 Task: open an excel sheet and write heading  Financial WizardAdd Categories in a column and its values below  'Income, Income, Income, Expenses, Expenses, Expenses, Expenses, Expenses, Savings, Savings, Investments, Investments, Debt, Debt & Debt. 'Add Descriptions in next column and its values below  Salary, Freelance Work, Rental Income, Housing, Transportation, Groceries, Utilities, Entertainment, Emergency Fund, Retirement, Stocks, Mutual Funds, Credit Card 1, Credit Card 2 & Student Loan. Add Amount in next column and its values below  $5,000, $1,200, $500, $1,200, $300, $400, $200, $150, $500, $1,000, $500, $300, $200, $100 & $300. Save page FinSummary logbookbook
Action: Mouse moved to (44, 117)
Screenshot: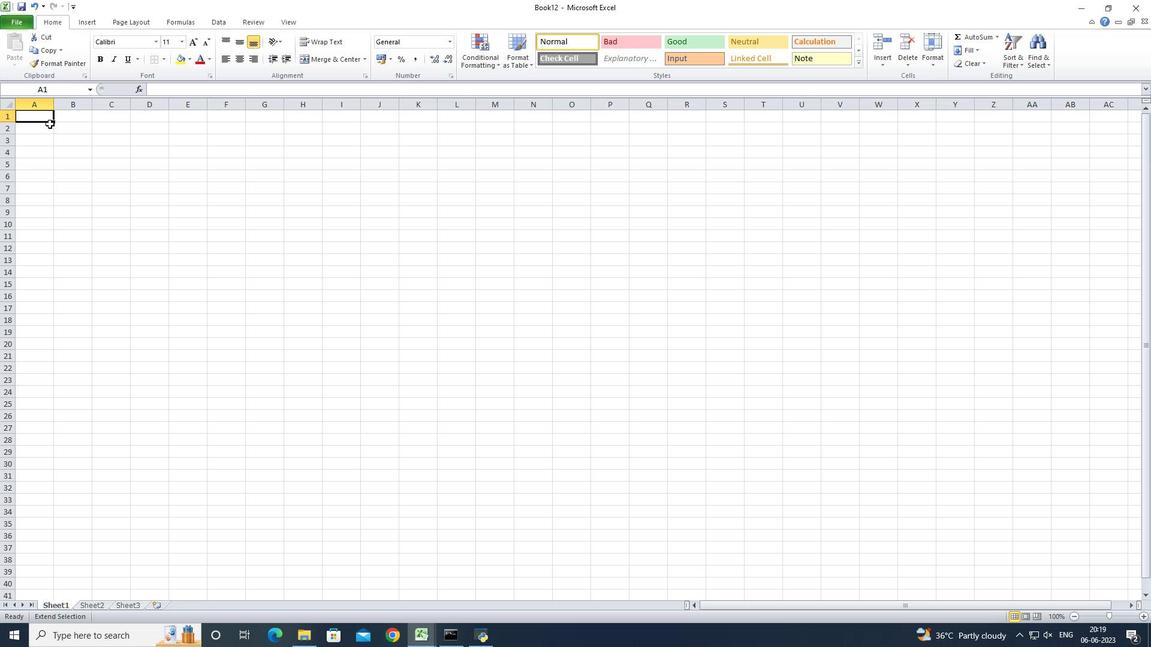 
Action: Mouse pressed left at (44, 117)
Screenshot: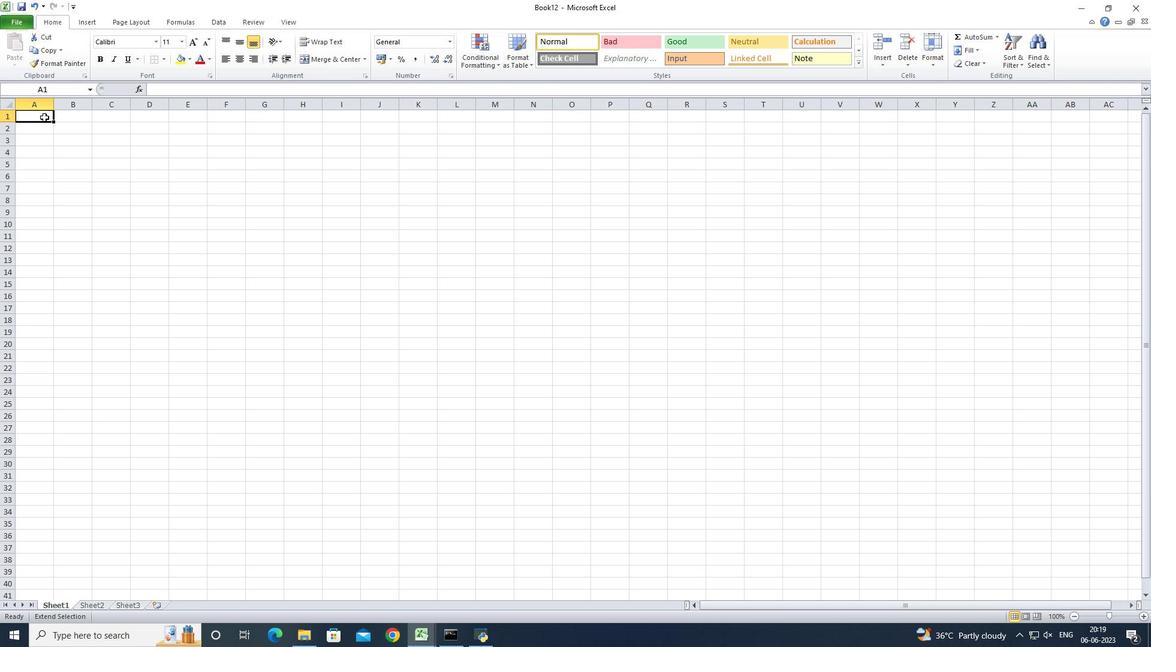 
Action: Key pressed <Key.shift>Financial<Key.space><Key.shift>Wizard
Screenshot: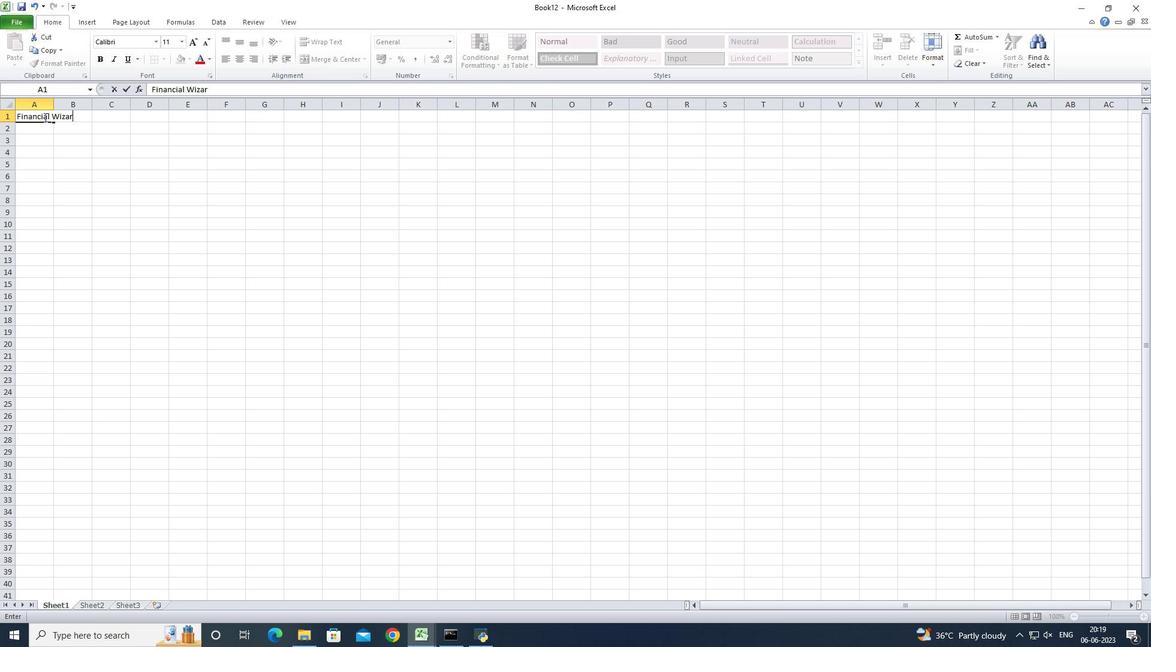 
Action: Mouse moved to (117, 94)
Screenshot: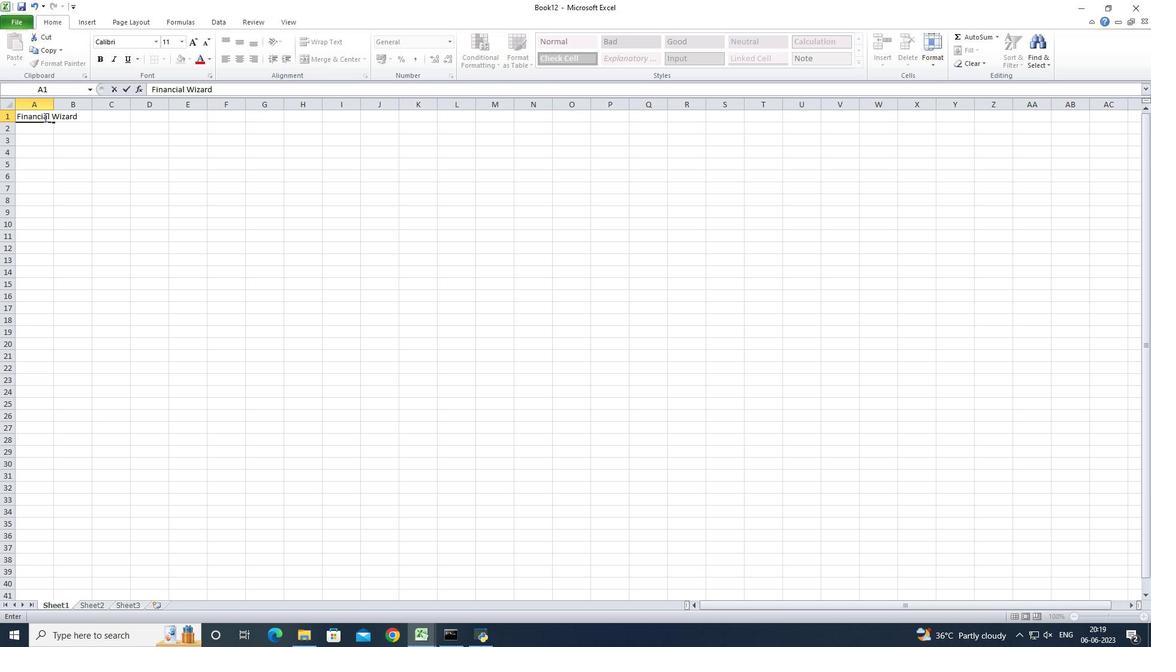 
Action: Key pressed <Key.enter><Key.shift>Categories<Key.enter><Key.shift>Income<Key.enter><Key.shift>Income<Key.enter><Key.shift>Income<Key.enter><Key.shift>Expense<Key.enter><Key.shift>Expense<Key.enter><Key.shift>Expense<Key.enter><Key.shift><Key.shift><Key.shift><Key.shift><Key.shift><Key.shift><Key.shift><Key.shift><Key.shift><Key.shift><Key.shift><Key.shift><Key.shift><Key.up>
Screenshot: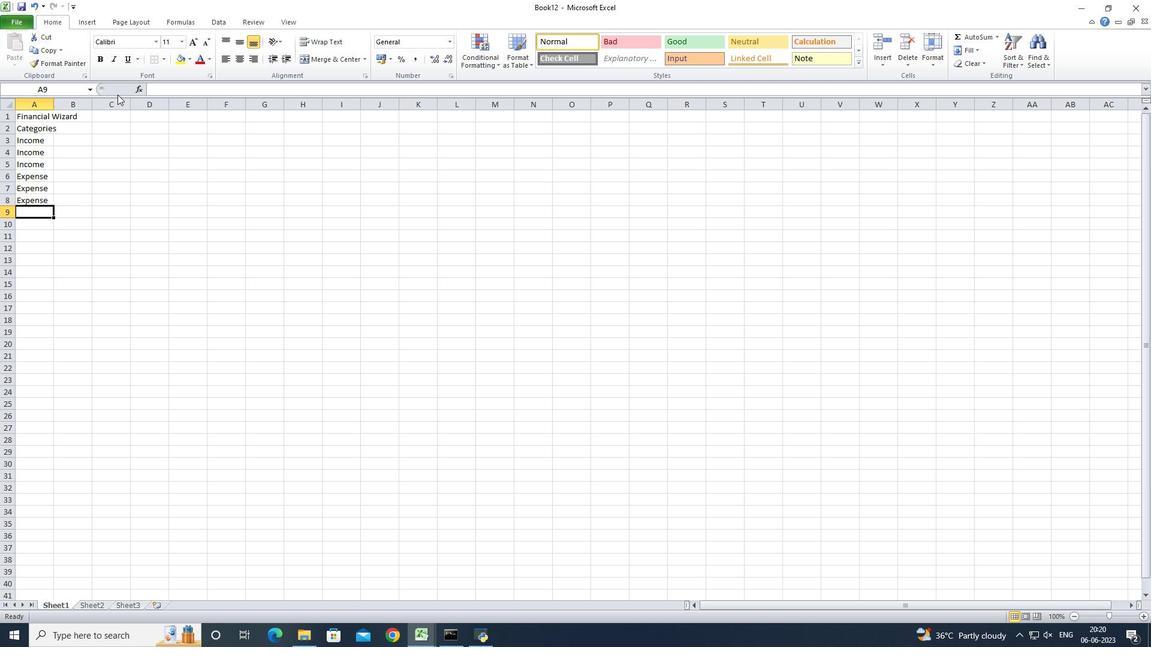 
Action: Mouse moved to (48, 181)
Screenshot: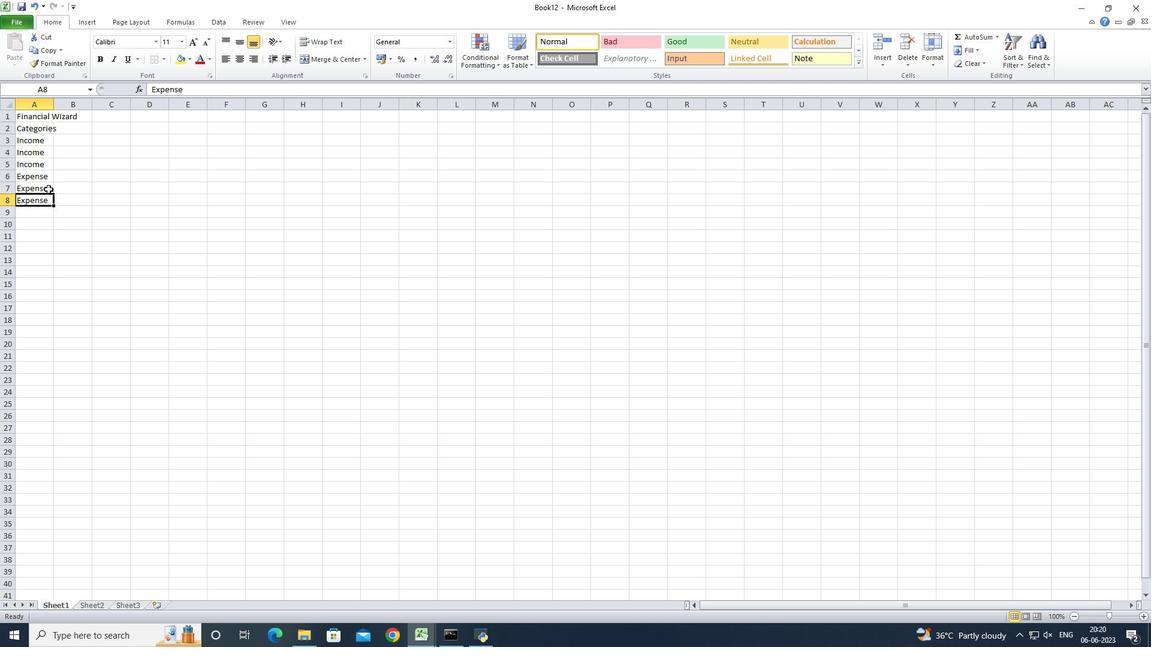 
Action: Mouse pressed left at (48, 181)
Screenshot: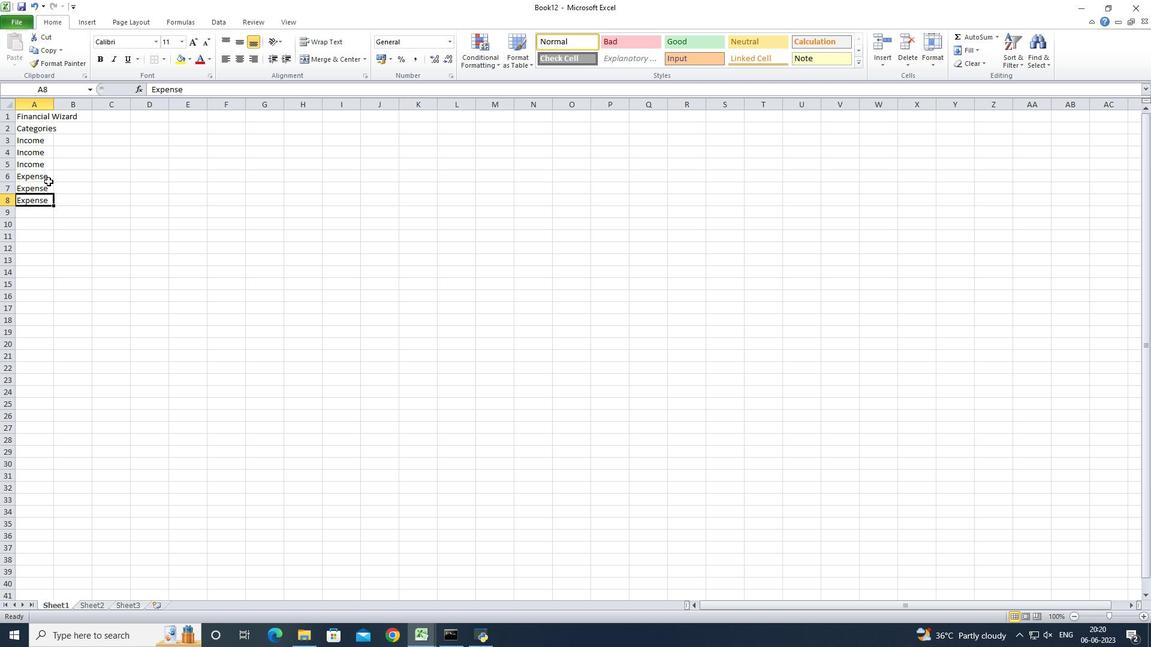 
Action: Mouse moved to (200, 89)
Screenshot: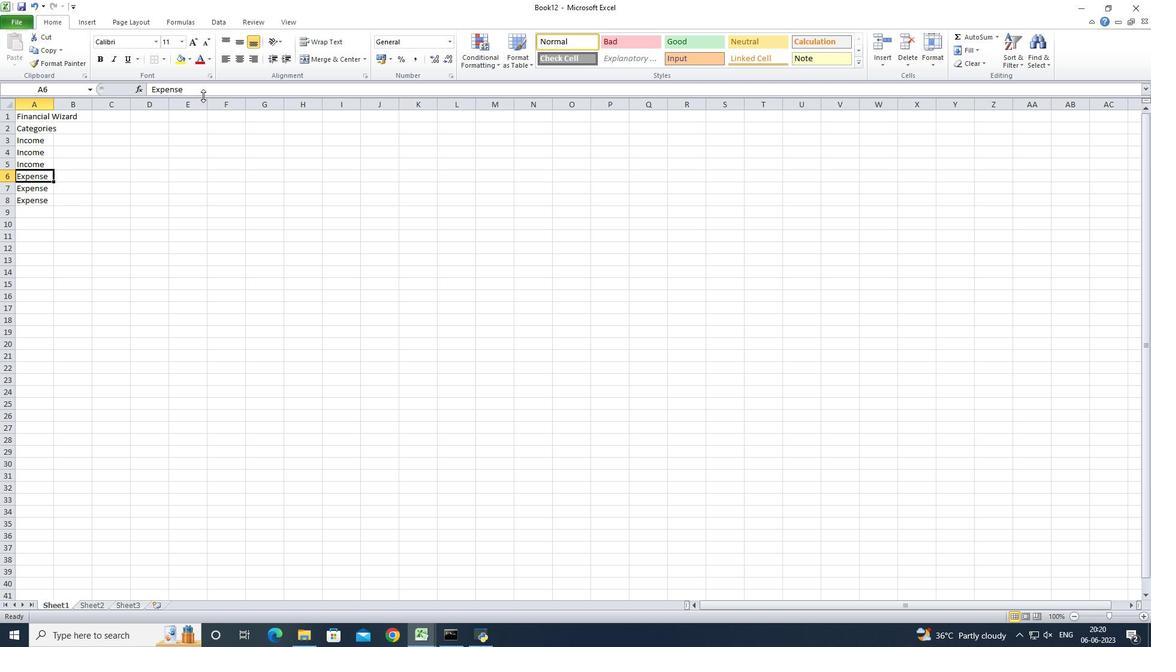 
Action: Mouse pressed left at (200, 89)
Screenshot: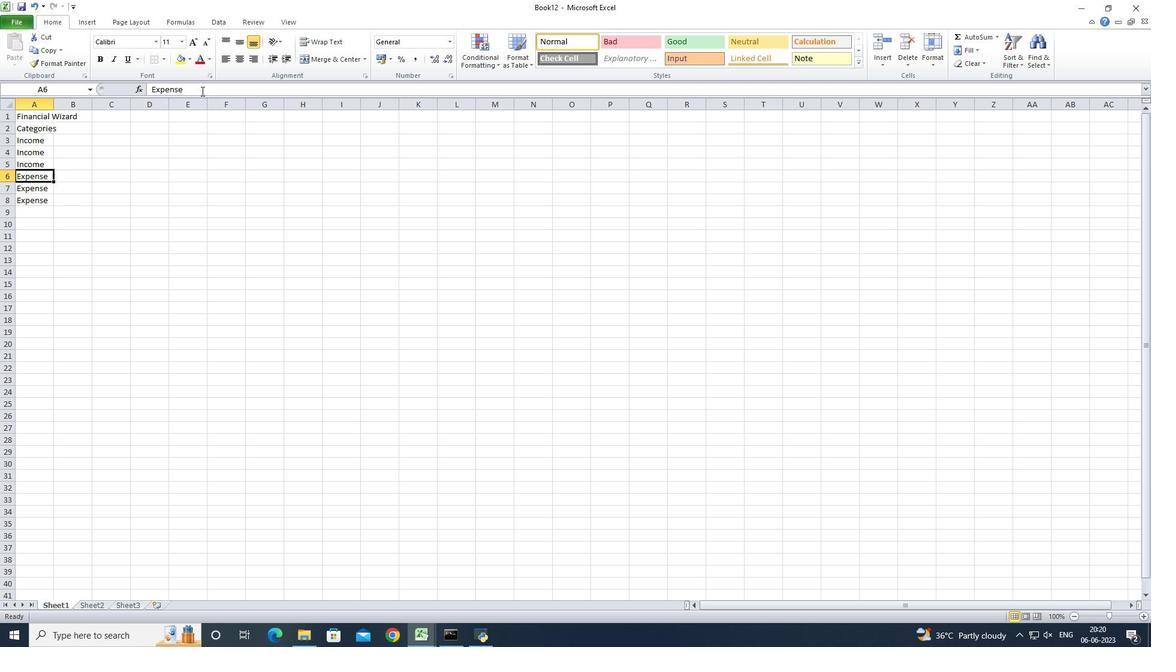 
Action: Key pressed s
Screenshot: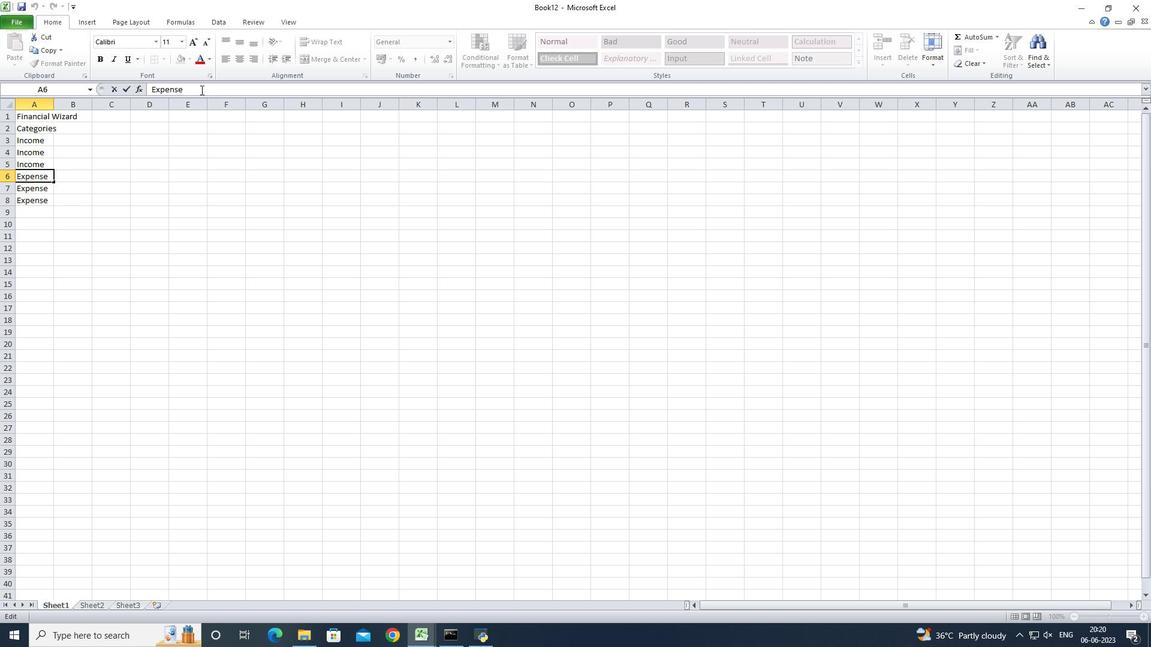 
Action: Mouse moved to (40, 188)
Screenshot: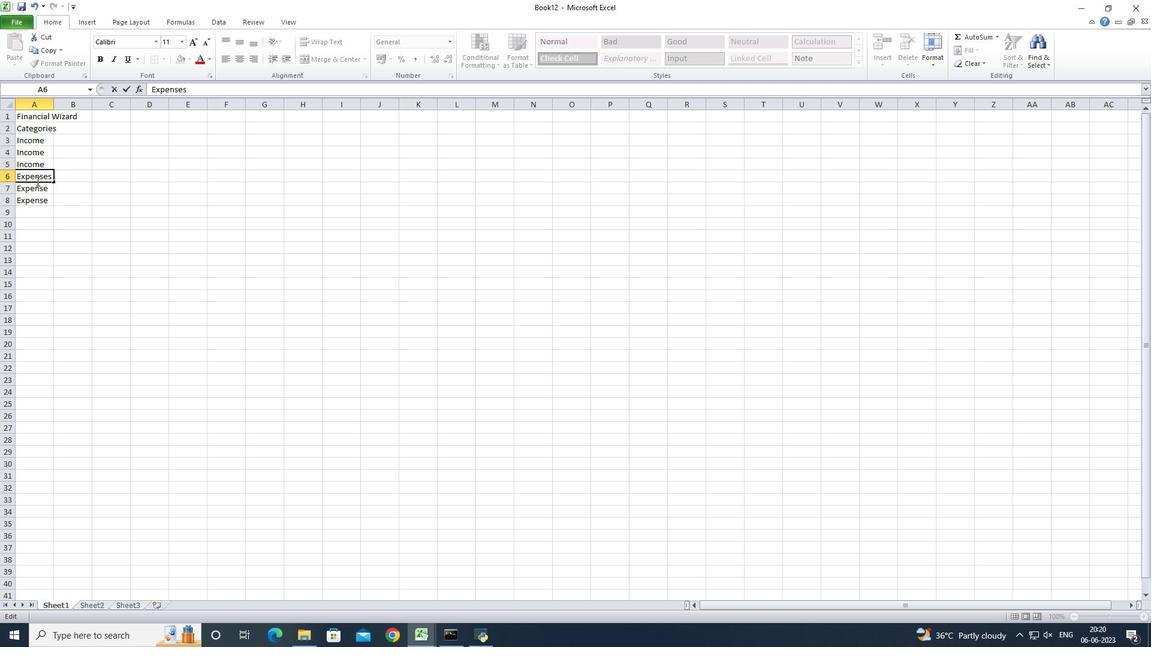 
Action: Mouse pressed left at (40, 188)
Screenshot: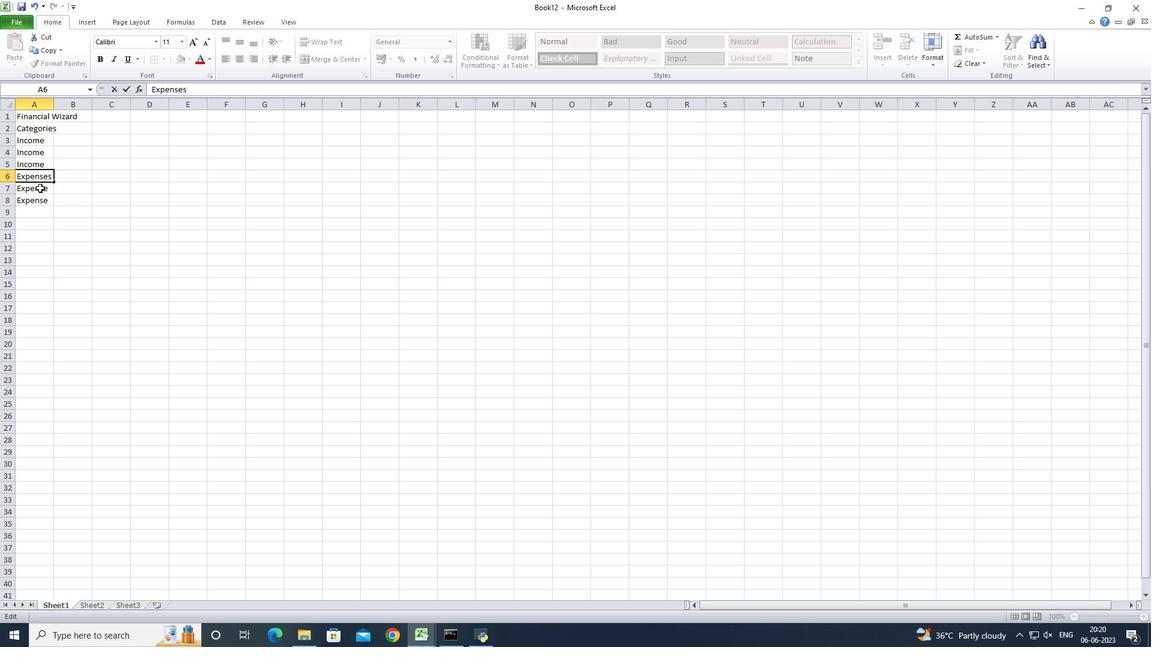 
Action: Mouse moved to (193, 93)
Screenshot: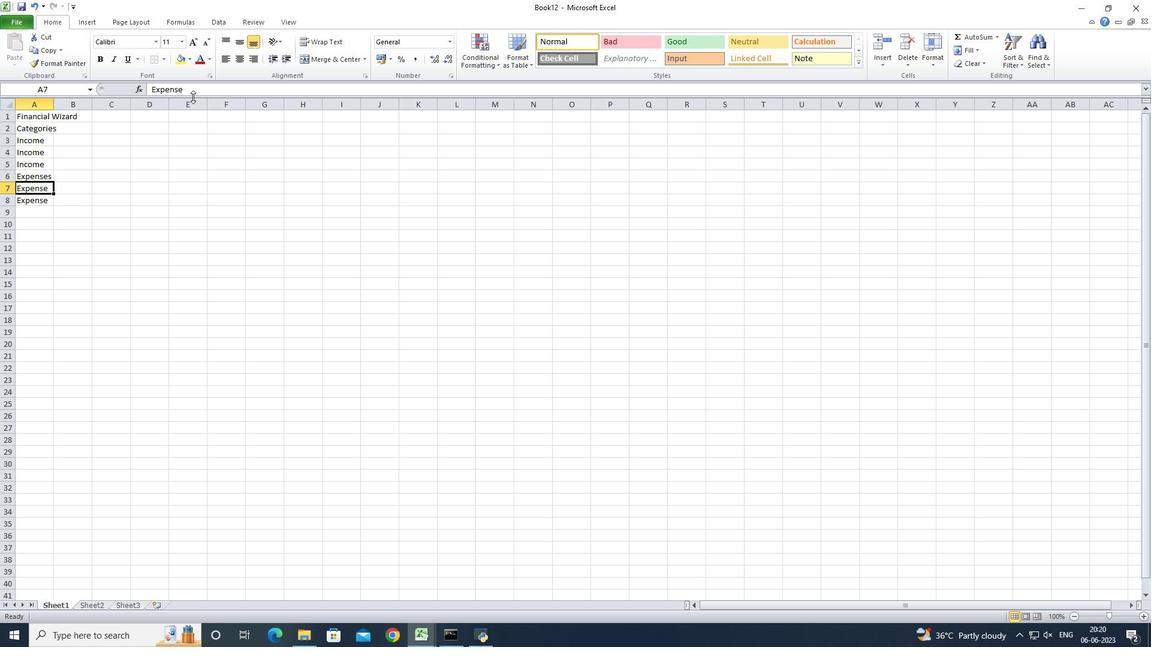 
Action: Mouse pressed left at (193, 93)
Screenshot: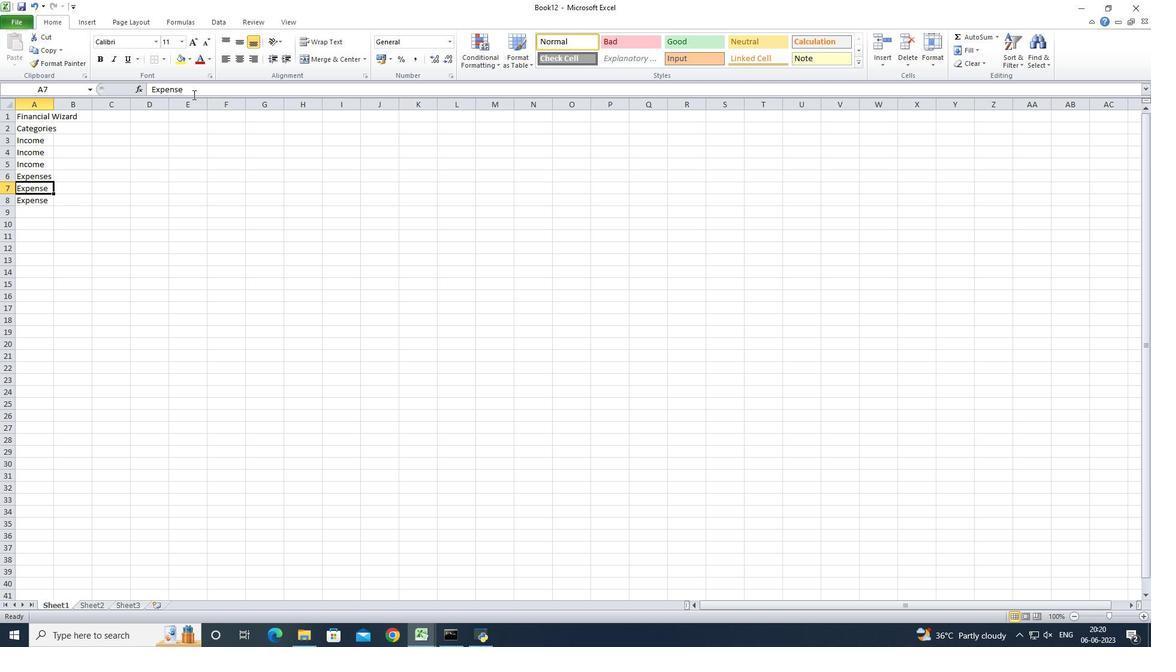 
Action: Key pressed s
Screenshot: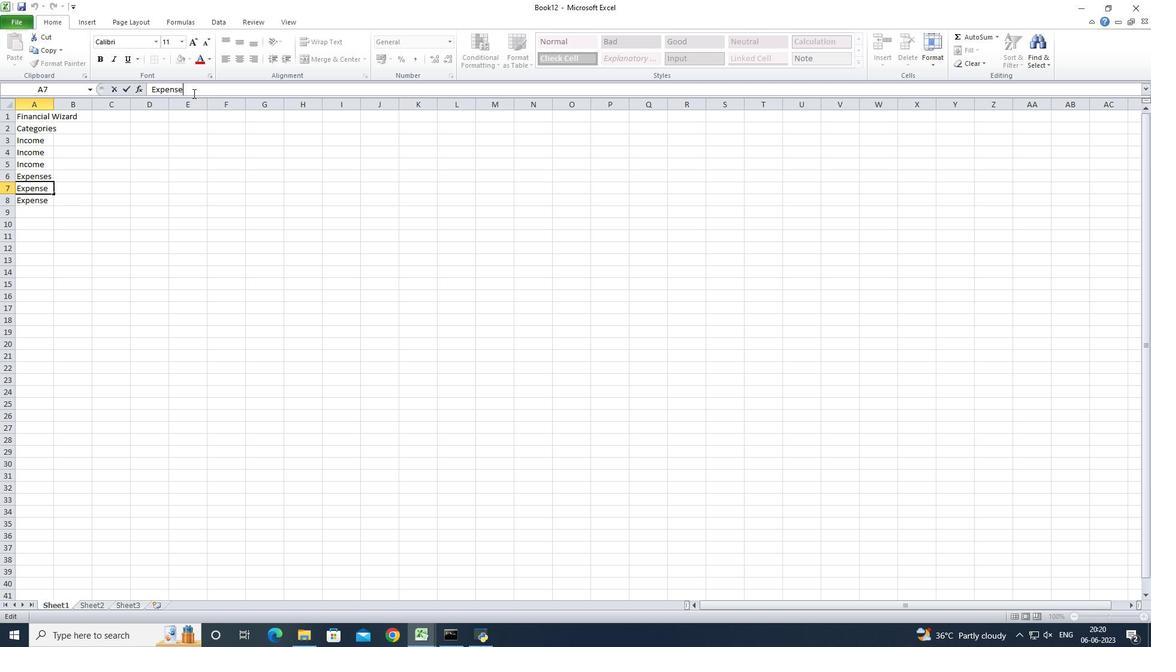 
Action: Mouse moved to (44, 206)
Screenshot: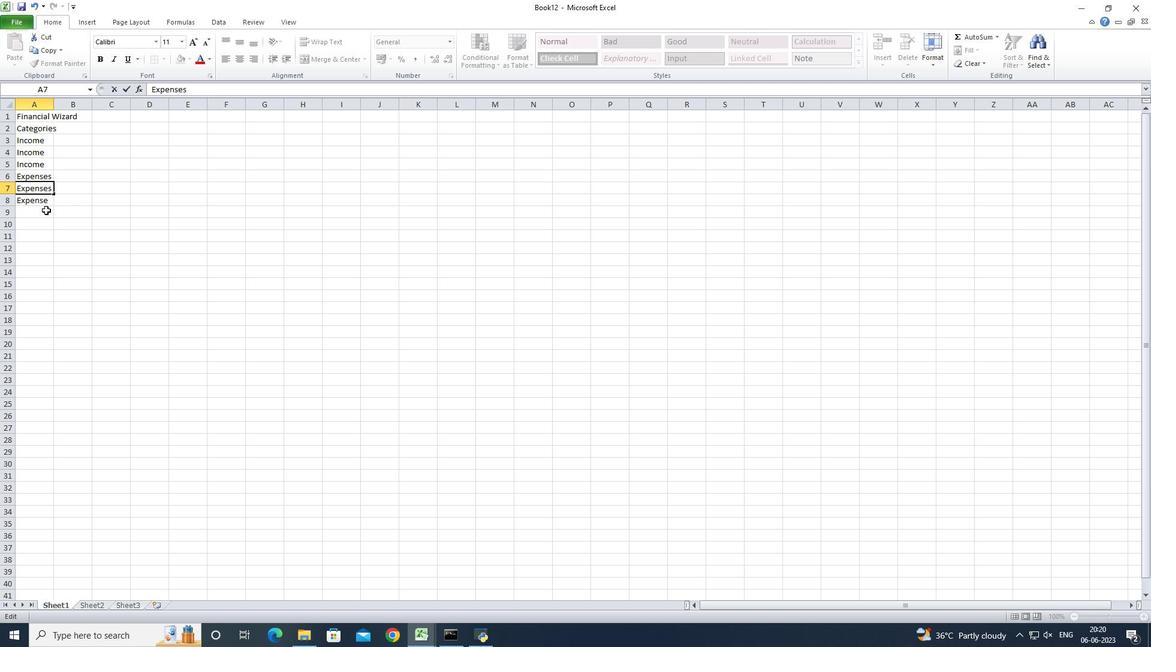 
Action: Mouse pressed left at (44, 206)
Screenshot: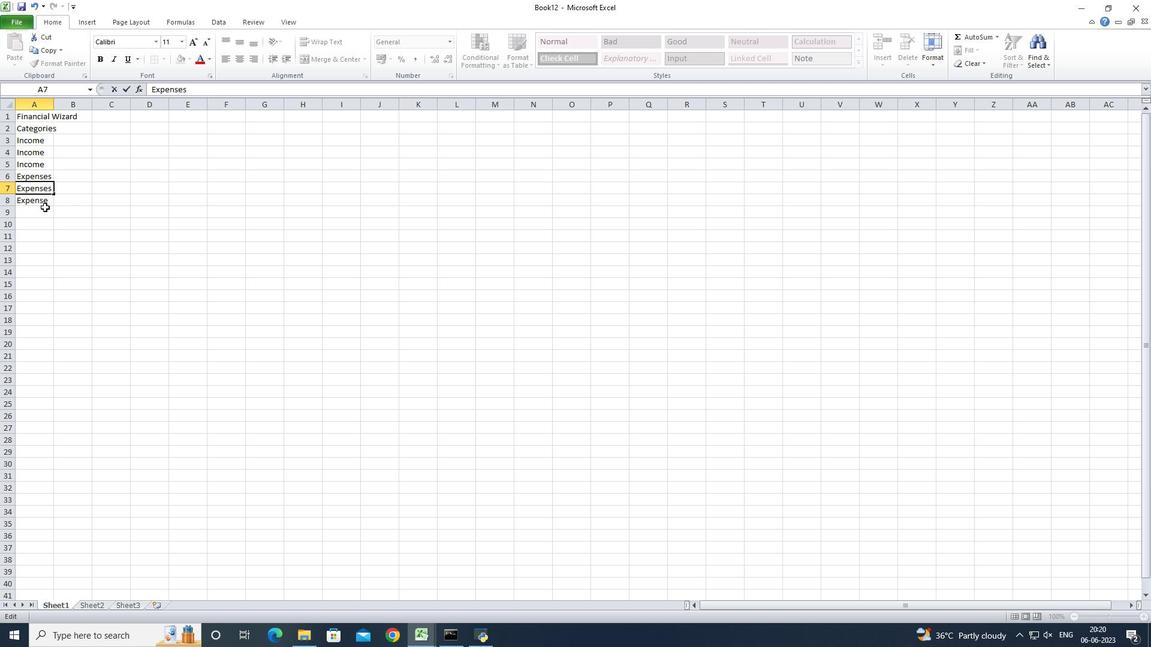 
Action: Mouse moved to (43, 200)
Screenshot: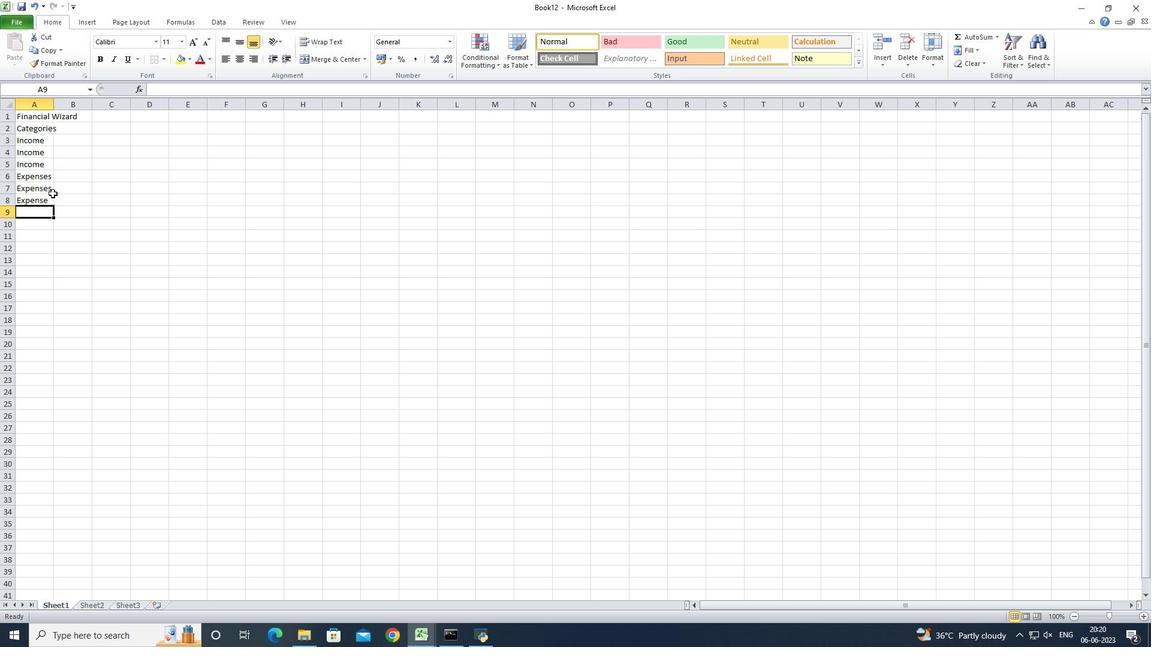 
Action: Mouse pressed left at (43, 200)
Screenshot: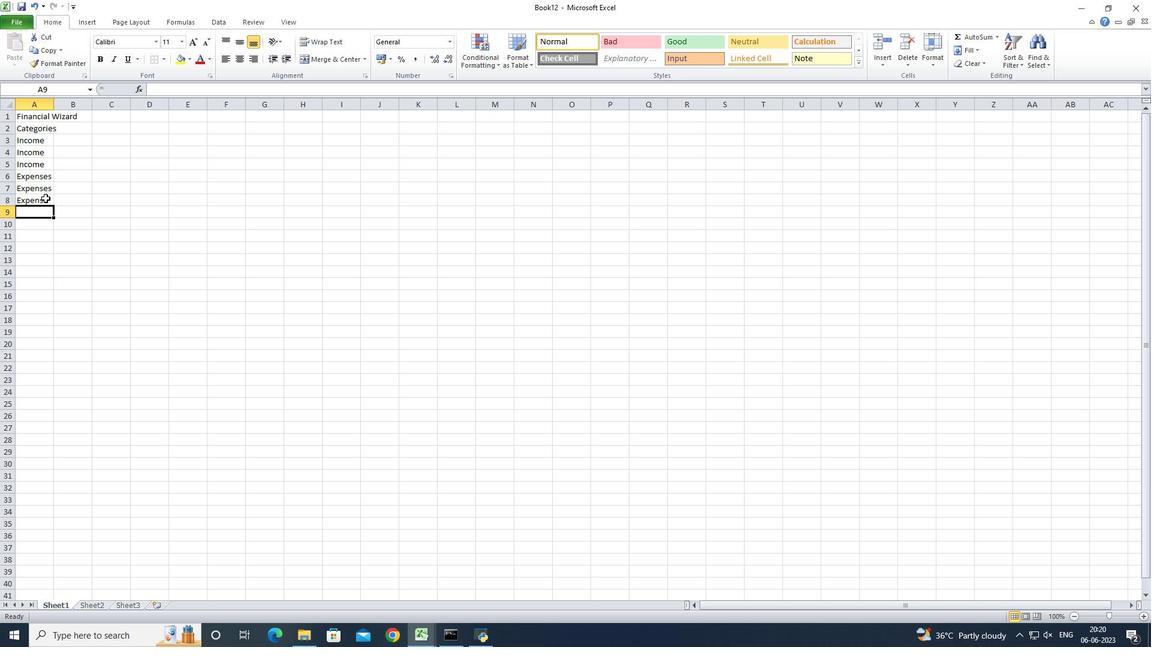 
Action: Mouse moved to (197, 90)
Screenshot: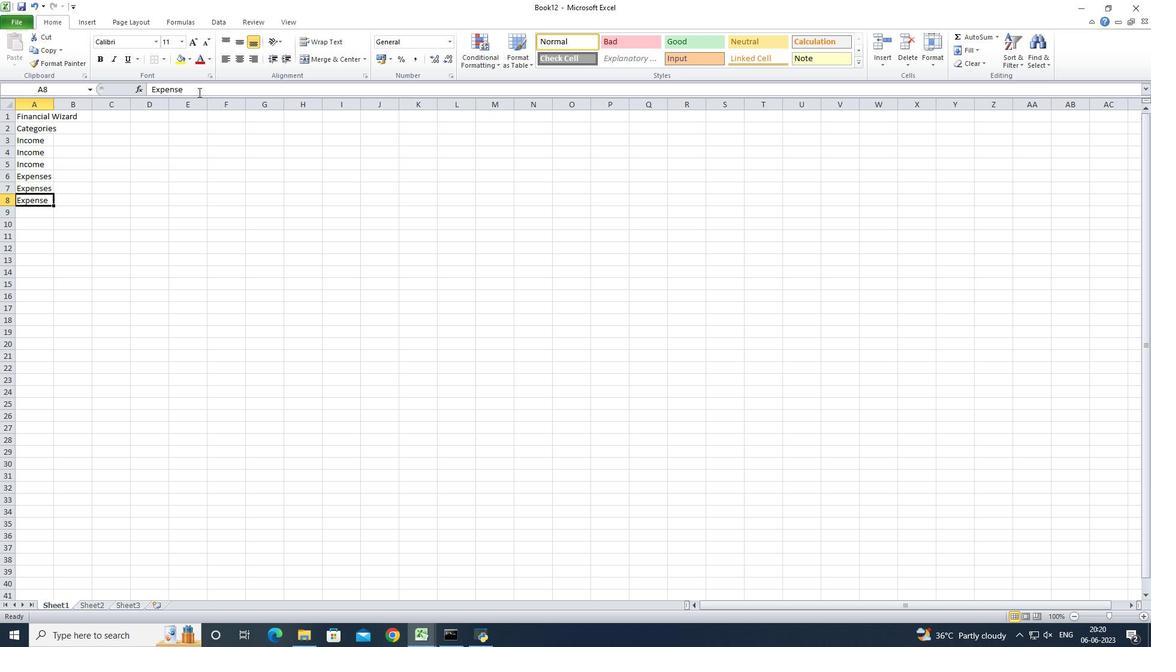 
Action: Mouse pressed left at (197, 90)
Screenshot: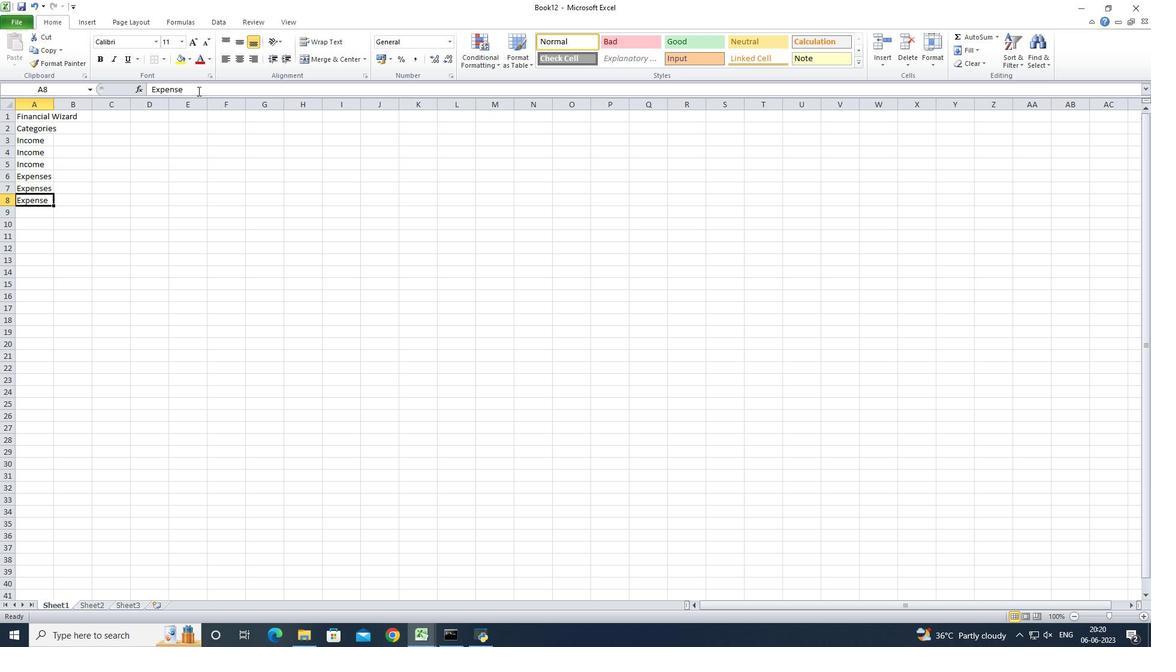 
Action: Key pressed s
Screenshot: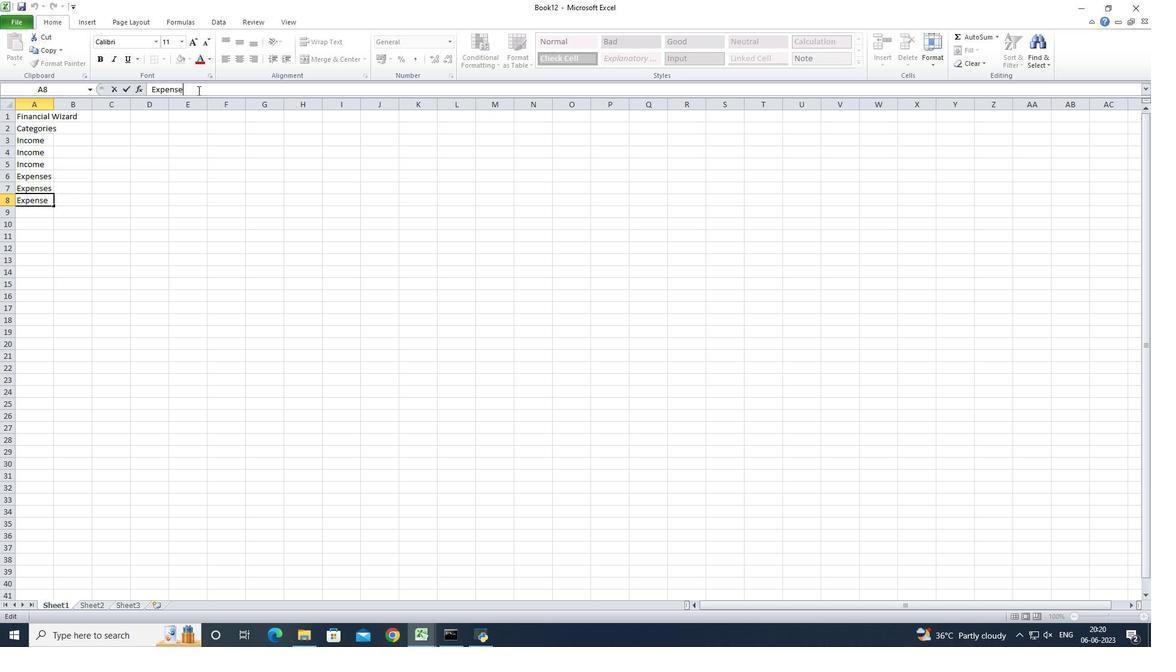 
Action: Mouse moved to (41, 215)
Screenshot: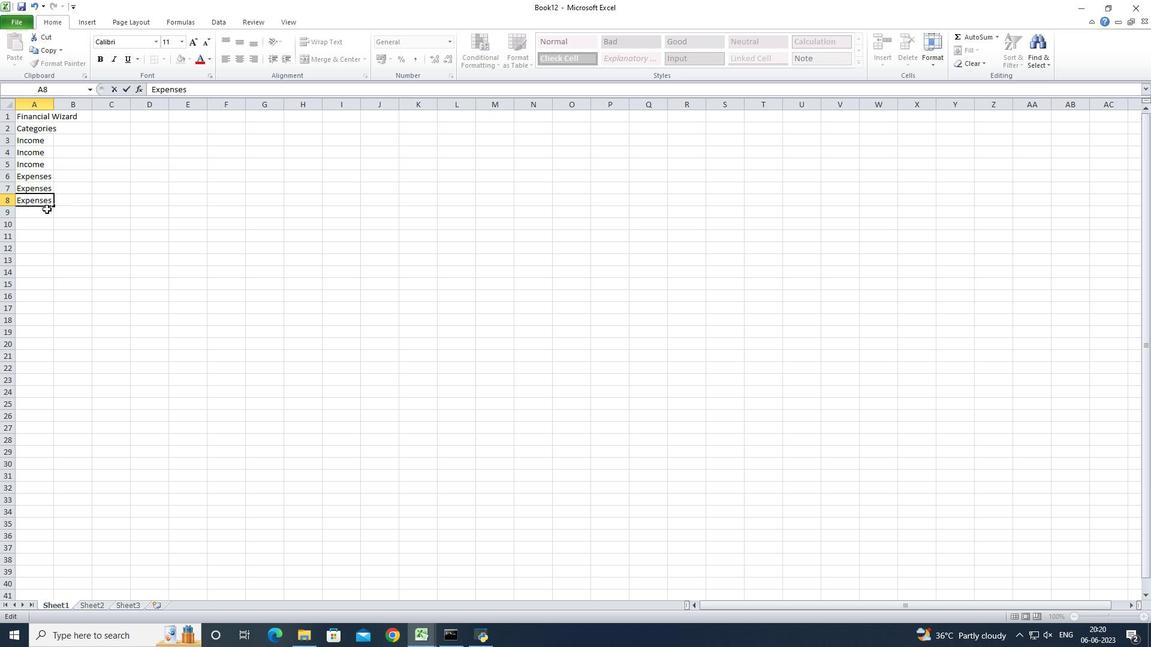 
Action: Mouse pressed left at (41, 215)
Screenshot: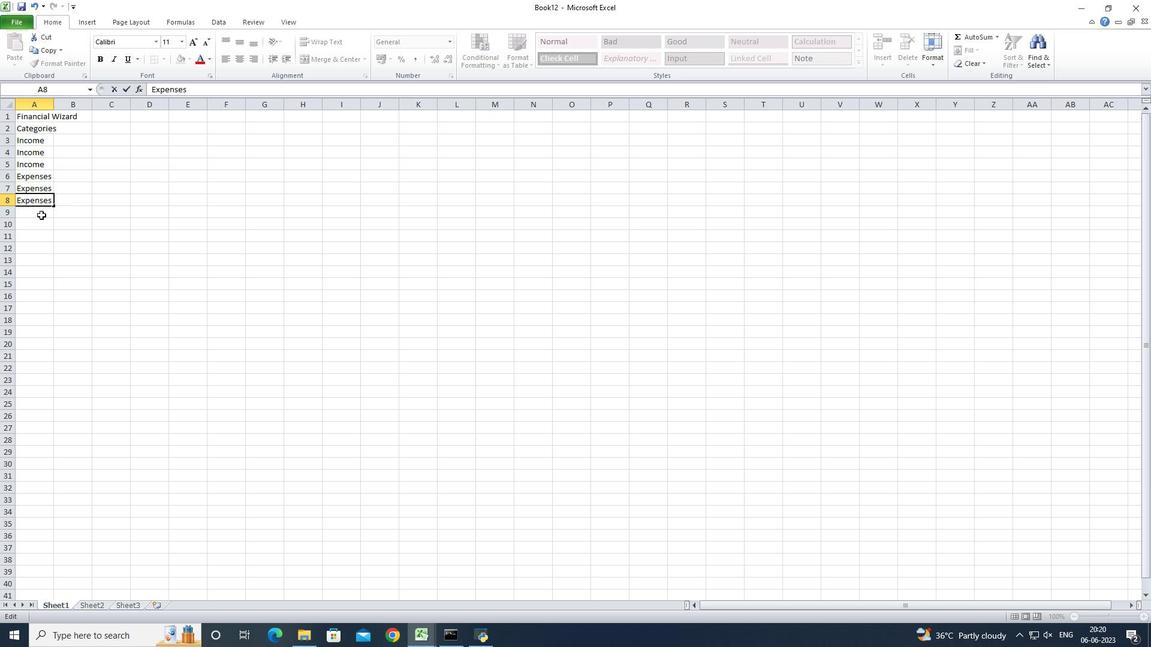 
Action: Mouse moved to (34, 219)
Screenshot: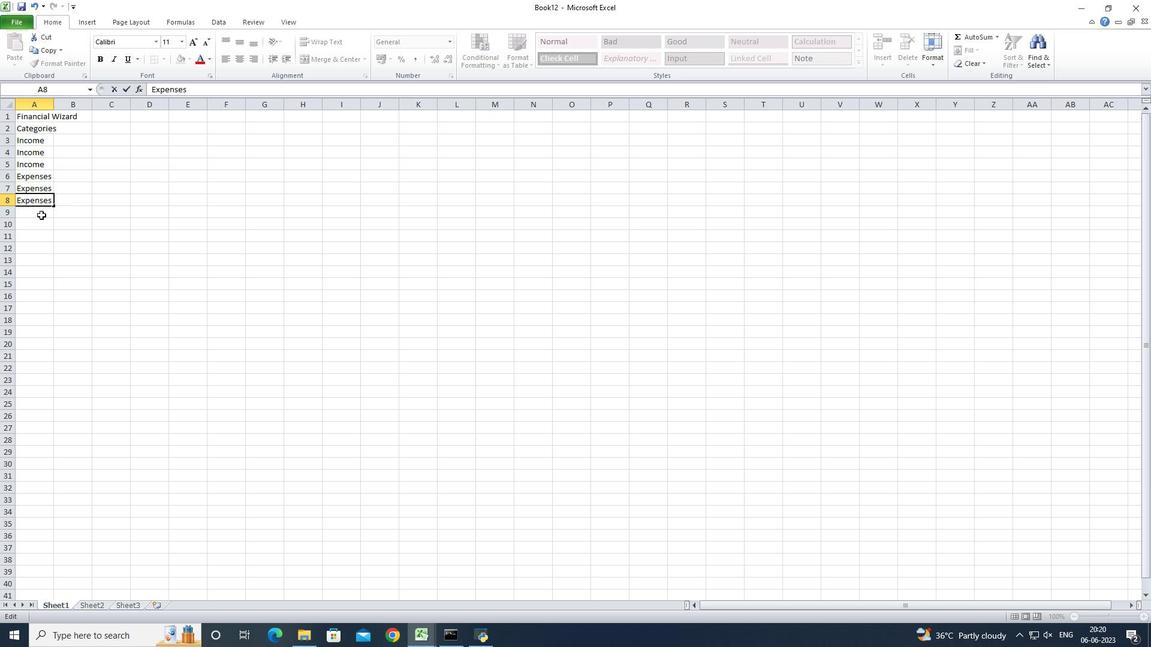 
Action: Key pressed <Key.shift>Ex
Screenshot: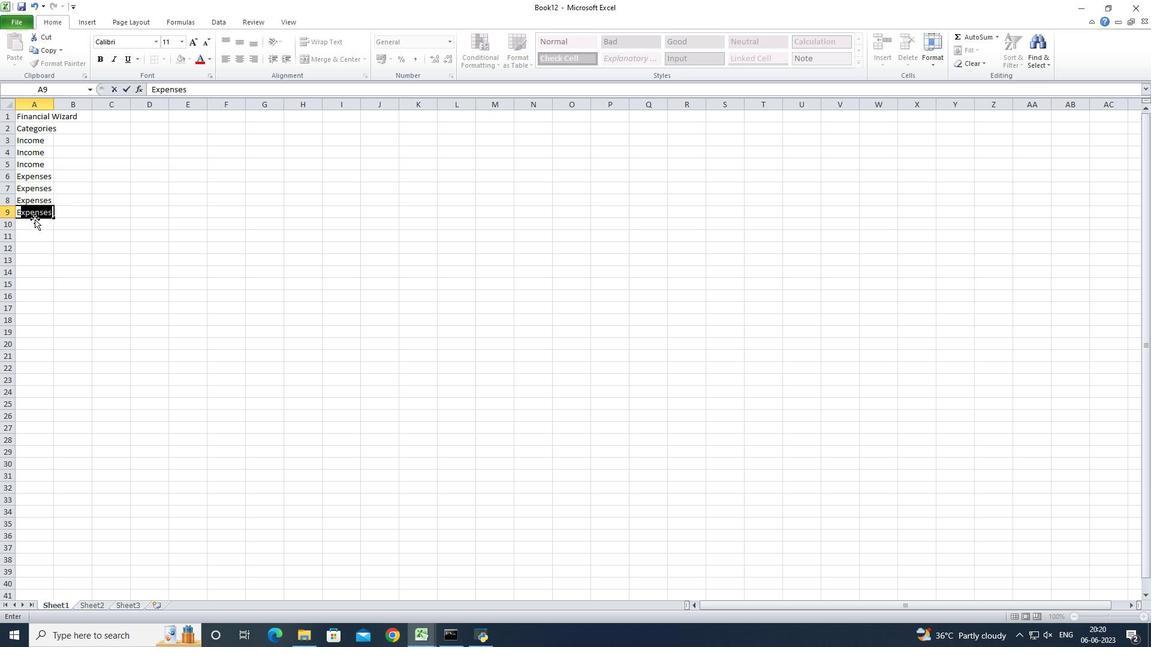 
Action: Mouse moved to (34, 219)
Screenshot: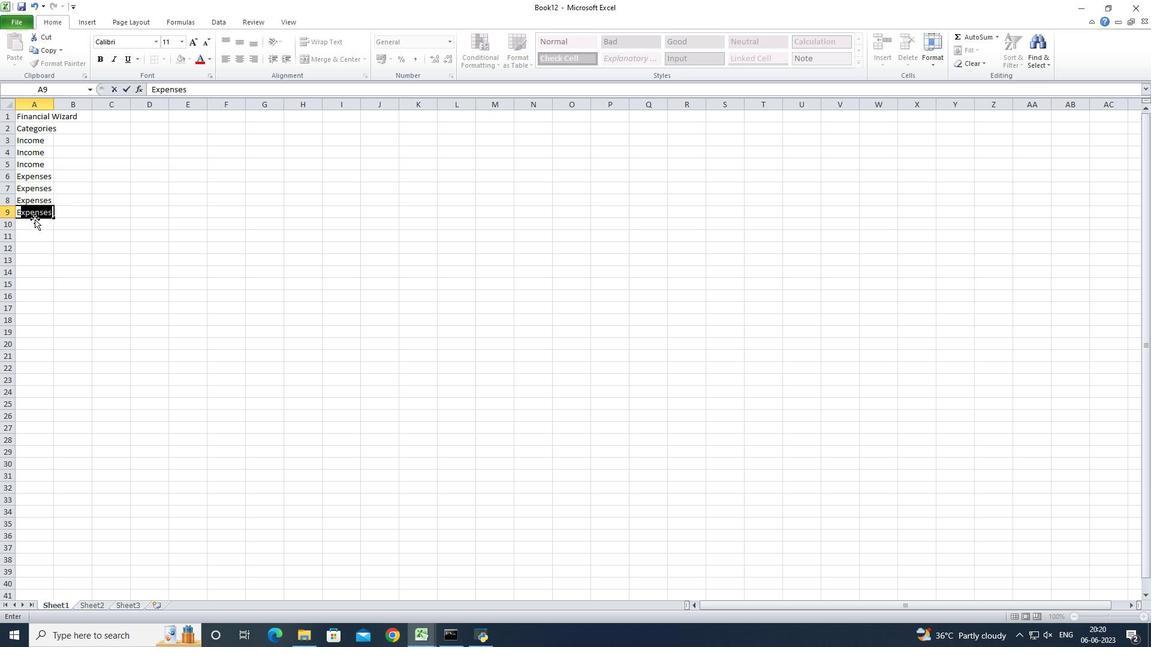 
Action: Key pressed penses
Screenshot: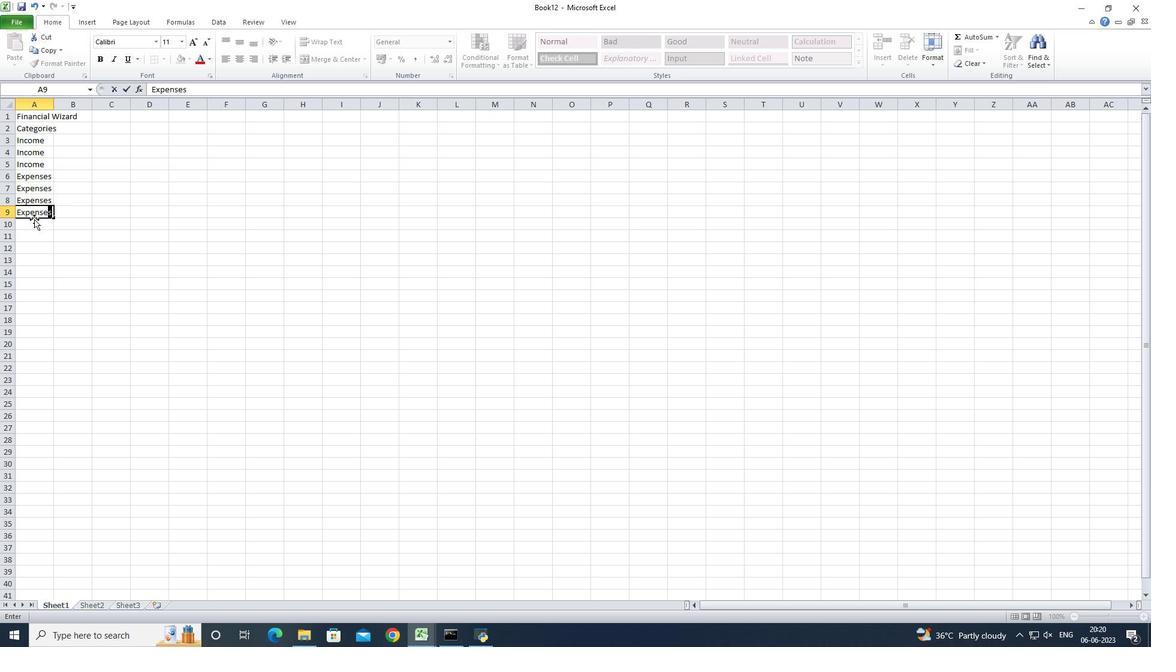 
Action: Mouse moved to (85, 217)
Screenshot: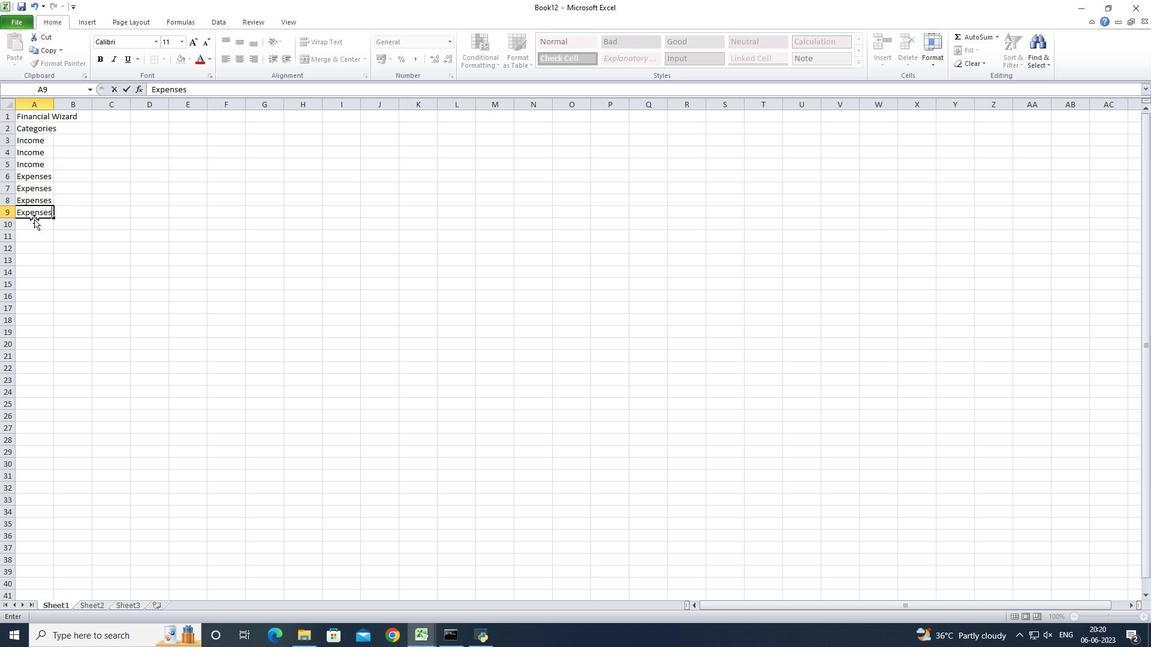 
Action: Key pressed <Key.enter><Key.shift>Expenses
Screenshot: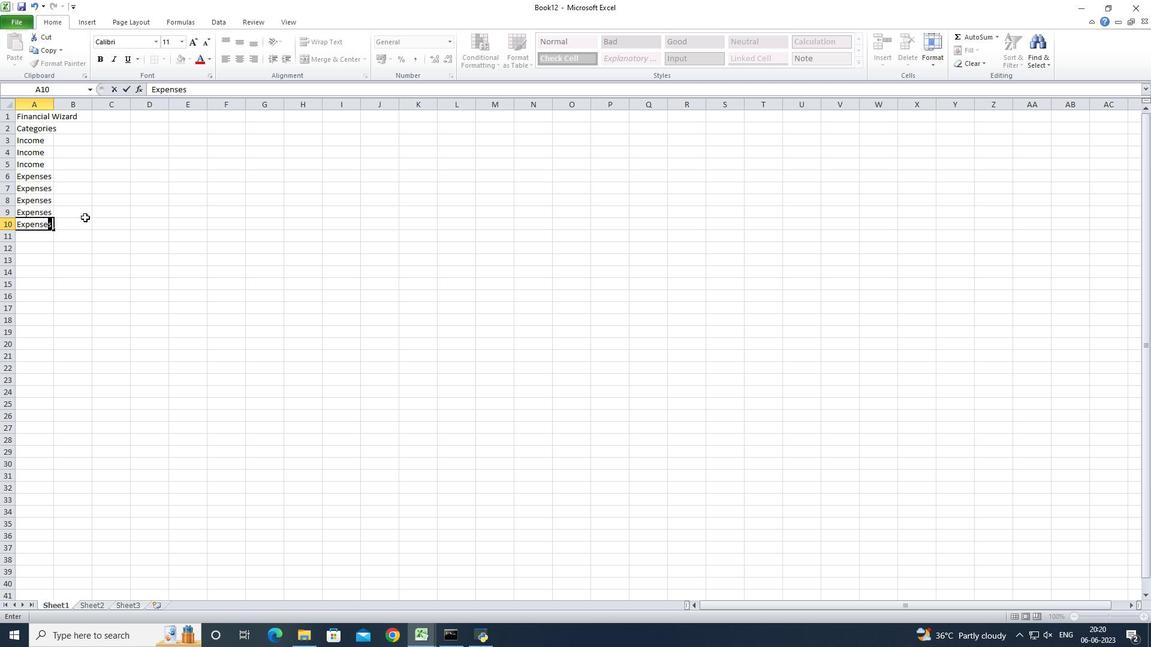 
Action: Mouse moved to (104, 210)
Screenshot: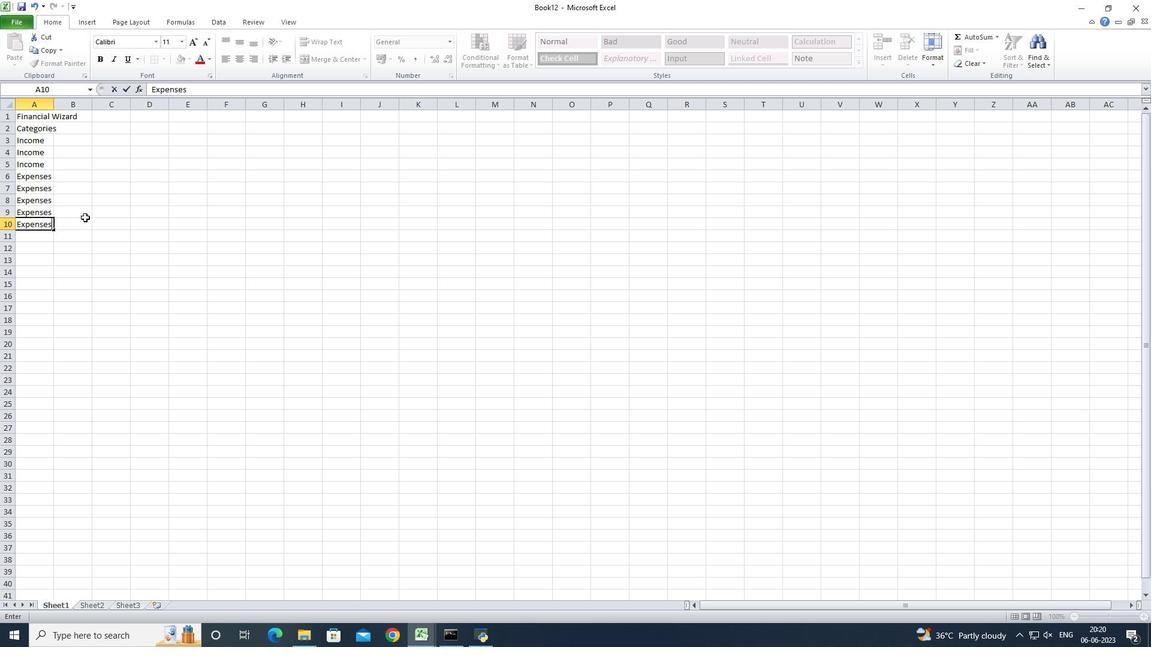 
Action: Key pressed <Key.enter><Key.shift><Key.shift><Key.shift>Savings<Key.enter><Key.shift>Savings<Key.enter><Key.shift><Key.shift><Key.shift><Key.shift>Investments<Key.enter><Key.shift>Investments<Key.enter><Key.shift><Key.shift><Key.shift>Debt<Key.enter><Key.shift>Debt<Key.enter><Key.shift>C<Key.backspace><Key.shift><Key.backspace><Key.shift>DEbt
Screenshot: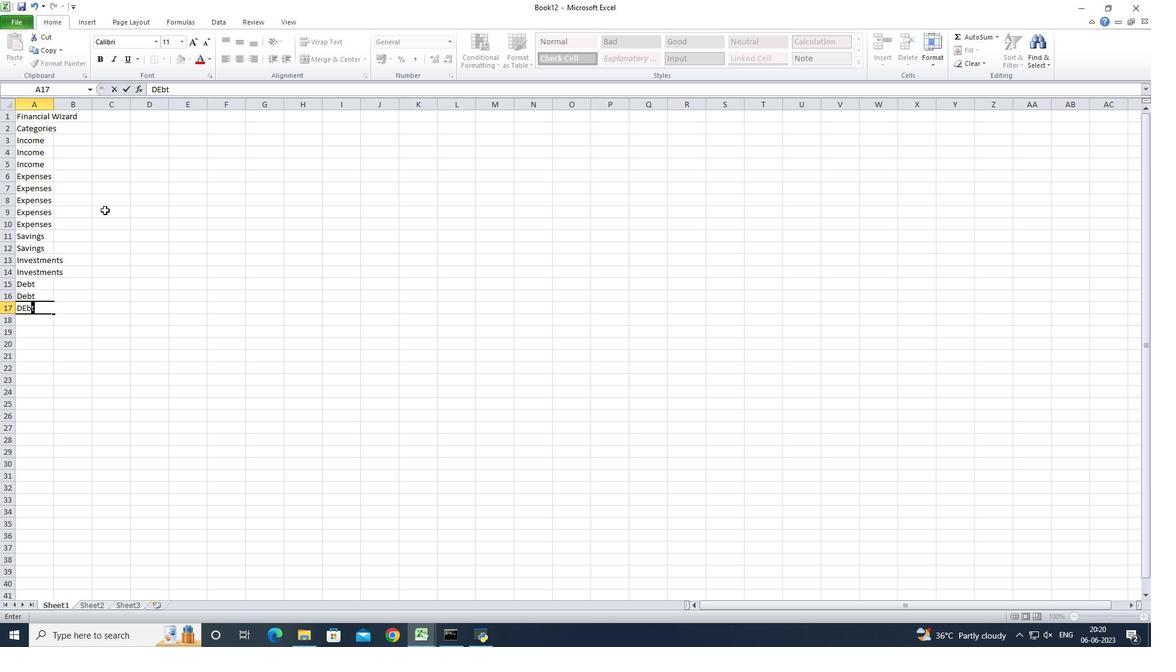 
Action: Mouse moved to (53, 106)
Screenshot: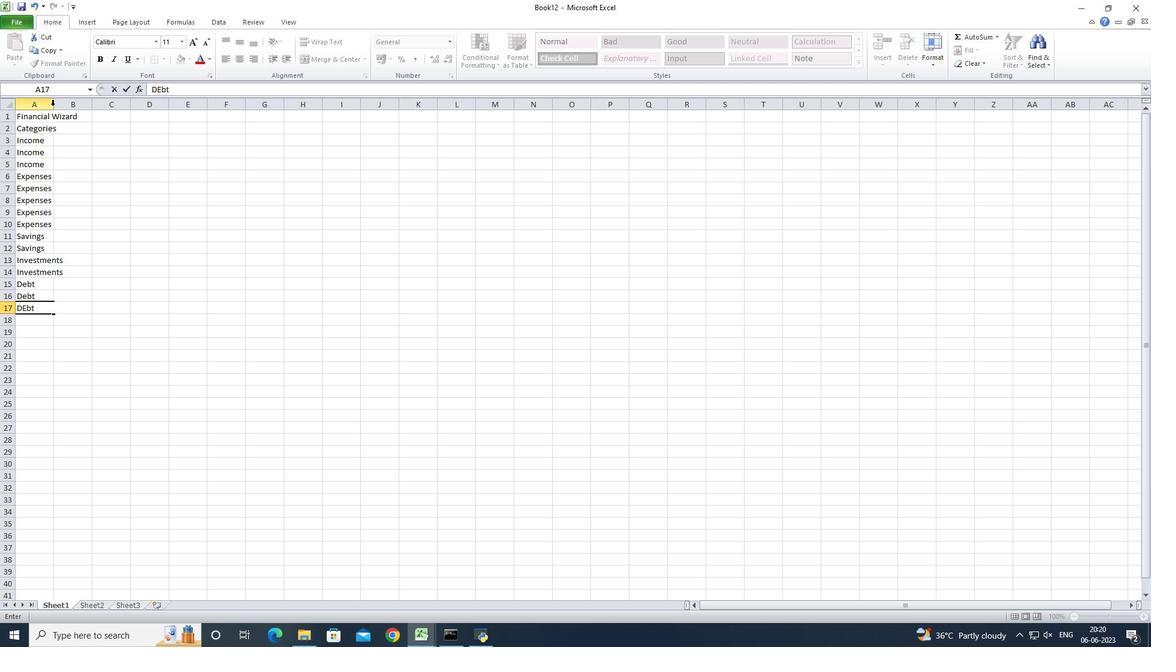 
Action: Mouse pressed left at (53, 106)
Screenshot: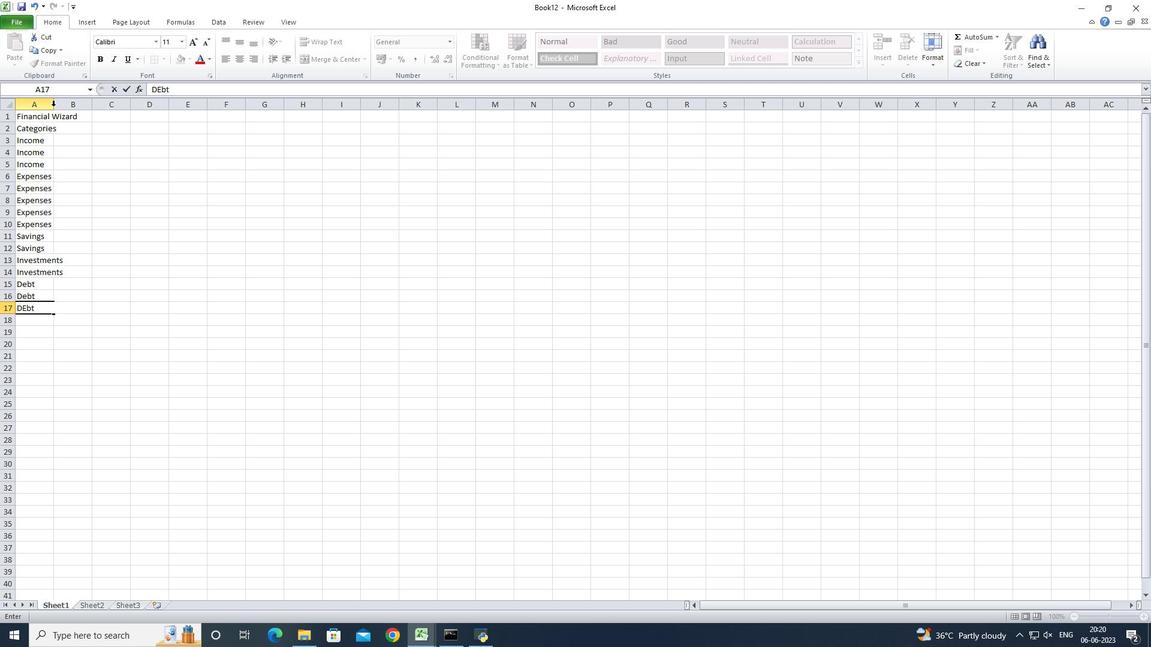 
Action: Mouse pressed left at (53, 106)
Screenshot: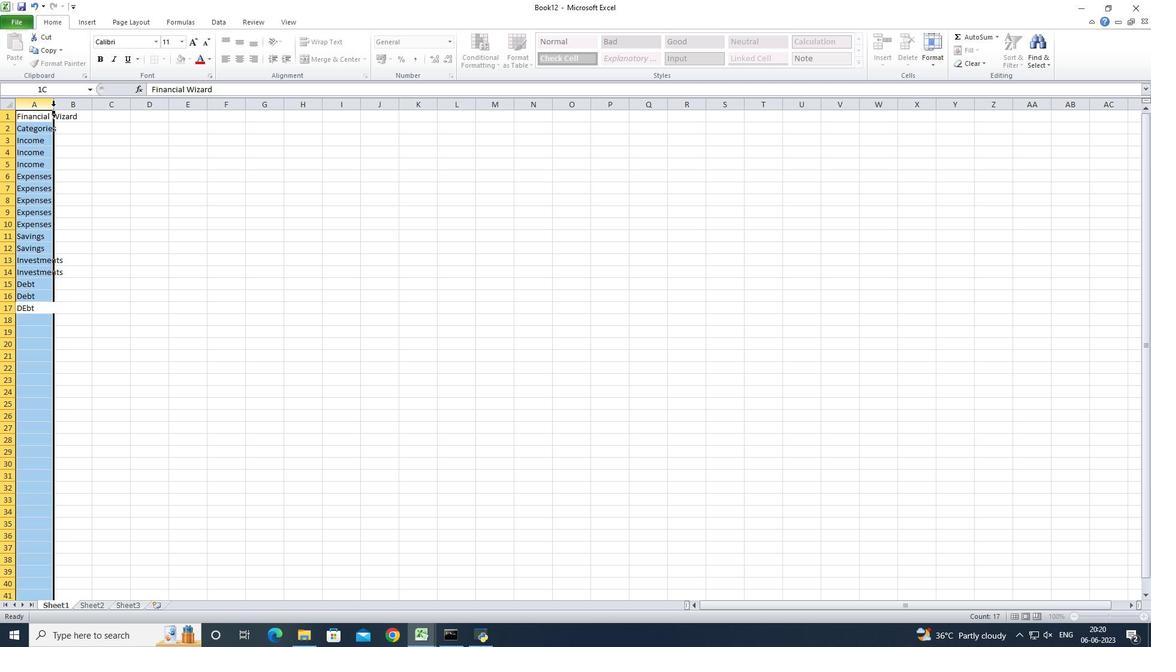 
Action: Mouse moved to (104, 130)
Screenshot: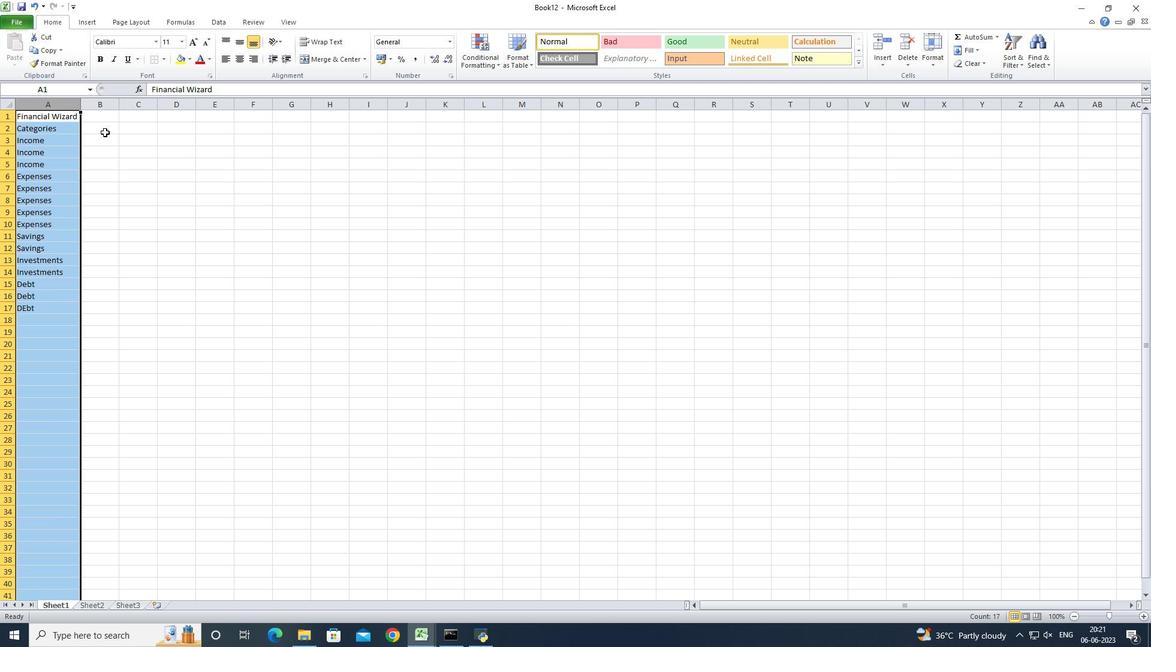 
Action: Mouse pressed left at (104, 130)
Screenshot: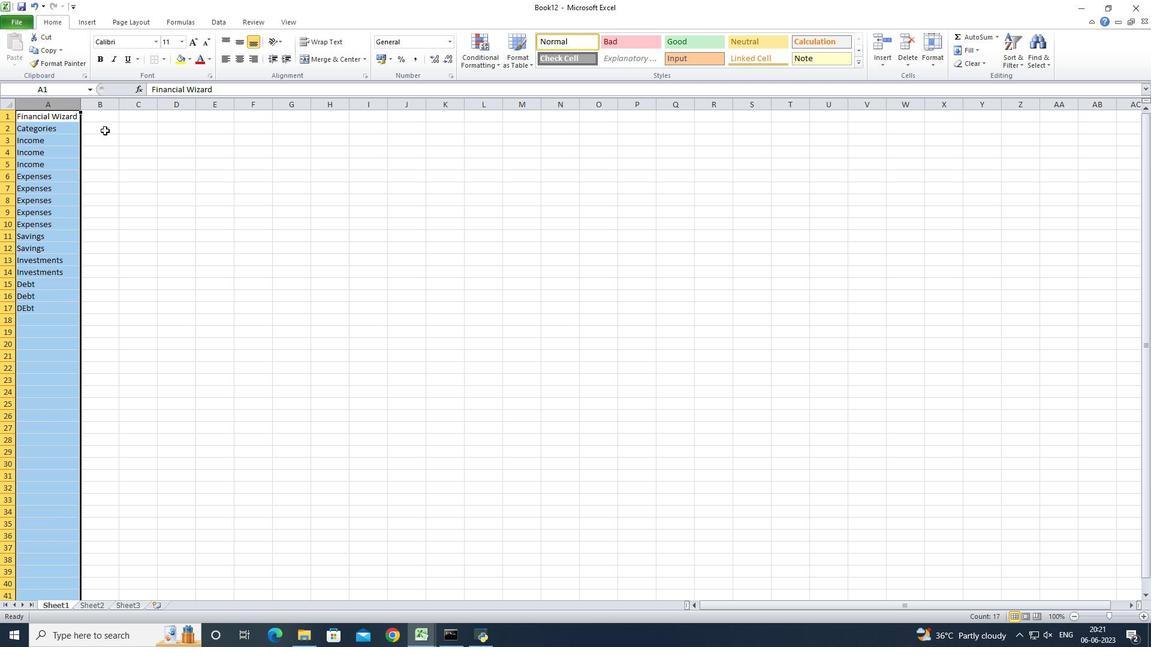 
Action: Key pressed <Key.shift>Descriptions<Key.enter><Key.shift><Key.shift><Key.shift><Key.shift><Key.shift><Key.shift>Salary<Key.space><Key.enter><Key.shift><Key.shift>Freelance<Key.space><Key.shift>Work<Key.enter><Key.shift>Rental<Key.space><Key.shift>Income<Key.enter><Key.shift><Key.shift><Key.shift><Key.shift><Key.shift><Key.shift><Key.shift><Key.shift><Key.shift><Key.shift>Houi<Key.backspace>sing<Key.enter><Key.shift>TRans<Key.backspace><Key.backspace><Key.backspace><Key.backspace>ransportation<Key.enter><Key.shift>Groceries<Key.enter><Key.shift>Utilil<Key.backspace>ties<Key.enter><Key.shift><Key.shift><Key.shift><Key.shift><Key.shift><Key.shift><Key.shift><Key.shift>Entertainment<Key.enter><Key.shift>Emergency<Key.space><Key.shift>Fund<Key.enter><Key.shift><Key.shift><Key.shift><Key.shift>REtirement
Screenshot: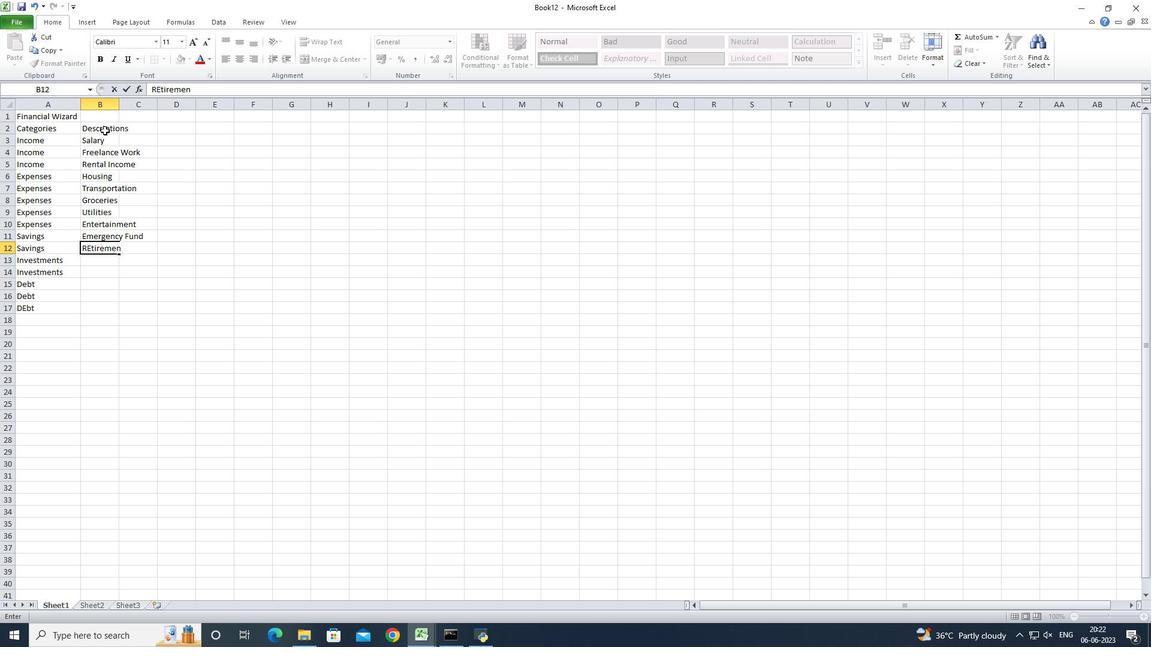 
Action: Mouse moved to (158, 91)
Screenshot: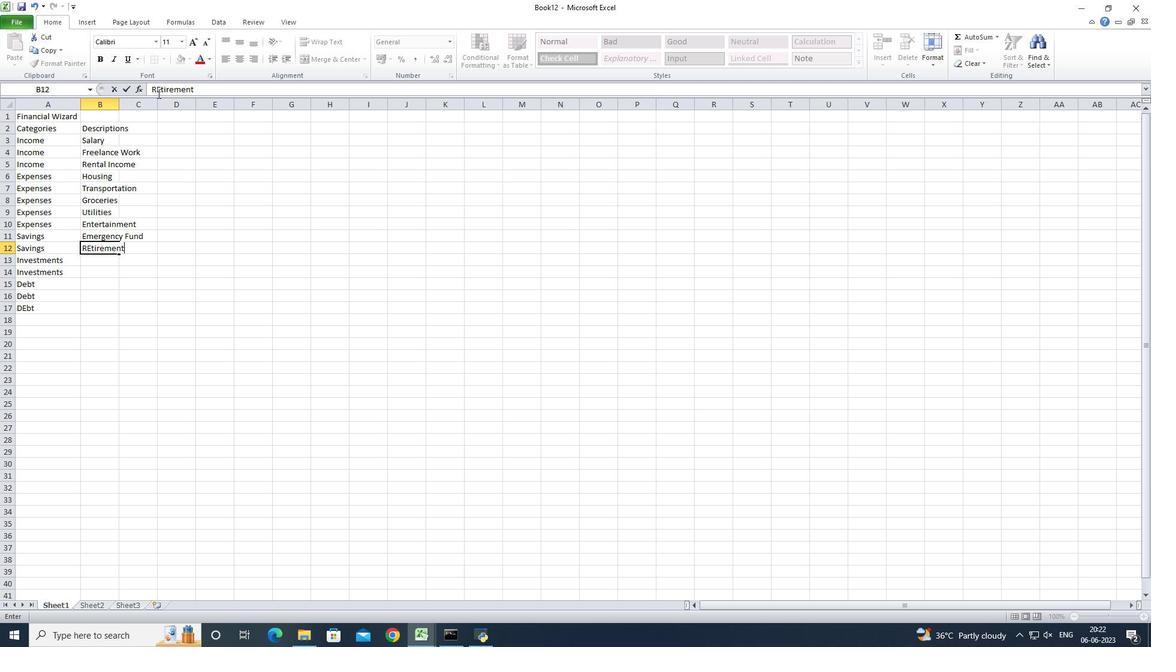
Action: Mouse pressed left at (158, 91)
Screenshot: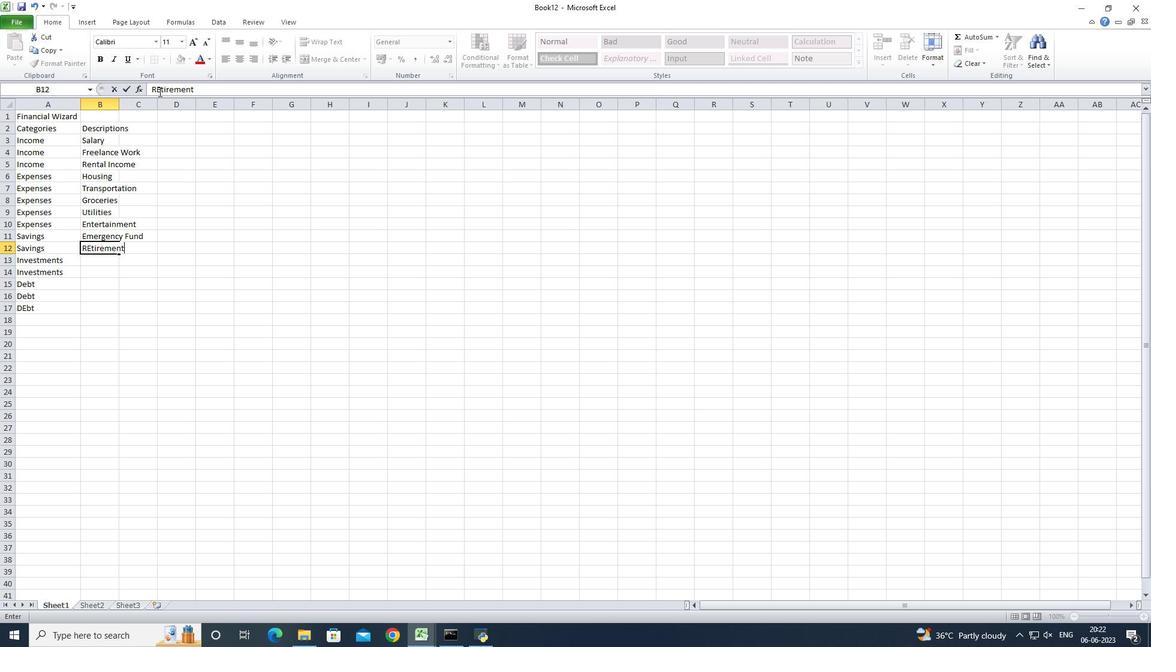 
Action: Mouse moved to (160, 90)
Screenshot: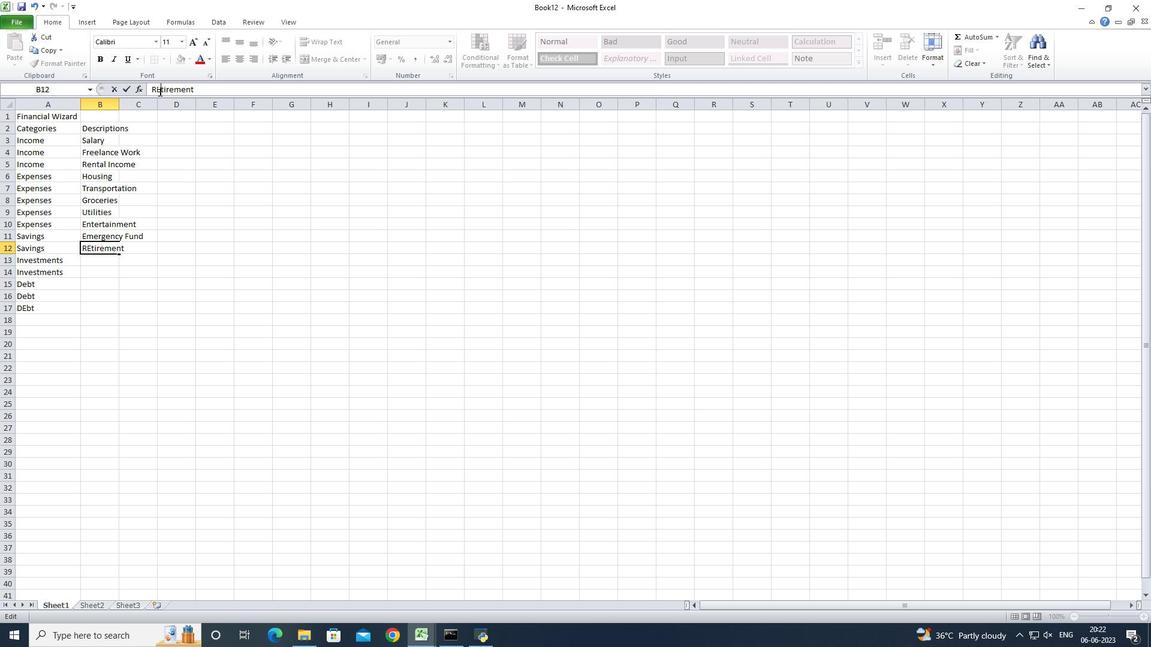 
Action: Key pressed <Key.backspace>e
Screenshot: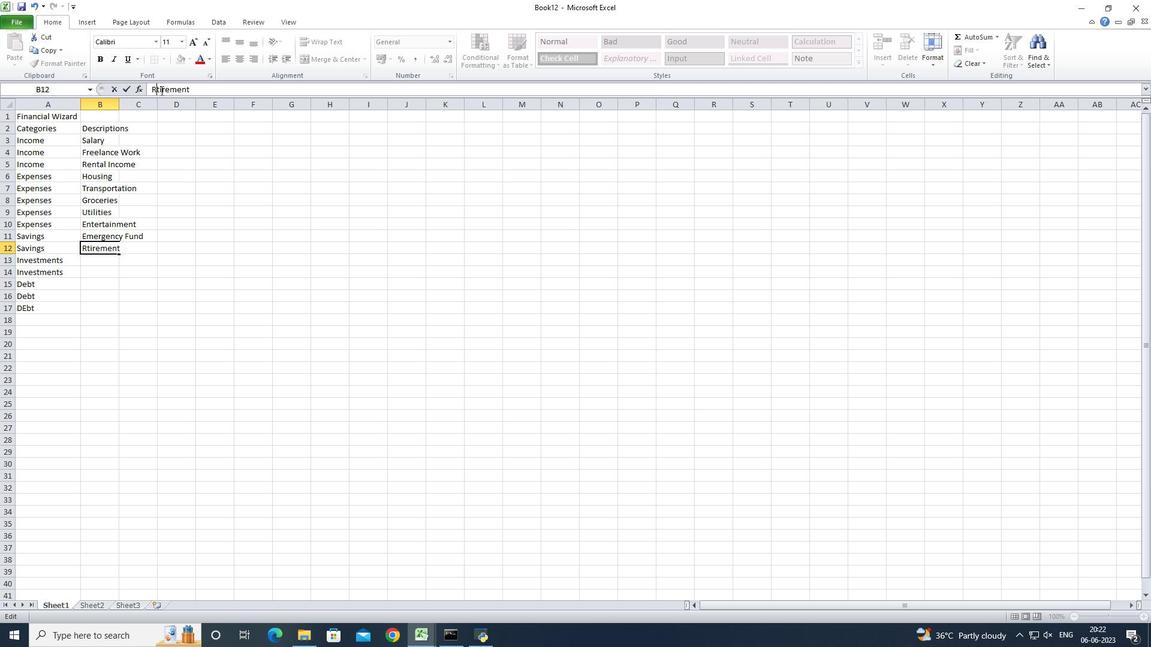 
Action: Mouse moved to (100, 262)
Screenshot: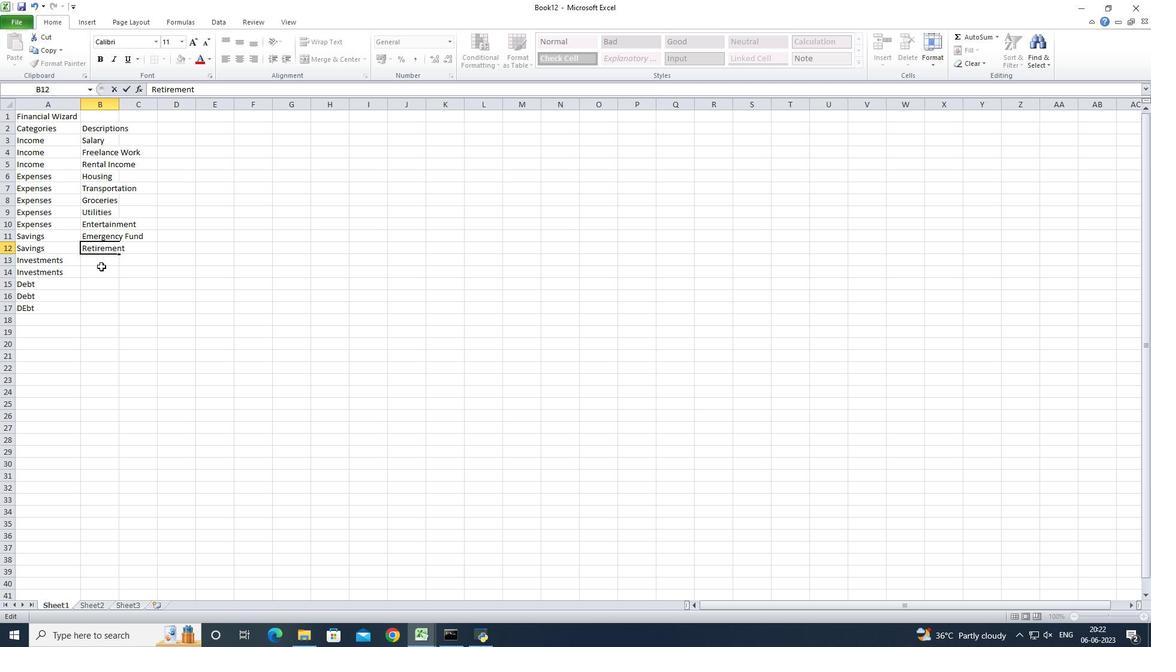 
Action: Mouse pressed left at (100, 262)
Screenshot: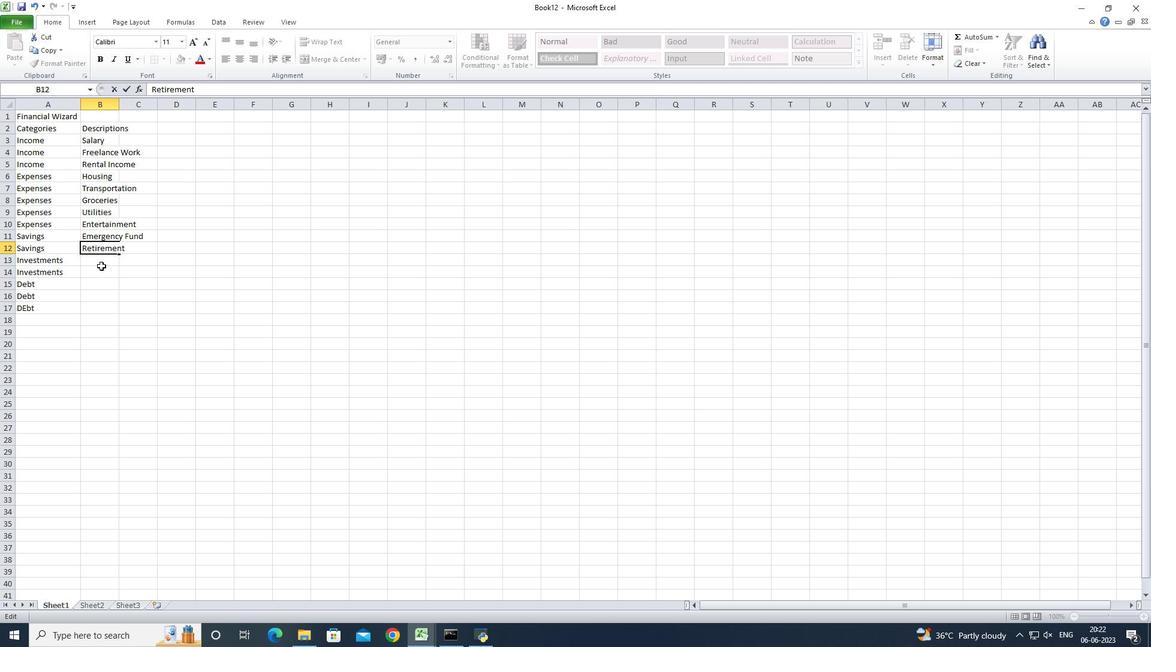 
Action: Key pressed <Key.shift><Key.shift><Key.shift><Key.shift><Key.shift><Key.shift><Key.shift><Key.shift><Key.shift><Key.shift>Stocks<Key.enter><Key.shift><Key.shift><Key.shift><Key.shift><Key.shift><Key.shift><Key.shift><Key.shift><Key.shift><Key.shift><Key.shift><Key.shift><Key.shift><Key.shift>Mutual<Key.space><Key.shift>Funds<Key.enter><Key.shift><Key.shift><Key.shift><Key.shift><Key.shift><Key.shift><Key.shift><Key.shift><Key.shift><Key.shift>Credt<Key.backspace>it<Key.space>card1<Key.enter><Key.shift>Credit<Key.space>card2<Key.enter><Key.shift><Key.shift><Key.shift><Key.shift>Student<Key.space><Key.shift>Loan
Screenshot: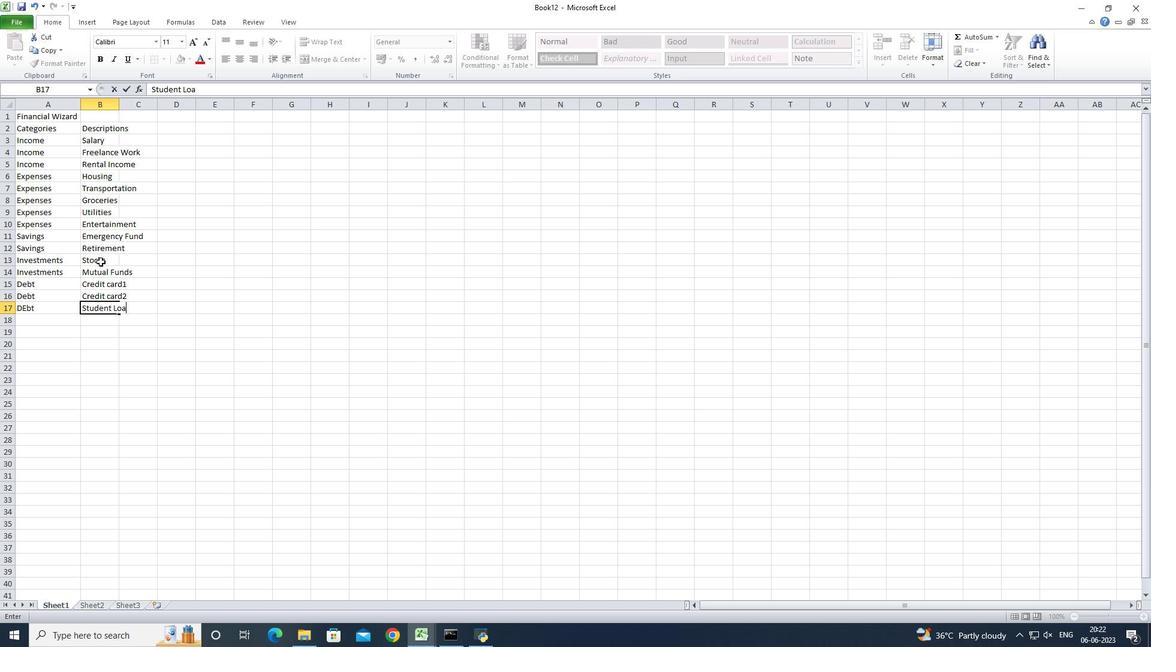 
Action: Mouse moved to (119, 101)
Screenshot: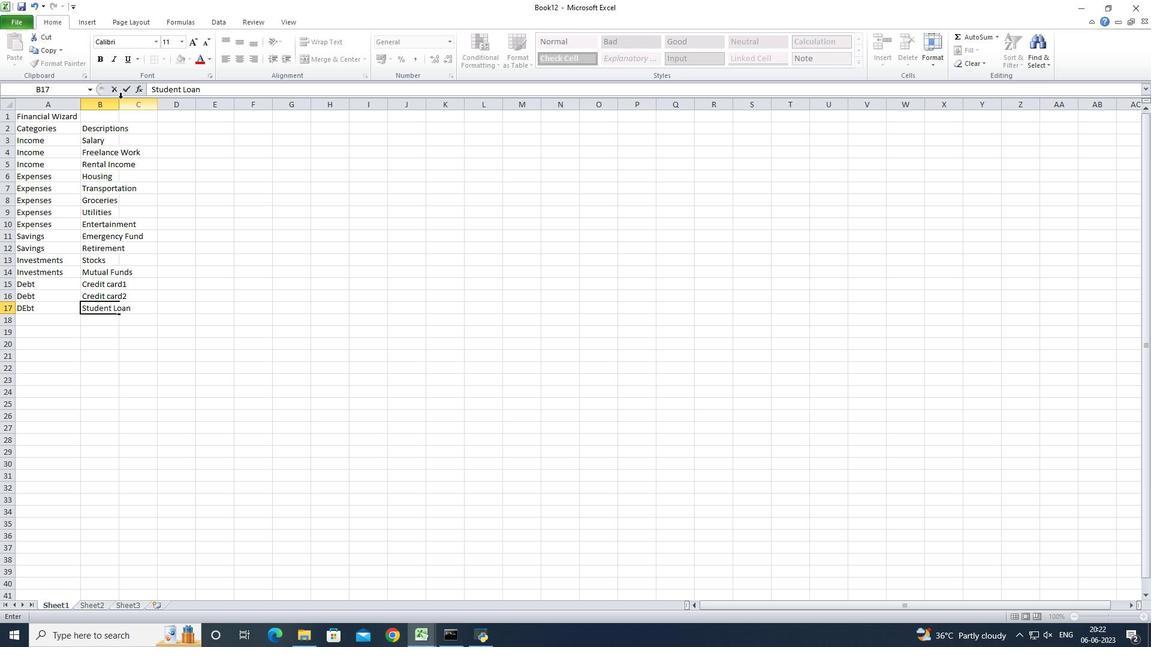 
Action: Mouse pressed left at (119, 101)
Screenshot: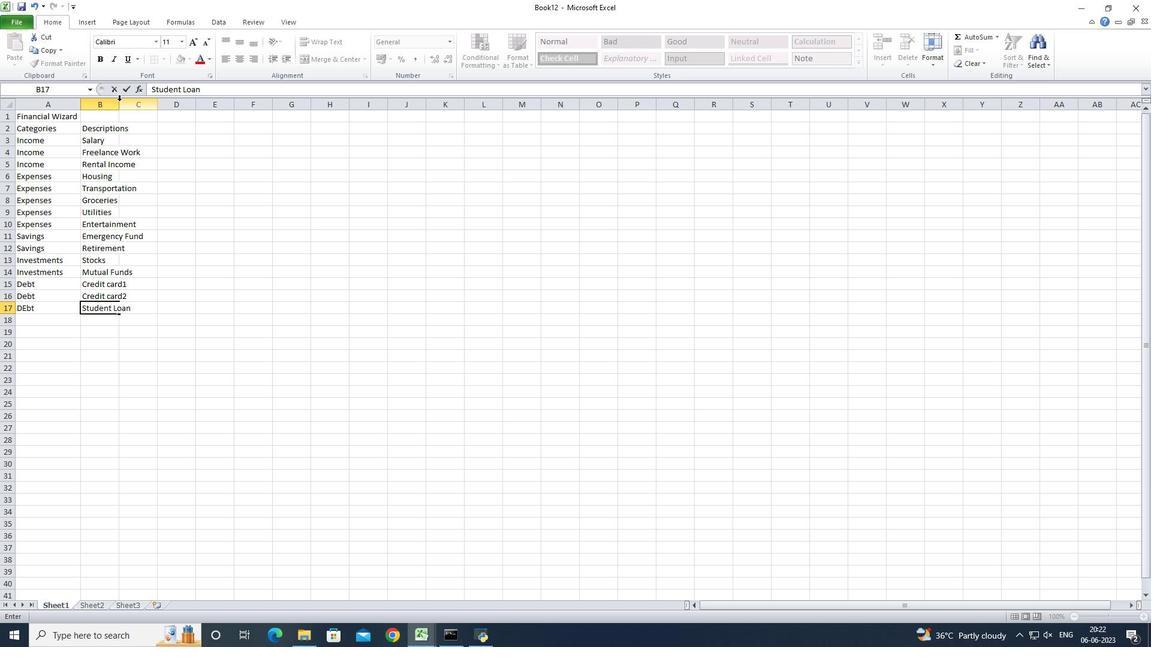 
Action: Mouse pressed left at (119, 101)
Screenshot: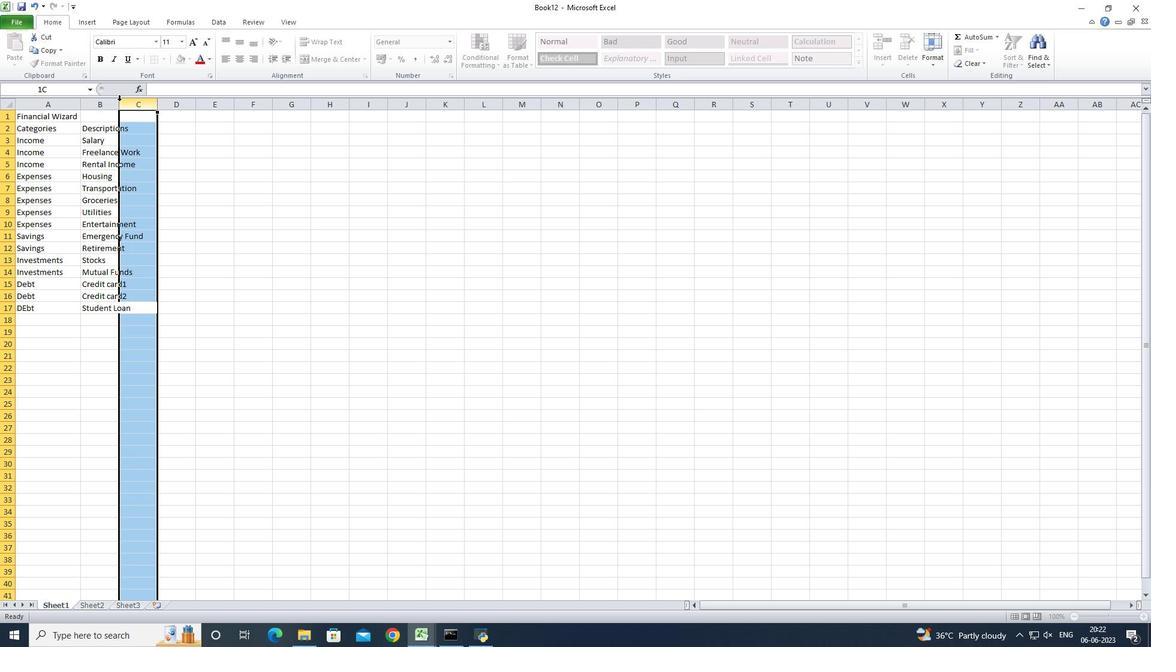 
Action: Mouse moved to (156, 129)
Screenshot: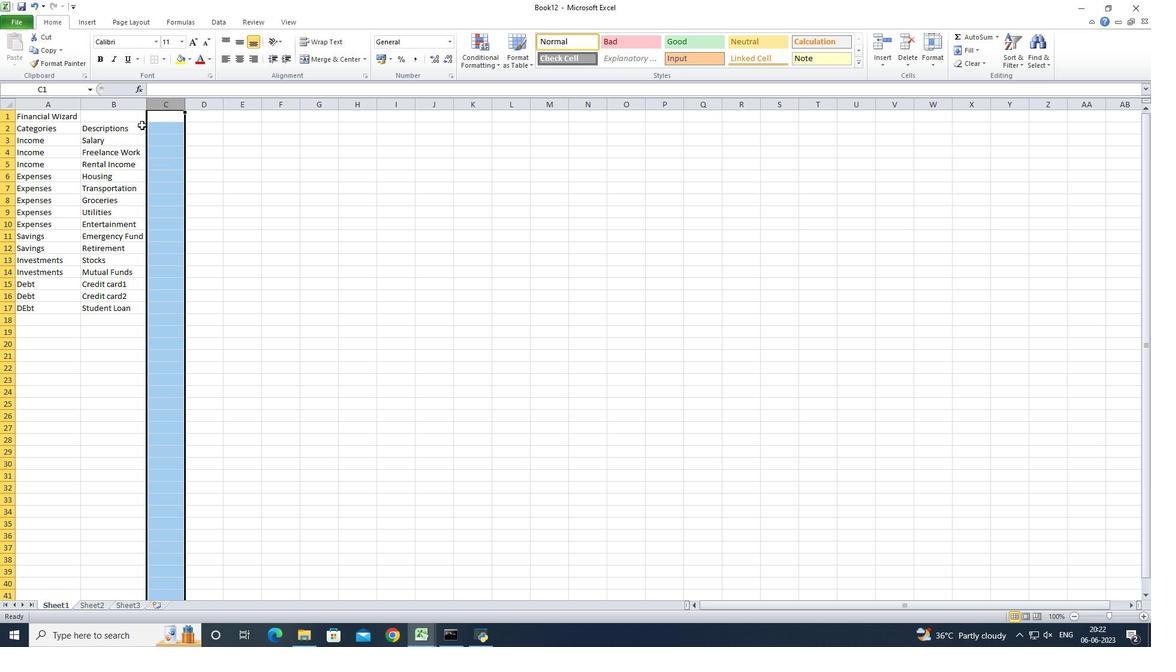 
Action: Mouse pressed left at (156, 129)
Screenshot: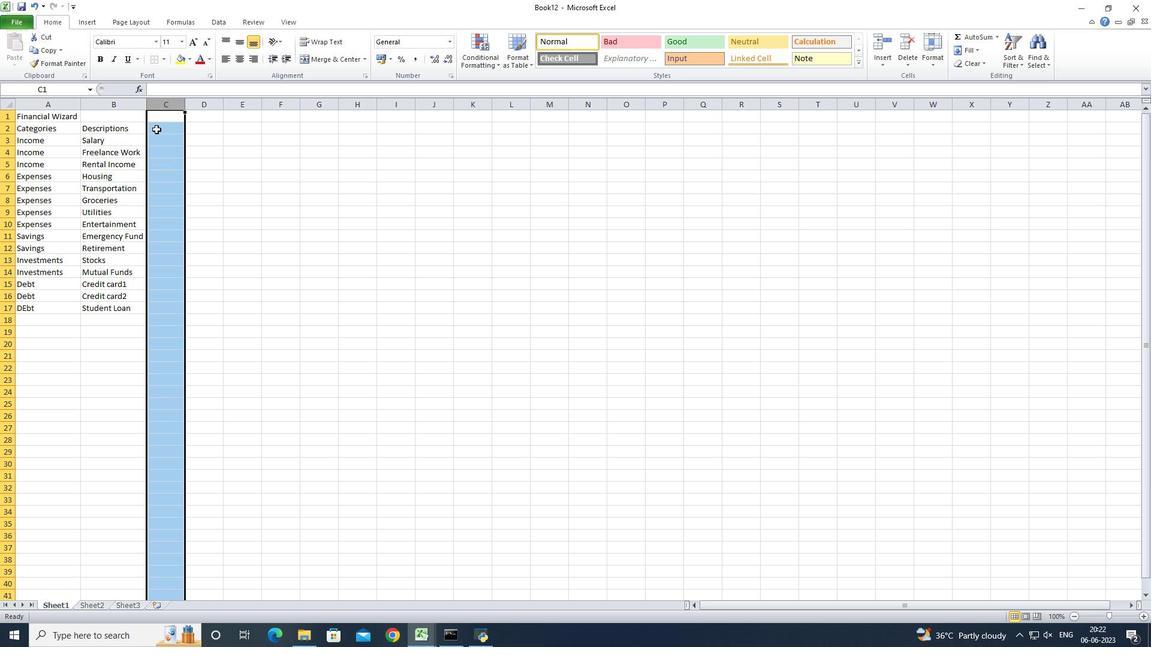 
Action: Key pressed <Key.shift>Amount<Key.enter>5000<Key.enter>1200<Key.enter>500<Key.enter>1200<Key.enter>300<Key.enter>400<Key.enter>200<Key.enter>150<Key.enter>1<Key.backspace>500<Key.enter>1000<Key.enter>500<Key.enter>300<Key.enter>200<Key.enter>100<Key.enter>300
Screenshot: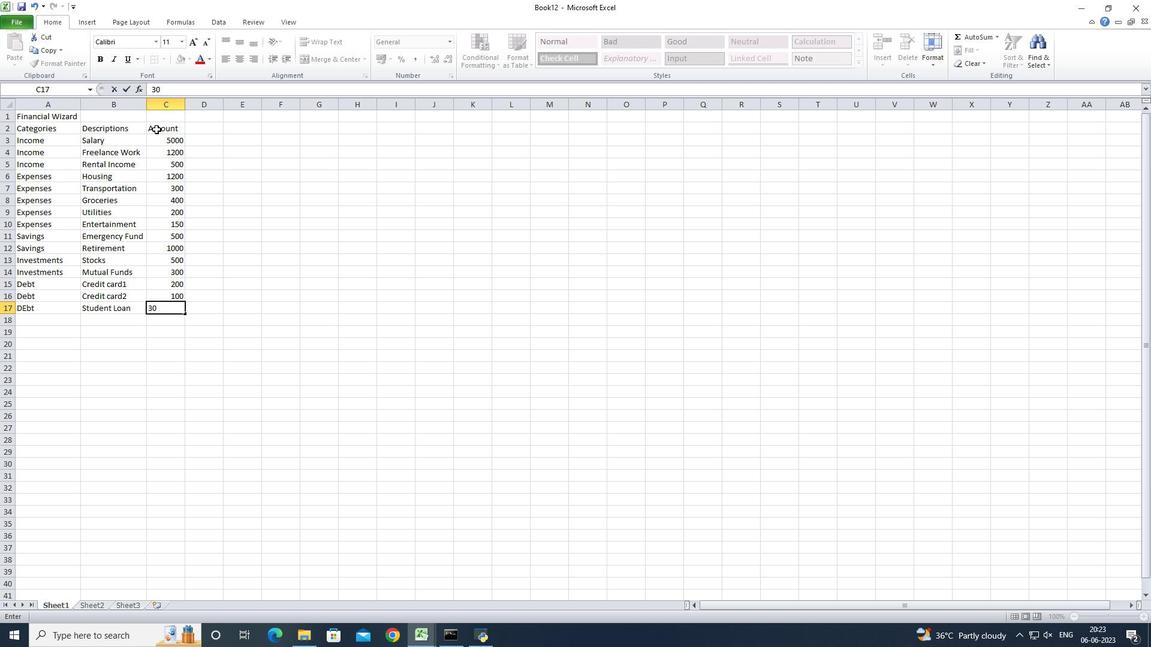 
Action: Mouse moved to (183, 143)
Screenshot: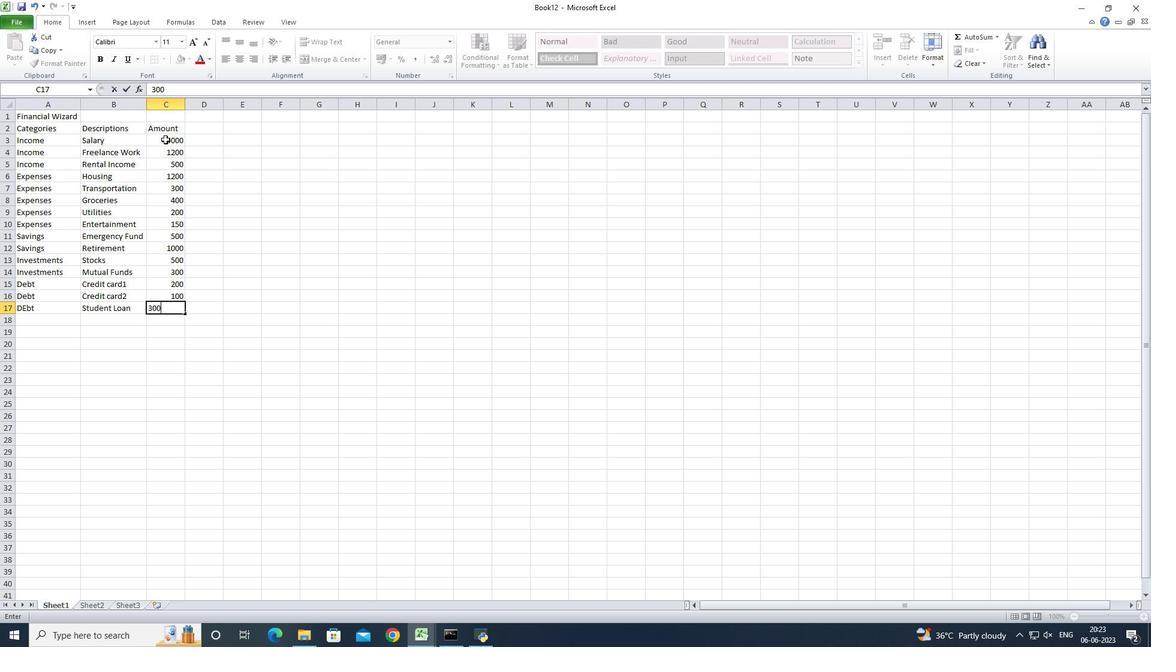 
Action: Mouse pressed left at (183, 143)
Screenshot: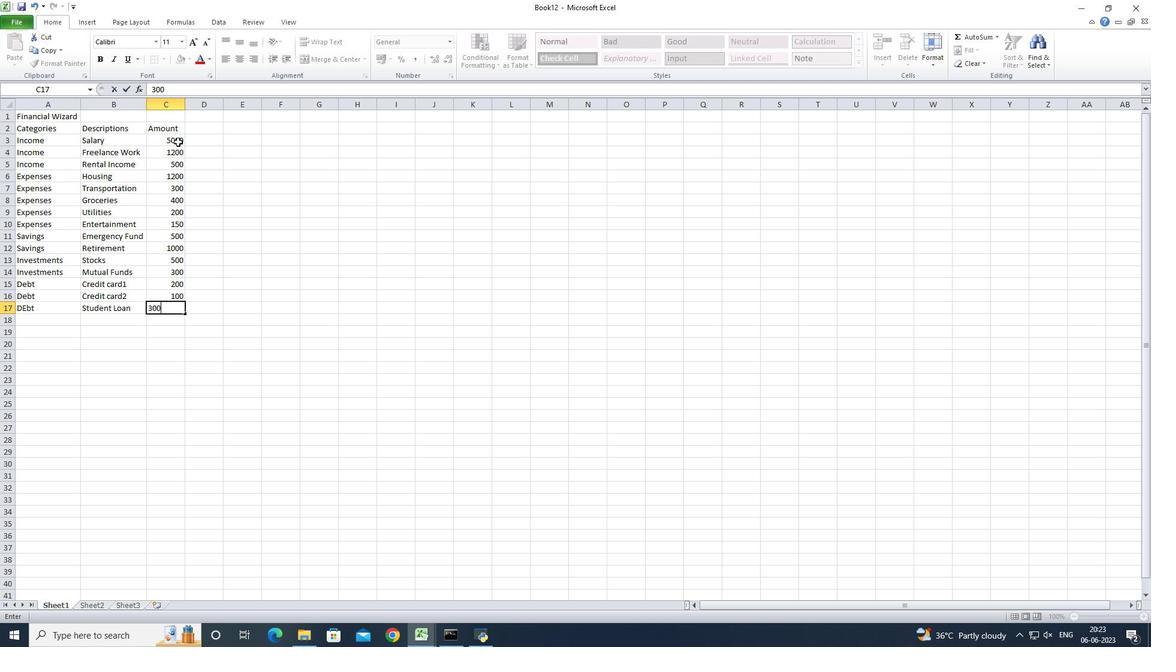 
Action: Mouse moved to (452, 41)
Screenshot: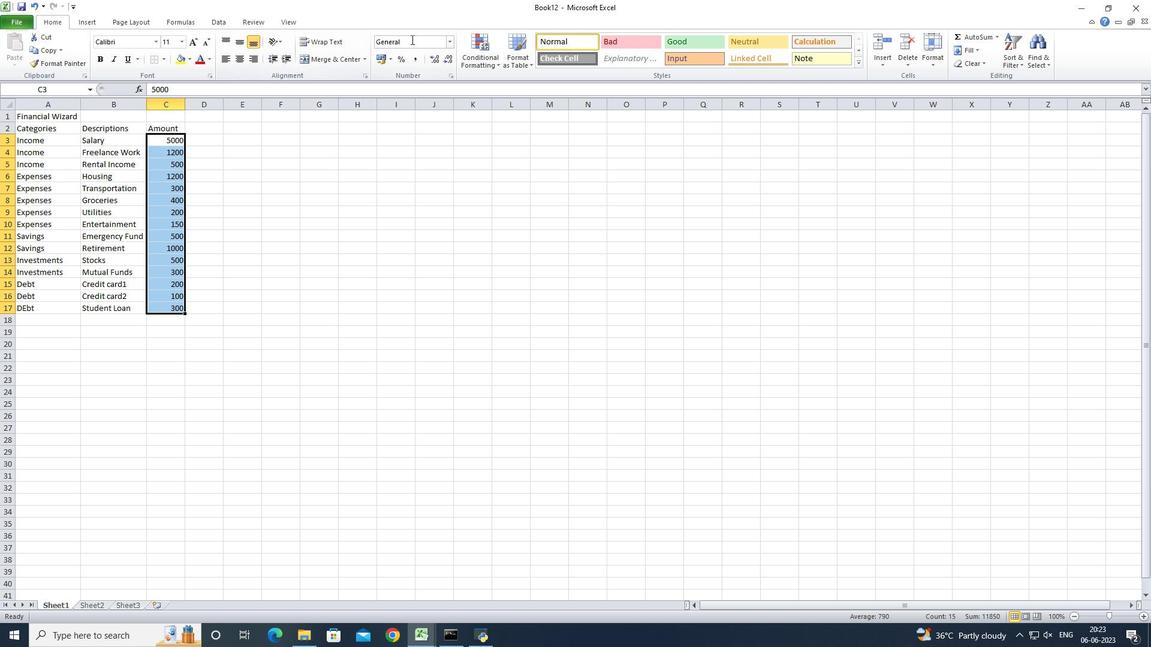 
Action: Mouse pressed left at (452, 41)
Screenshot: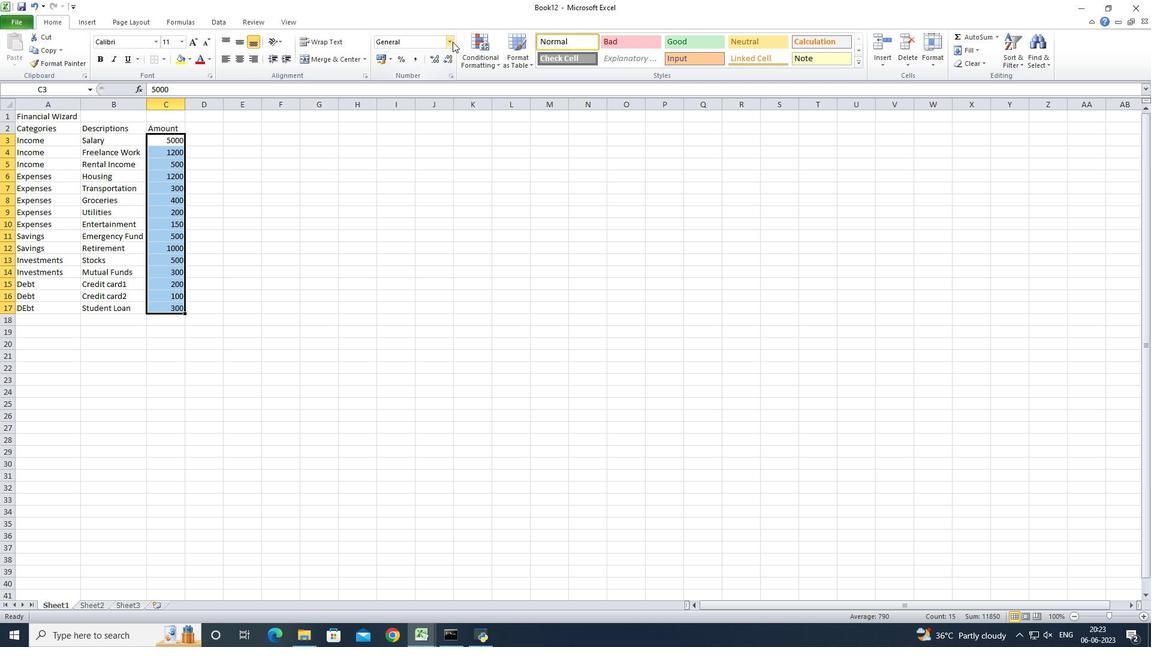 
Action: Mouse moved to (439, 347)
Screenshot: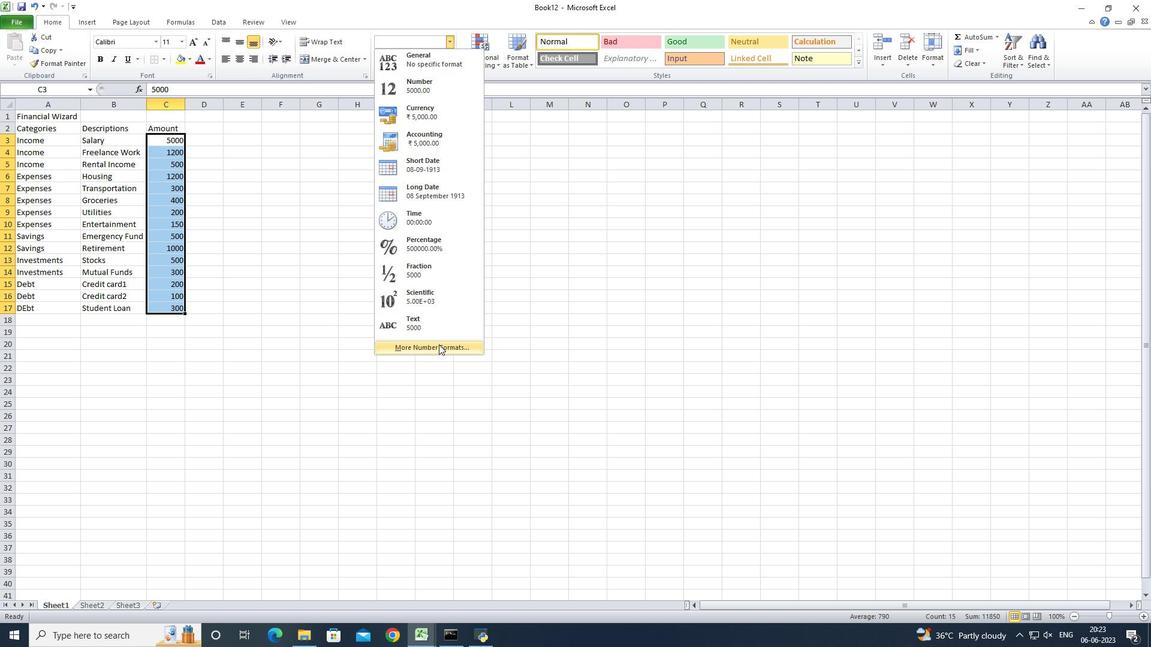 
Action: Mouse pressed left at (439, 347)
Screenshot: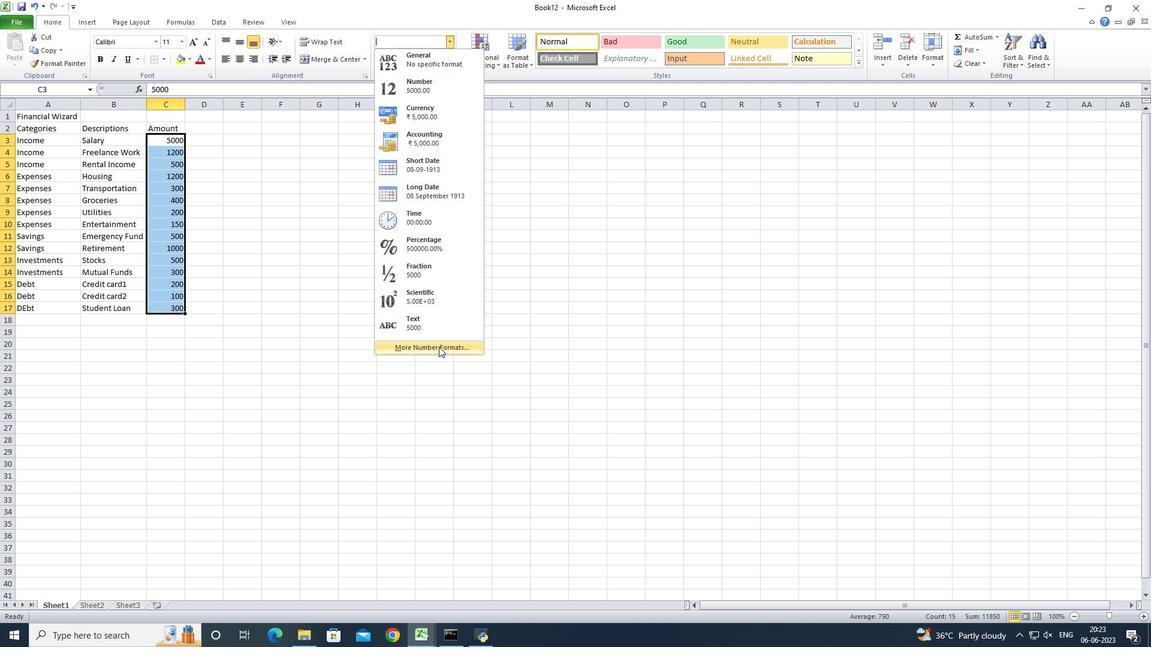 
Action: Mouse moved to (188, 224)
Screenshot: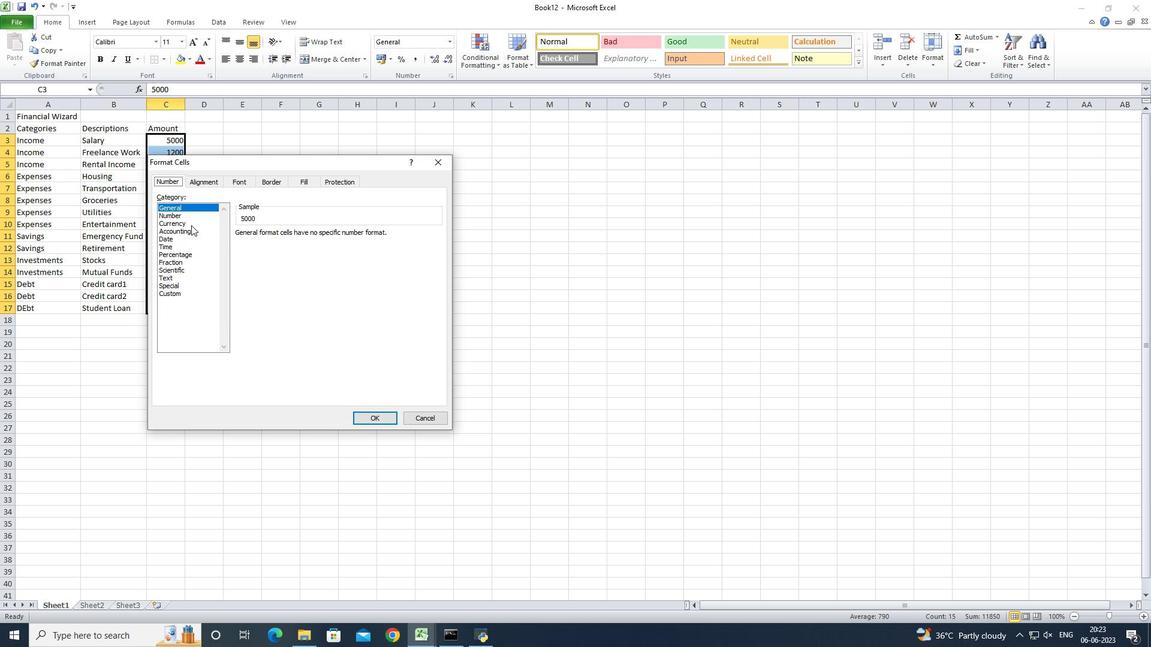 
Action: Mouse pressed left at (188, 224)
Screenshot: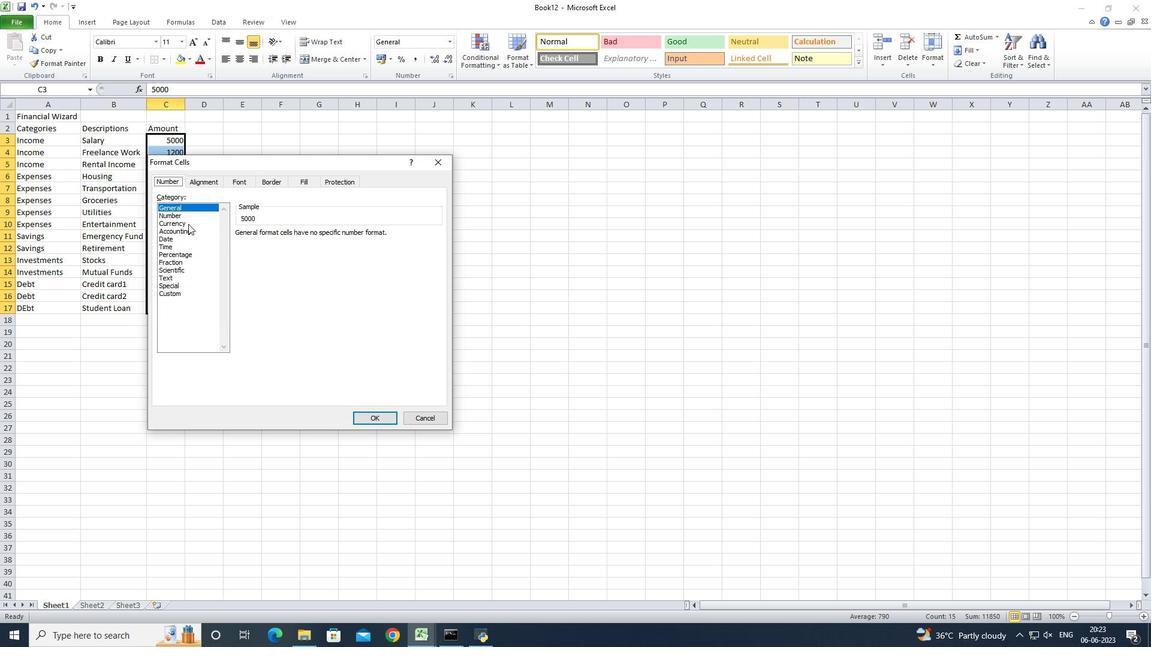 
Action: Mouse moved to (286, 248)
Screenshot: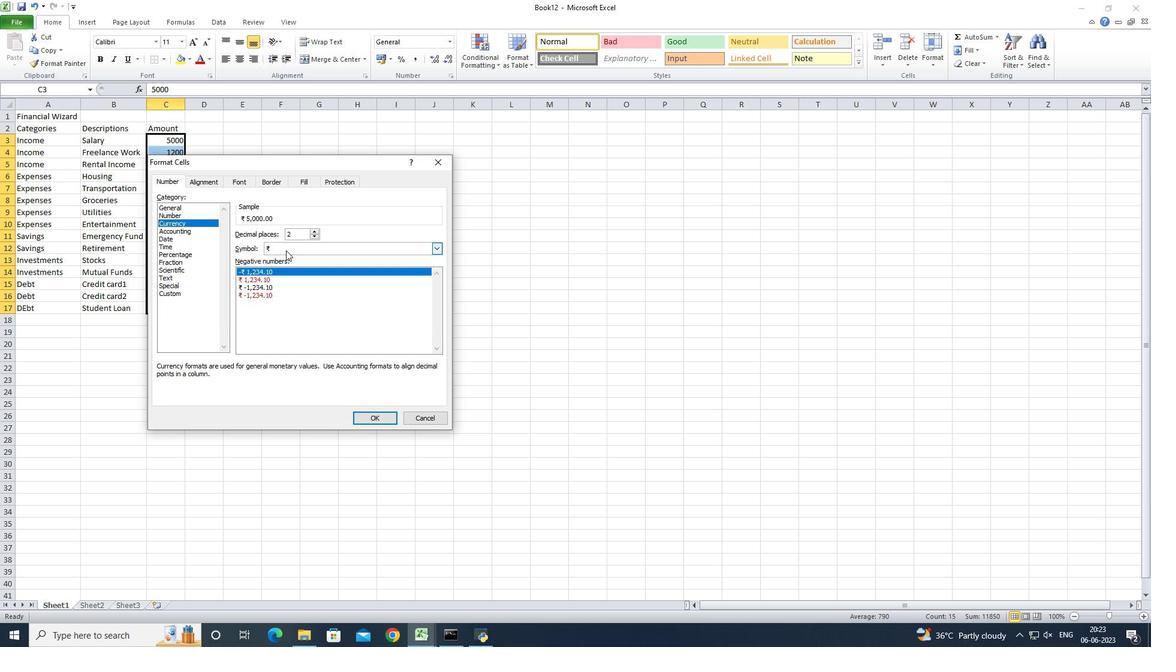 
Action: Mouse pressed left at (286, 248)
Screenshot: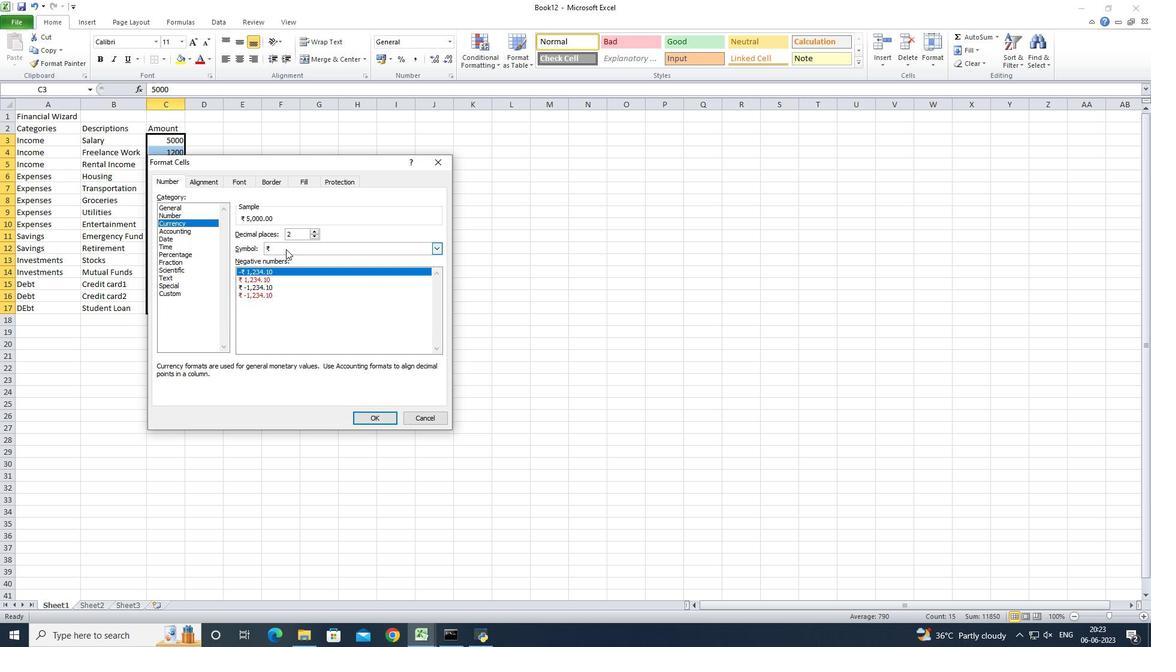 
Action: Mouse moved to (289, 287)
Screenshot: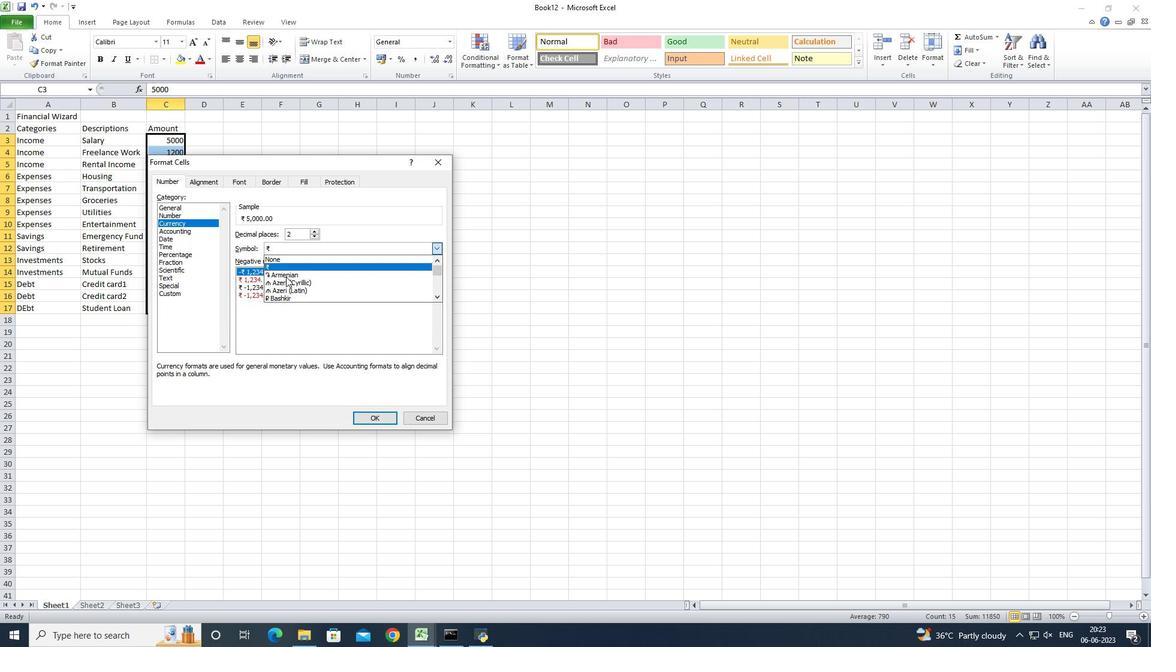 
Action: Mouse scrolled (289, 287) with delta (0, 0)
Screenshot: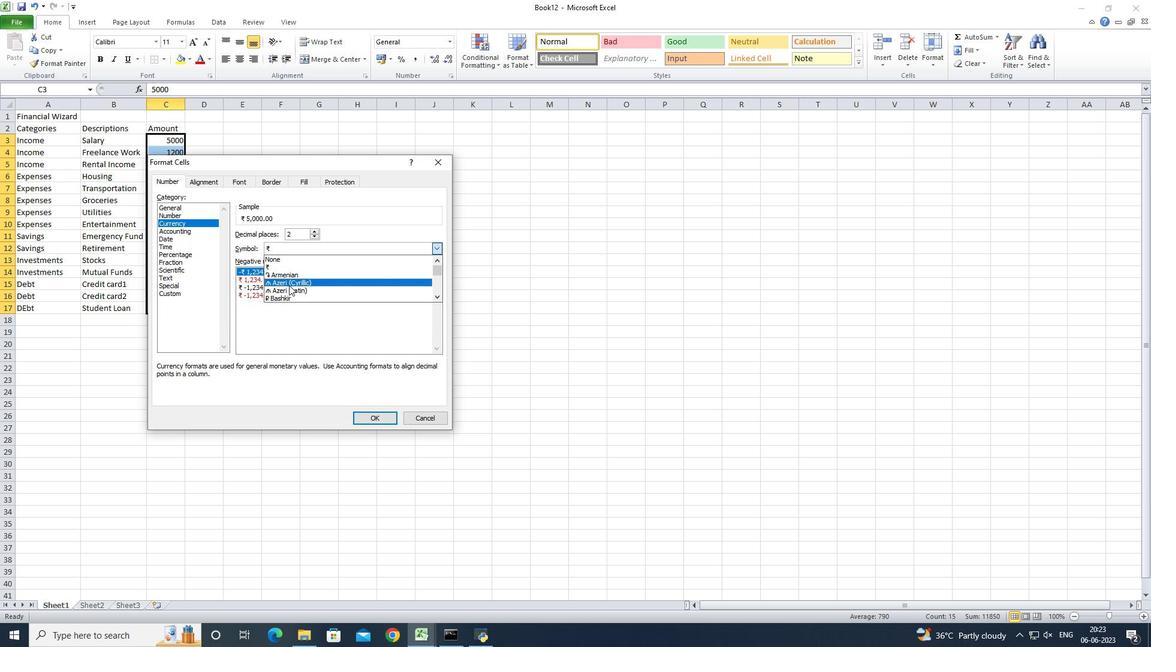 
Action: Mouse scrolled (289, 287) with delta (0, 0)
Screenshot: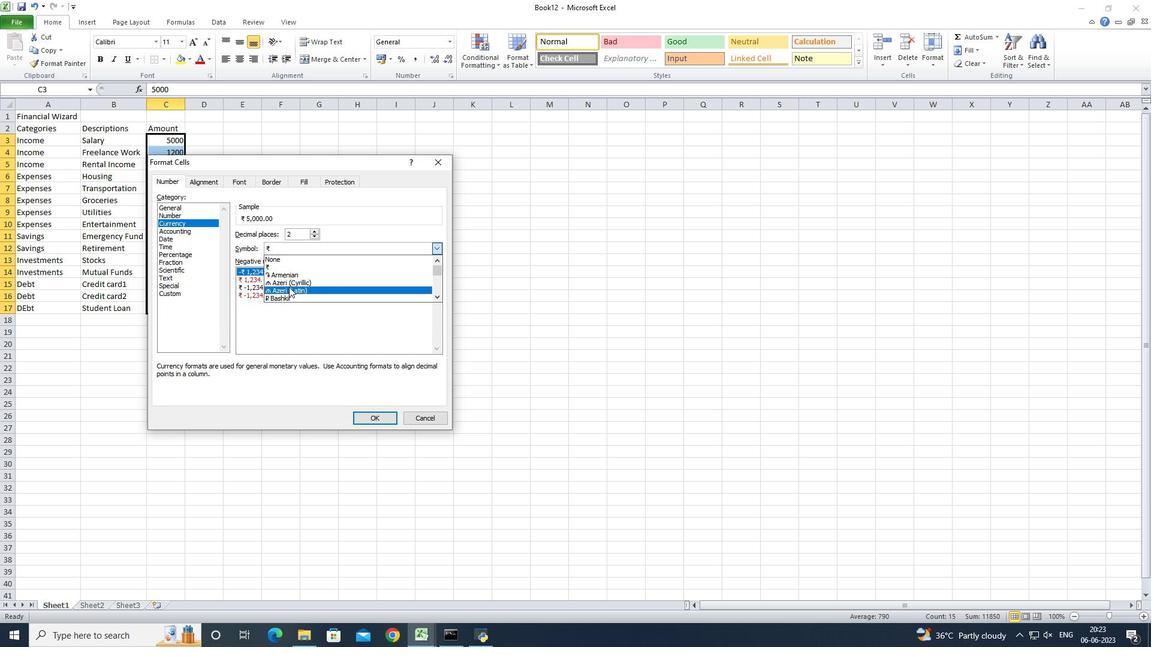
Action: Mouse scrolled (289, 287) with delta (0, 0)
Screenshot: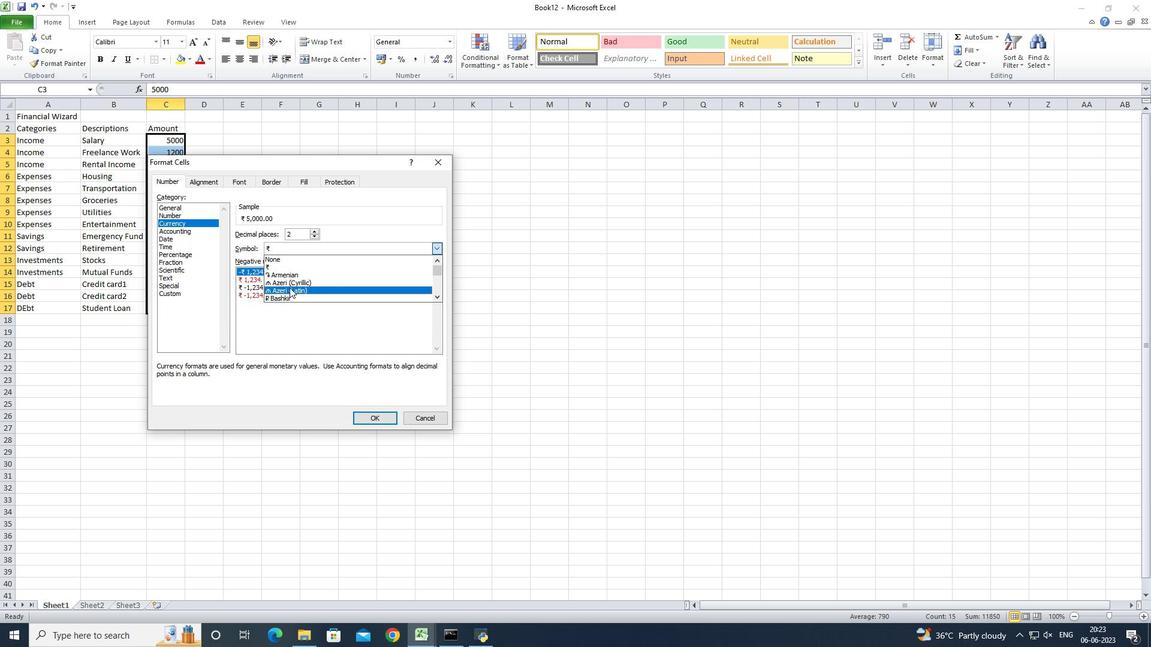 
Action: Mouse scrolled (289, 287) with delta (0, 0)
Screenshot: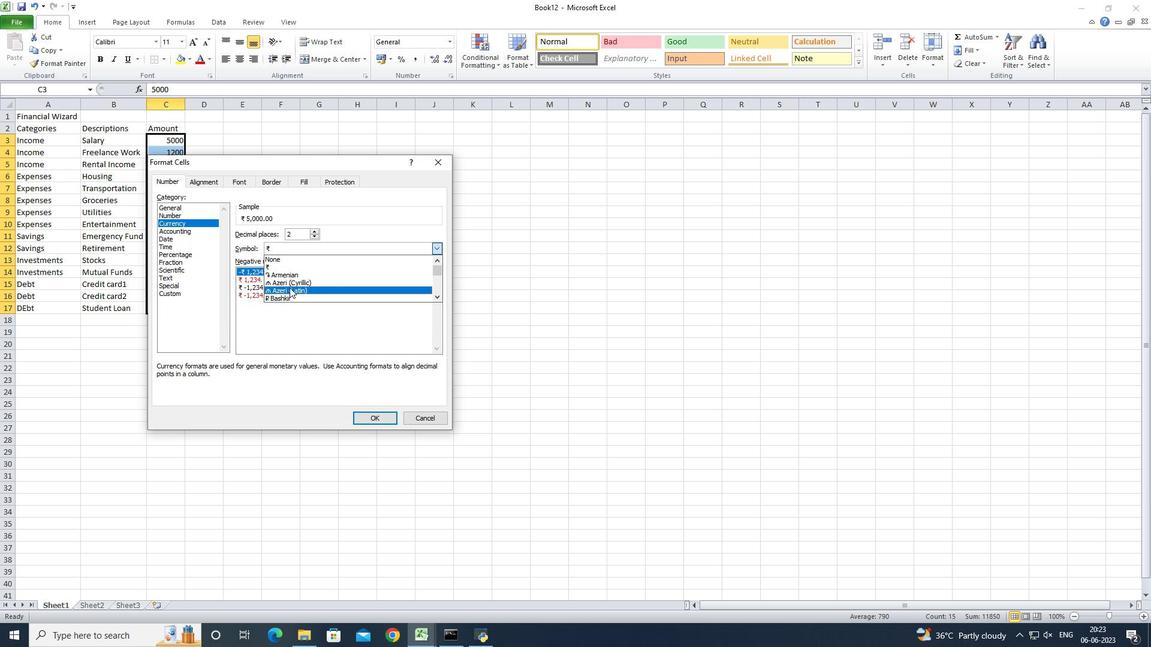 
Action: Mouse scrolled (289, 287) with delta (0, 0)
Screenshot: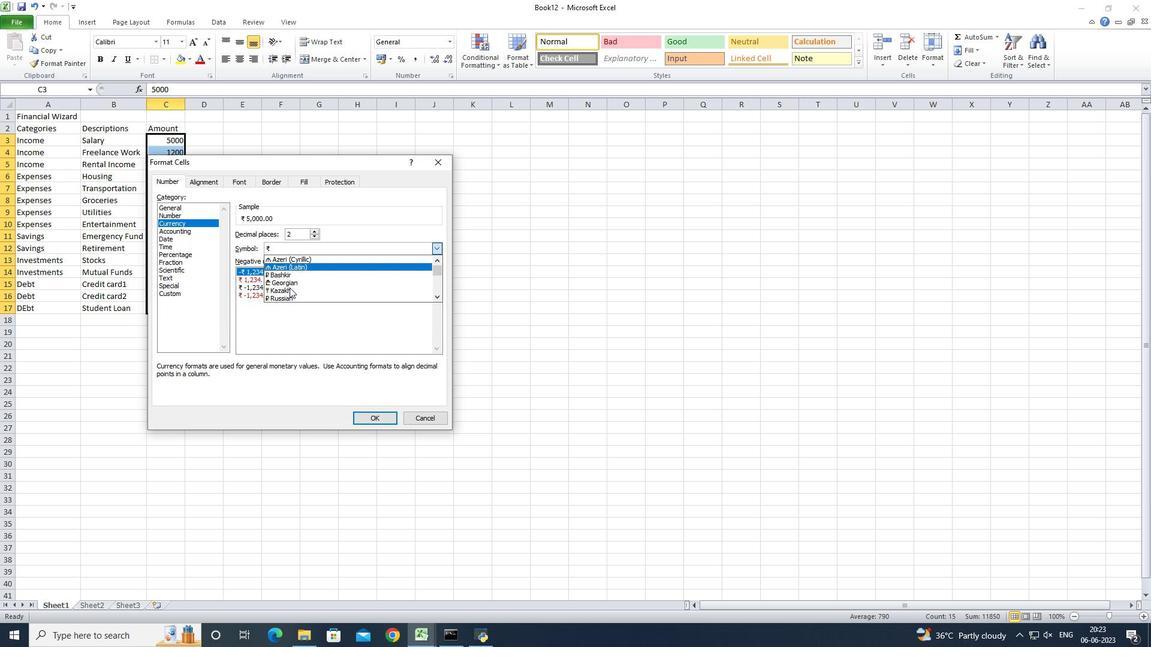 
Action: Mouse scrolled (289, 287) with delta (0, 0)
Screenshot: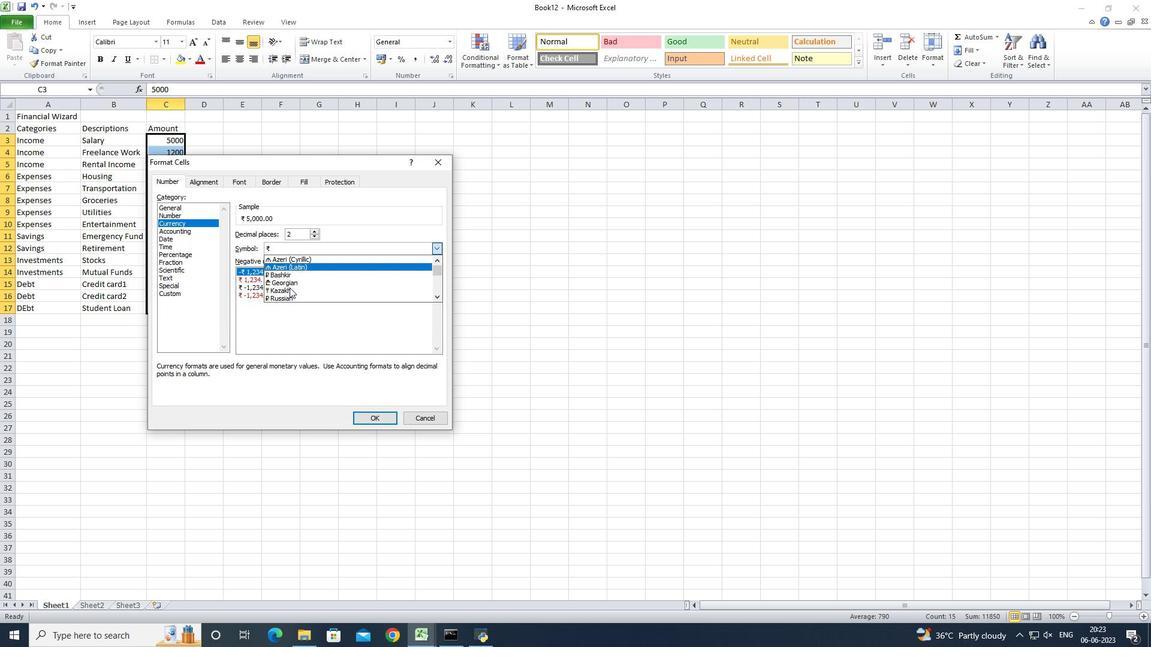 
Action: Mouse scrolled (289, 287) with delta (0, 0)
Screenshot: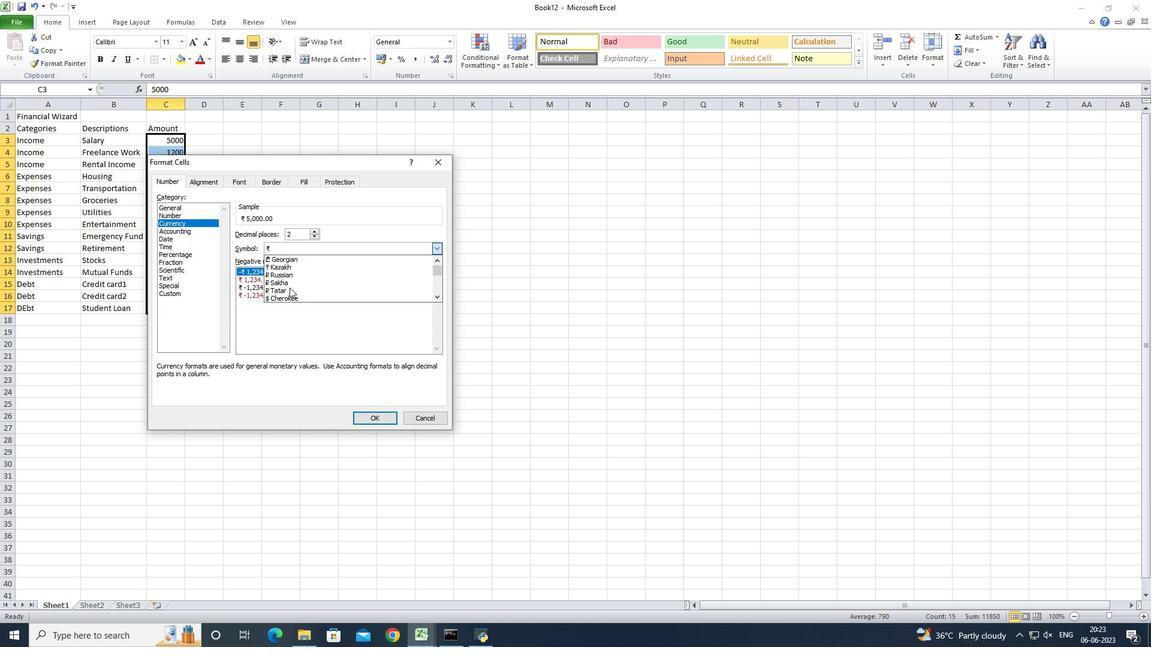 
Action: Mouse scrolled (289, 287) with delta (0, 0)
Screenshot: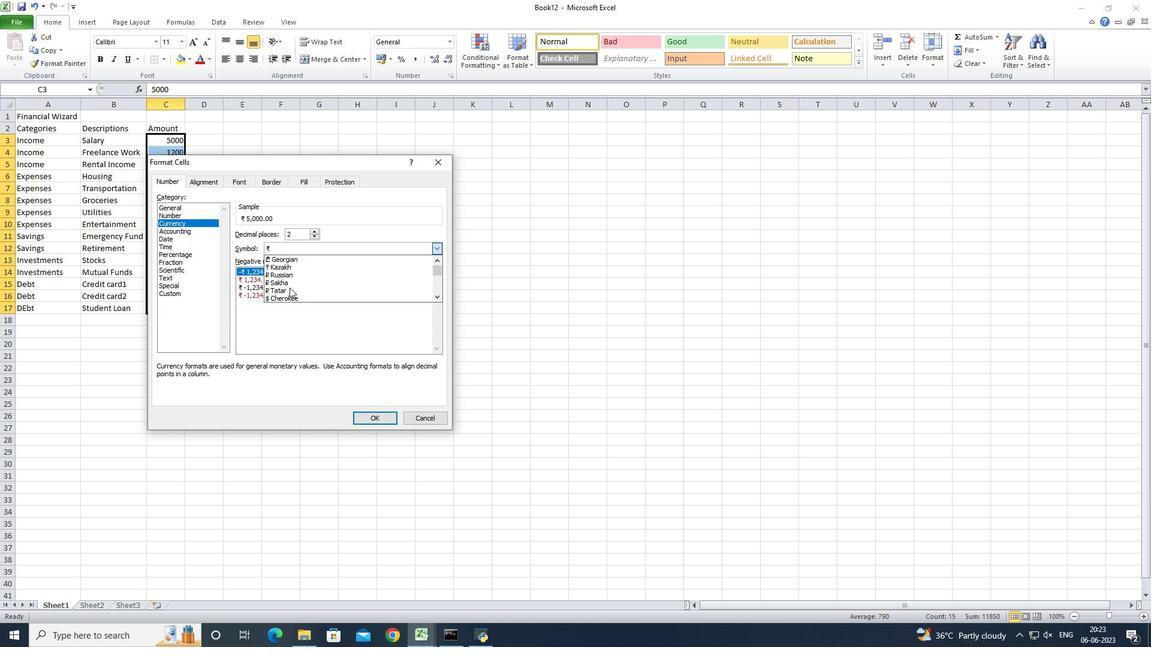 
Action: Mouse scrolled (289, 287) with delta (0, 0)
Screenshot: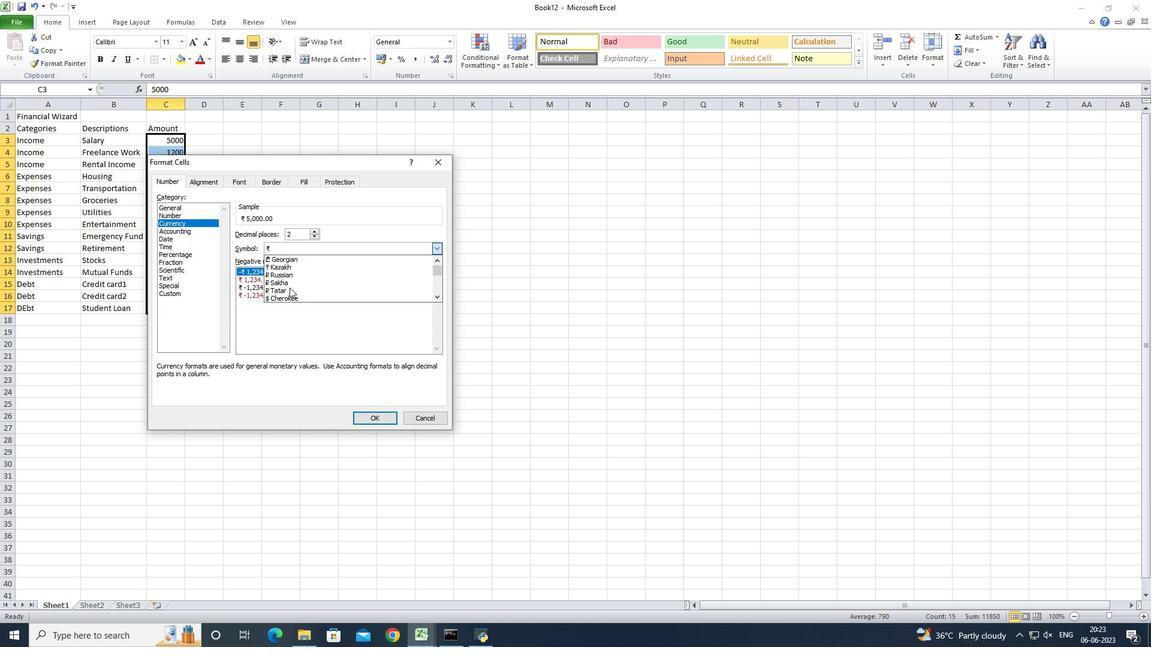 
Action: Mouse scrolled (289, 287) with delta (0, 0)
Screenshot: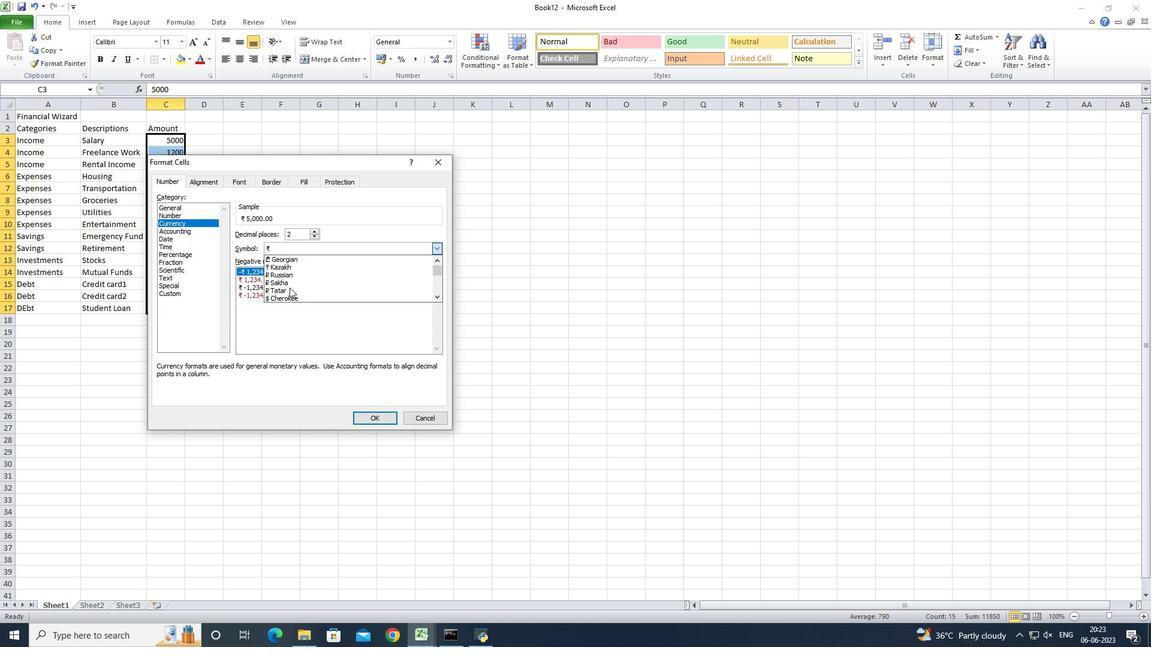 
Action: Mouse scrolled (289, 287) with delta (0, 0)
Screenshot: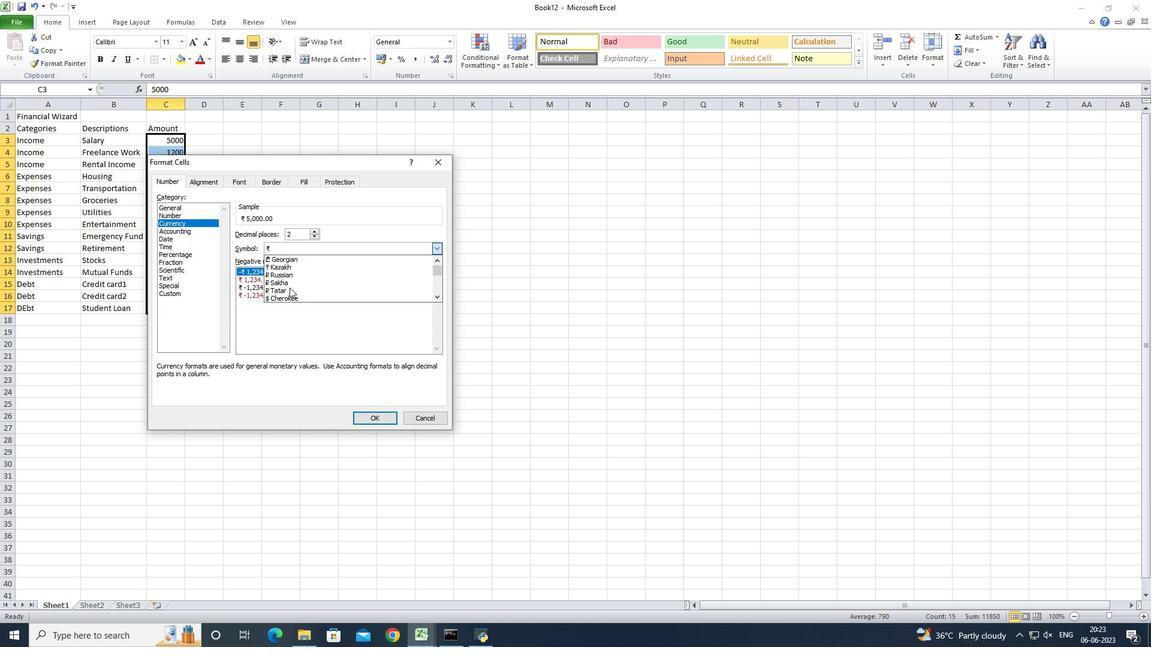 
Action: Mouse scrolled (289, 287) with delta (0, 0)
Screenshot: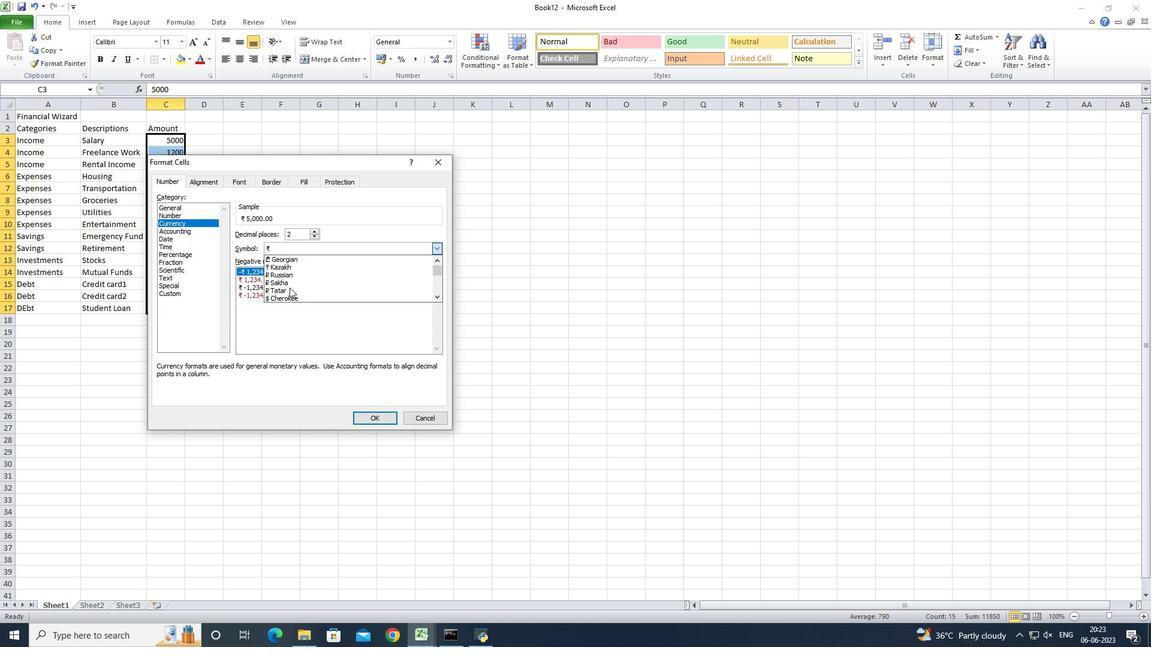 
Action: Mouse scrolled (289, 287) with delta (0, 0)
Screenshot: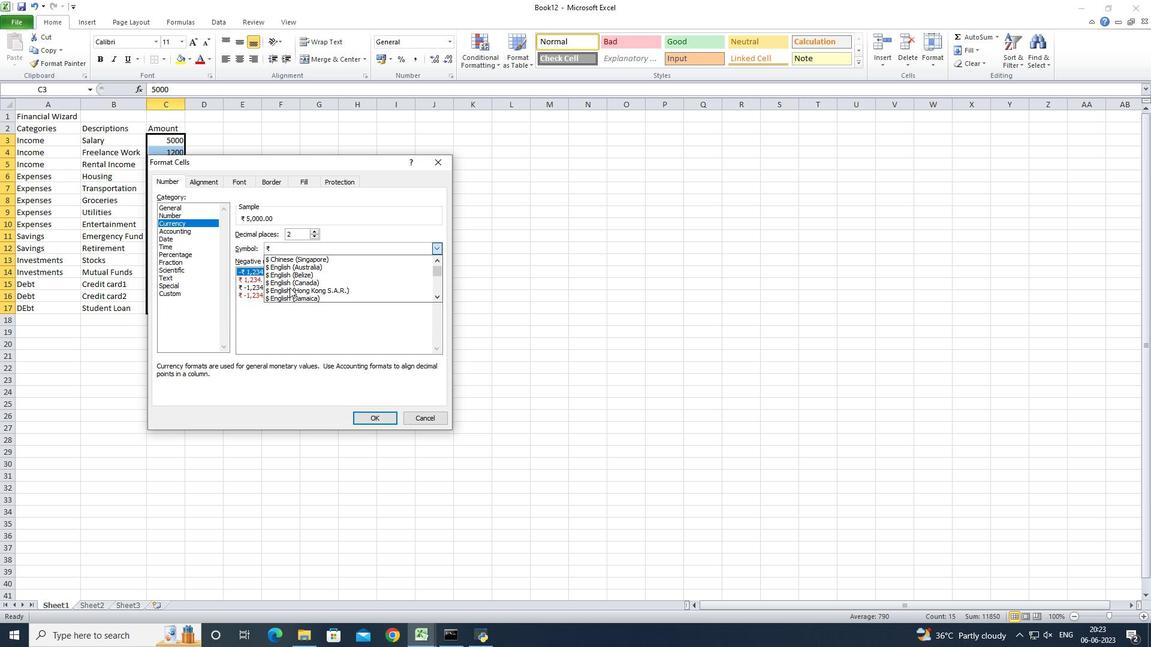 
Action: Mouse scrolled (289, 287) with delta (0, 0)
Screenshot: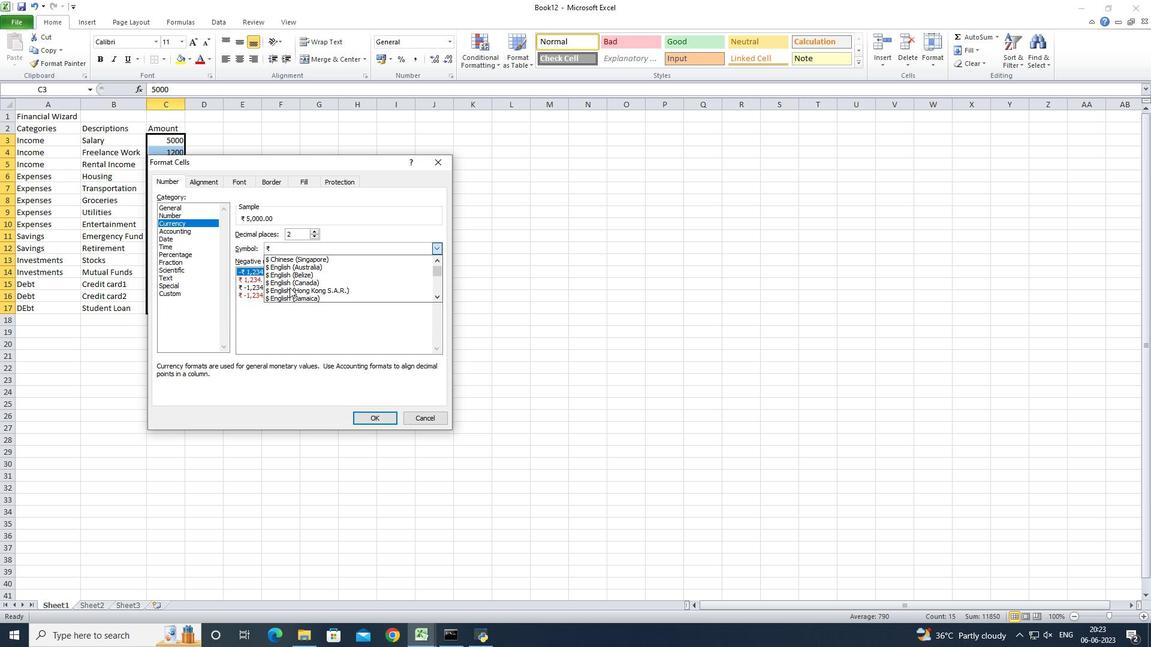 
Action: Mouse scrolled (289, 287) with delta (0, 0)
Screenshot: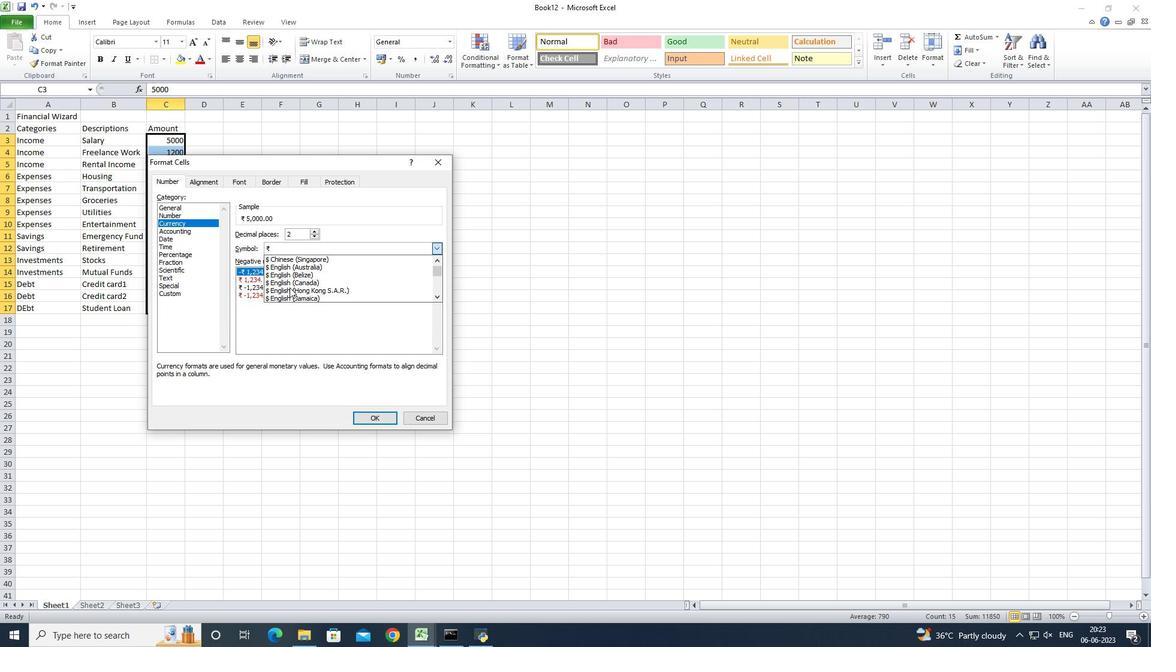 
Action: Mouse scrolled (289, 287) with delta (0, 0)
Screenshot: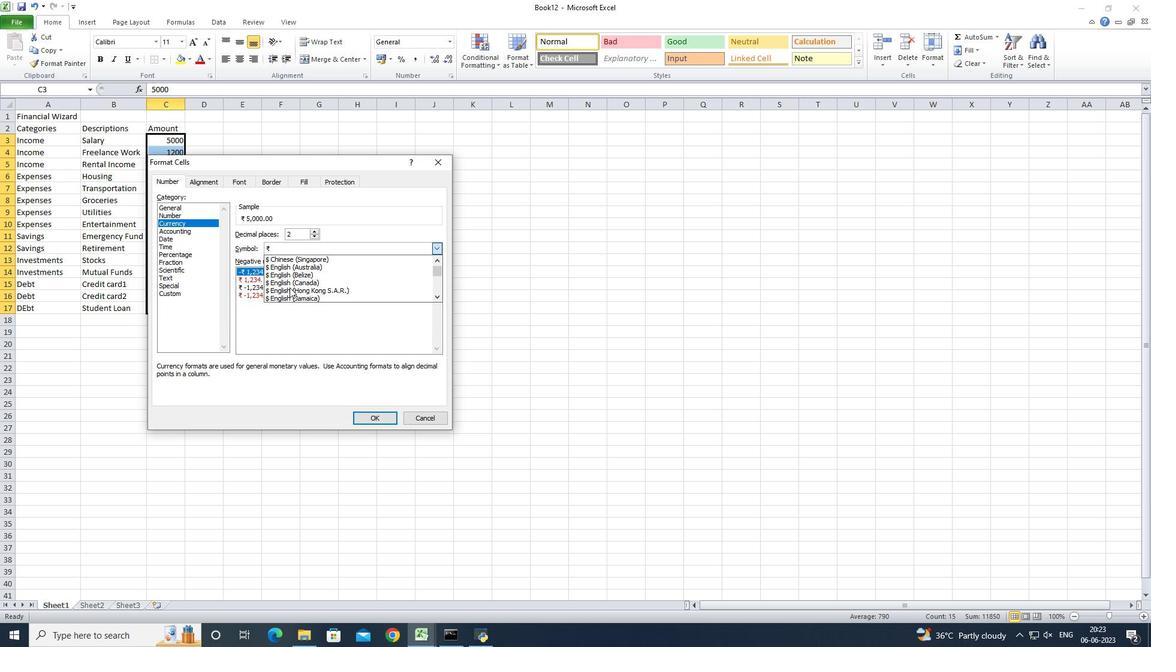
Action: Mouse moved to (304, 298)
Screenshot: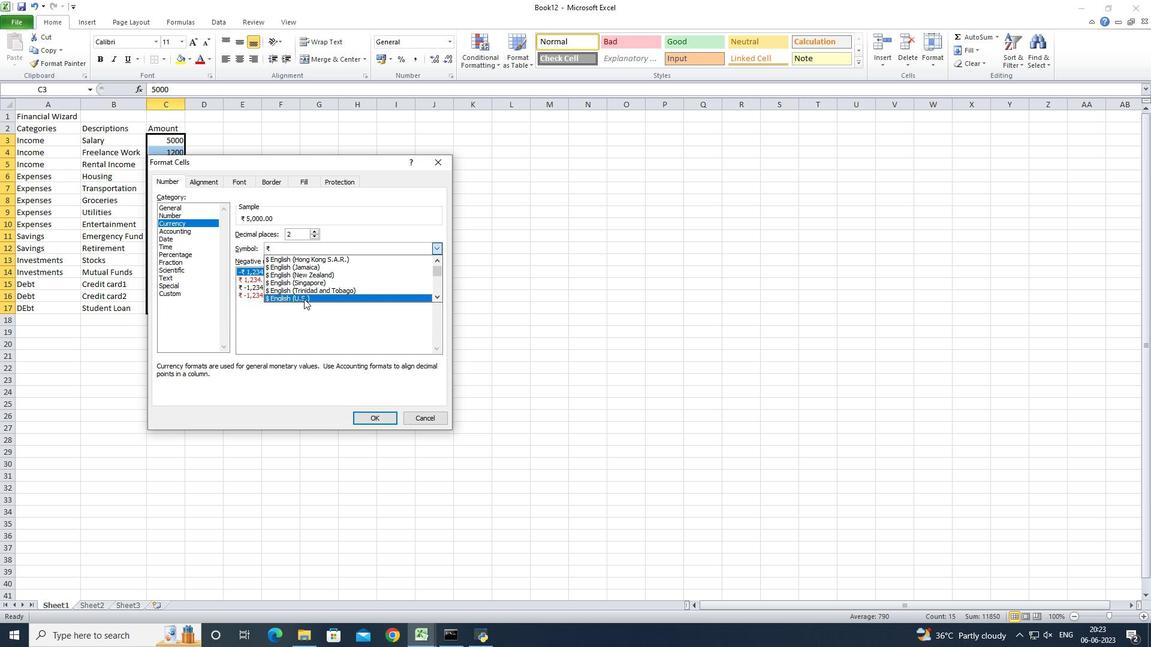 
Action: Mouse pressed left at (304, 298)
Screenshot: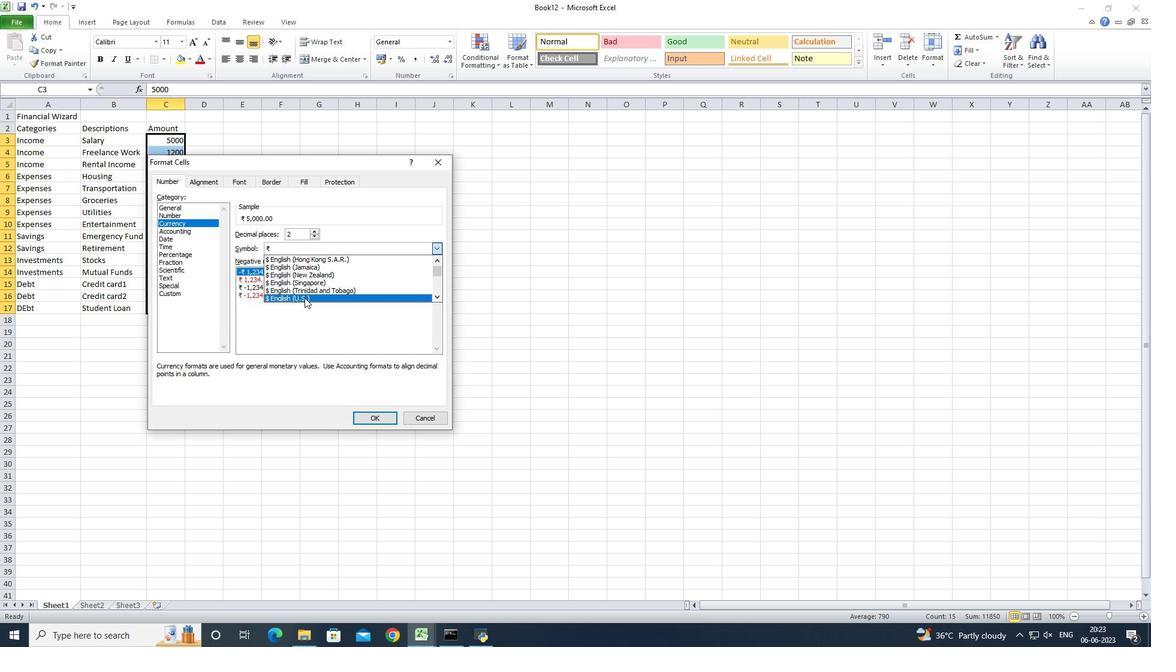 
Action: Mouse moved to (379, 422)
Screenshot: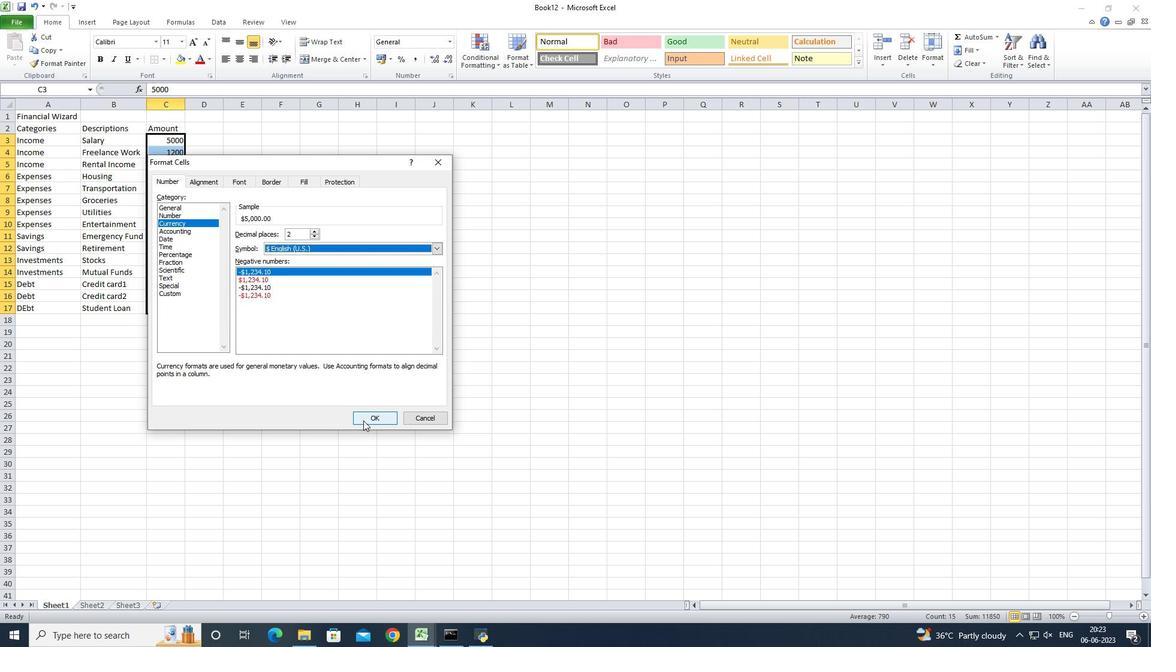 
Action: Mouse pressed left at (379, 422)
Screenshot: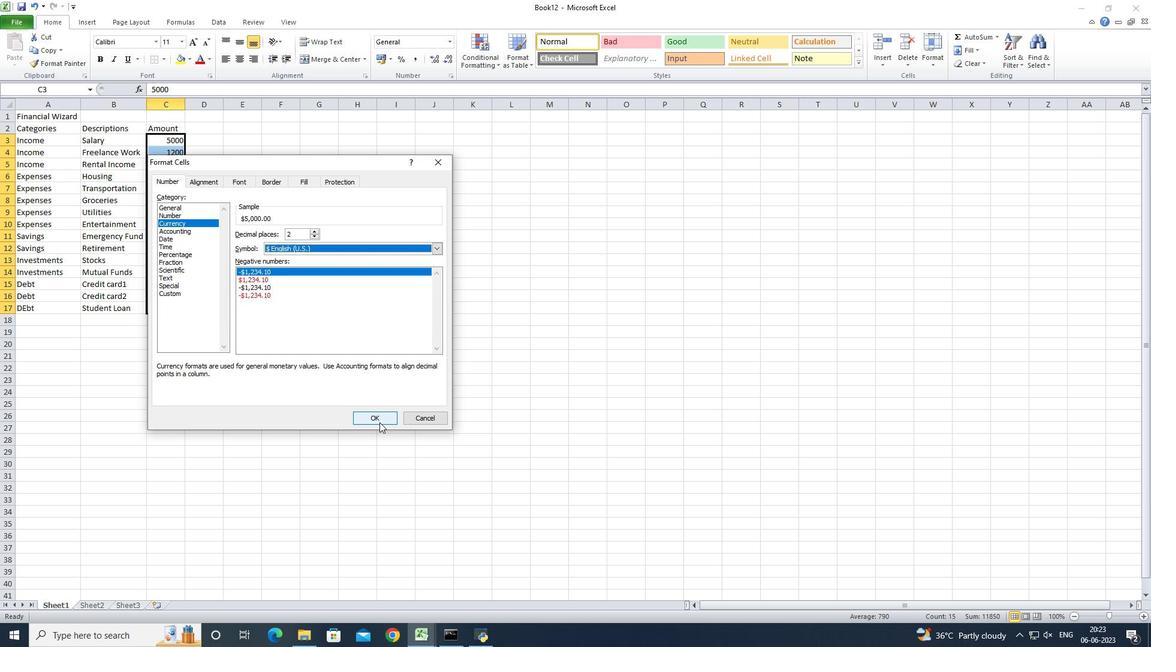 
Action: Mouse moved to (22, 23)
Screenshot: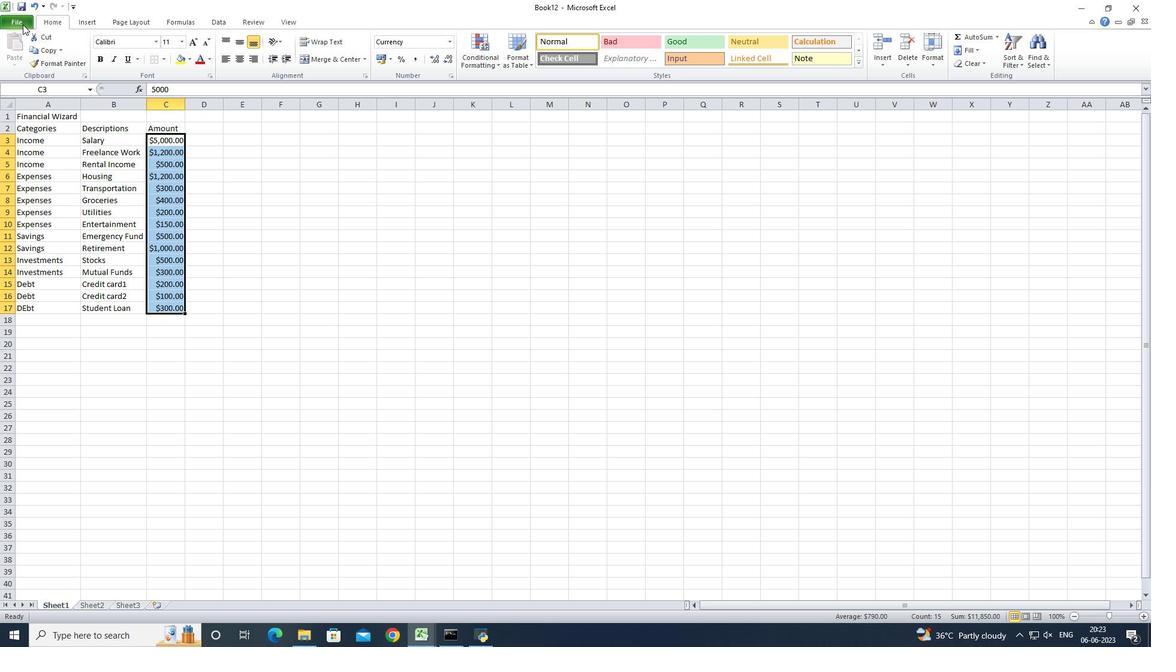 
Action: Mouse pressed left at (22, 23)
Screenshot: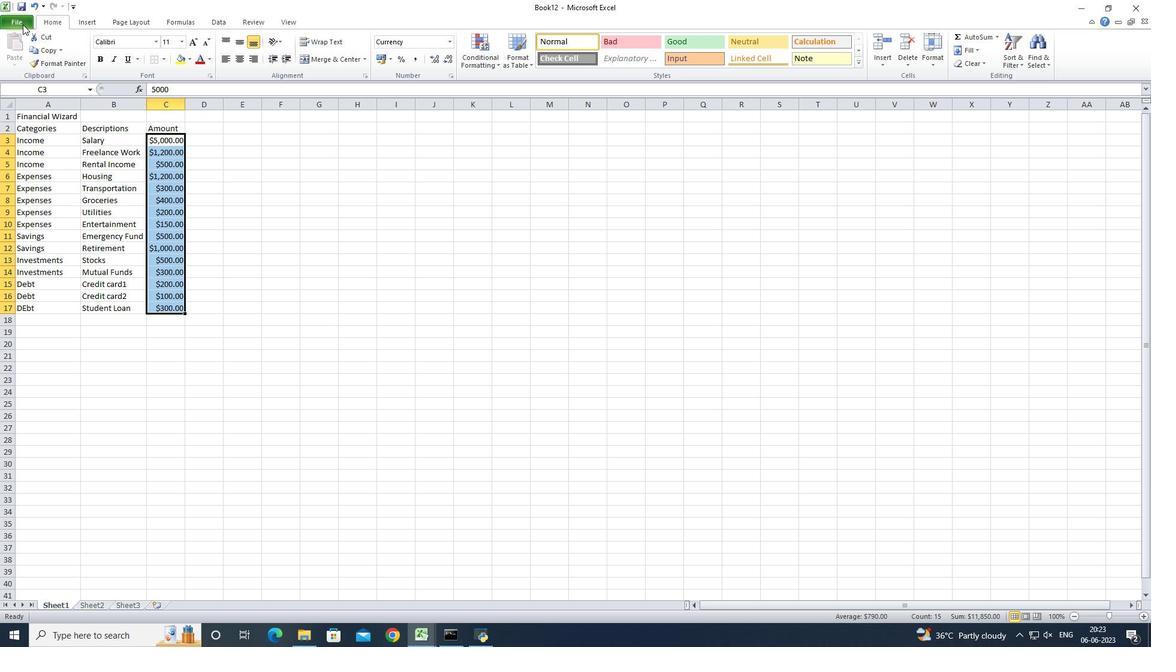 
Action: Mouse moved to (31, 59)
Screenshot: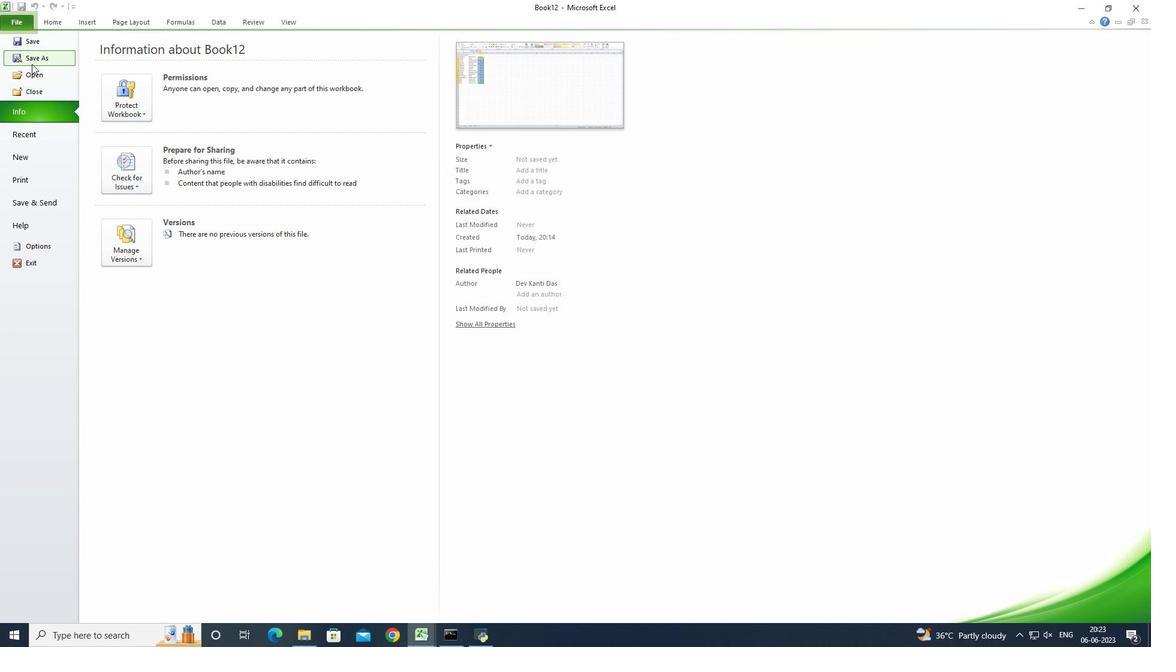 
Action: Mouse pressed left at (31, 59)
Screenshot: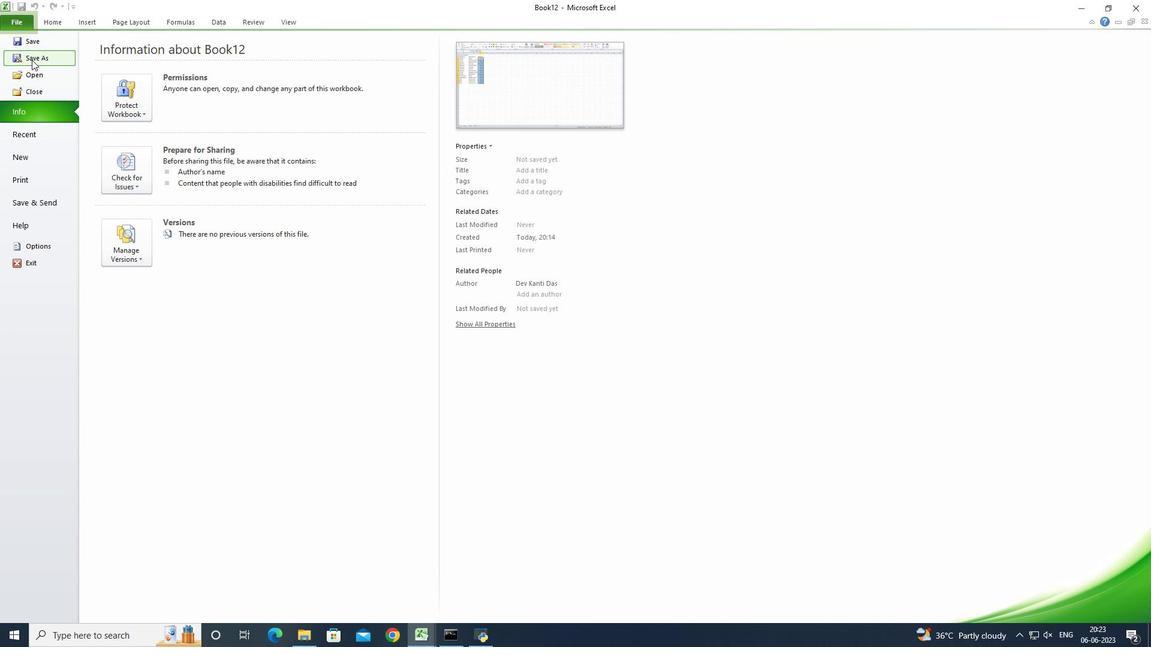 
Action: Mouse moved to (118, 255)
Screenshot: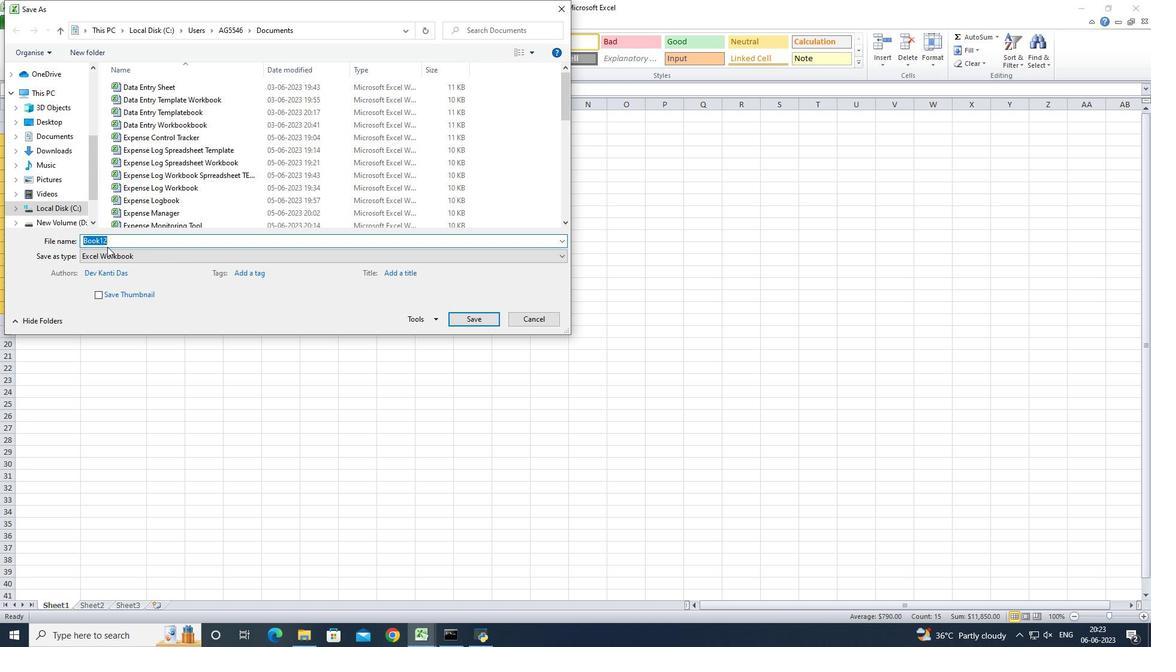 
Action: Key pressed <Key.backspace><Key.shift><Key.shift><Key.shift>Fin<Key.shift>Summary<Key.space>logbookbook
Screenshot: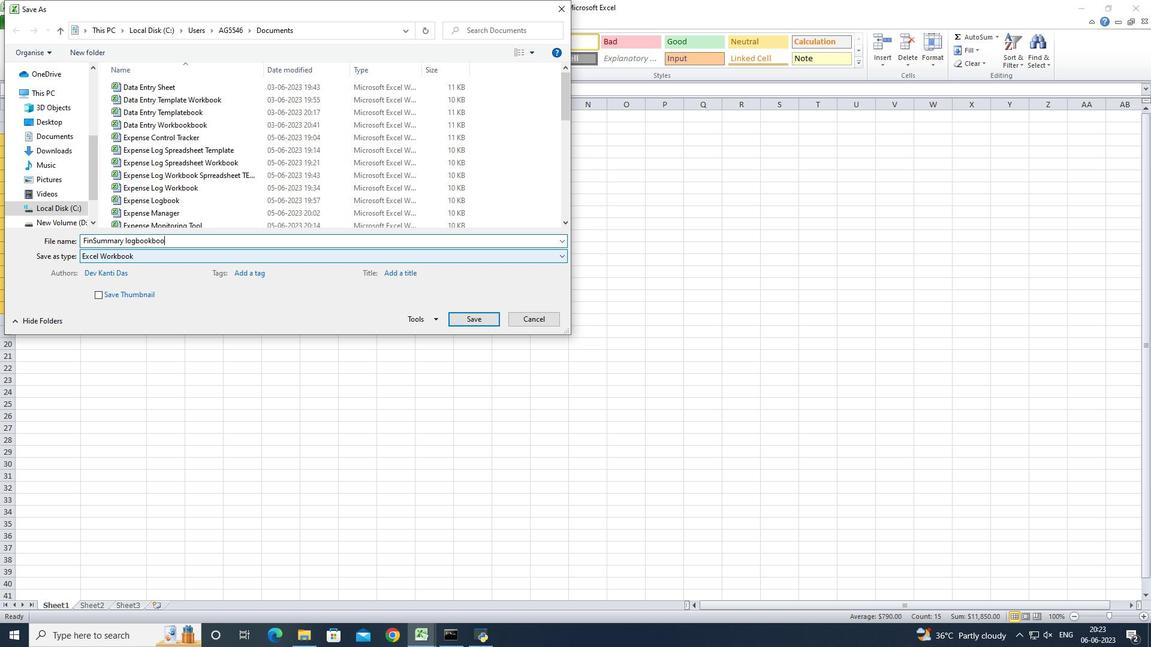 
Action: Mouse moved to (470, 323)
Screenshot: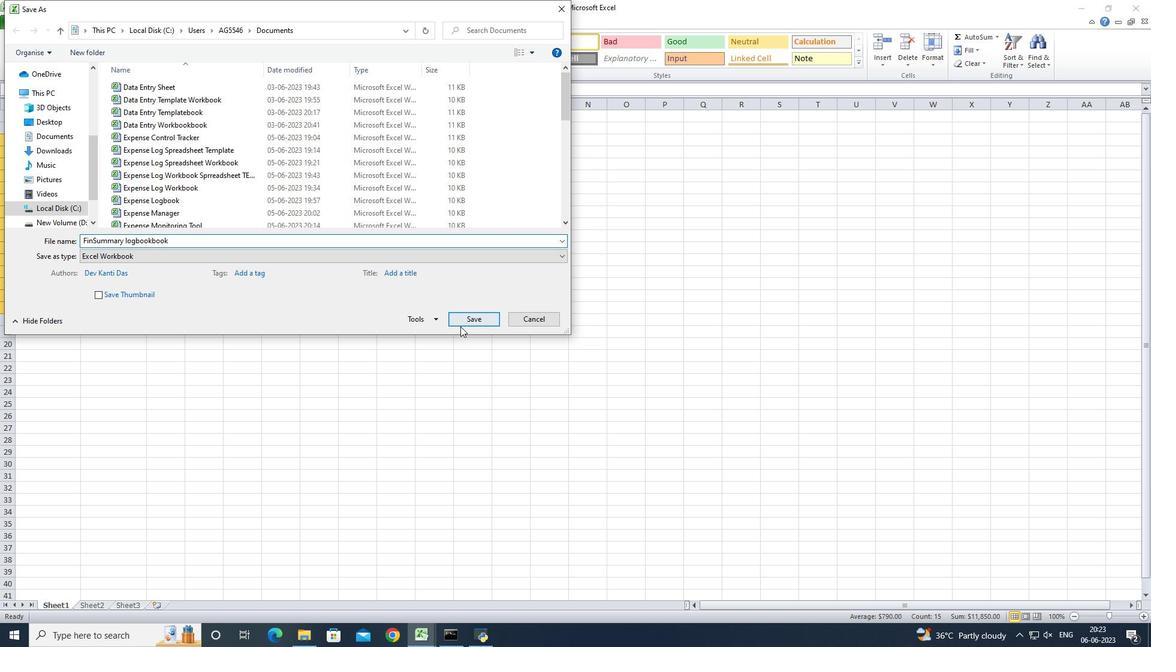 
Action: Mouse pressed left at (470, 323)
Screenshot: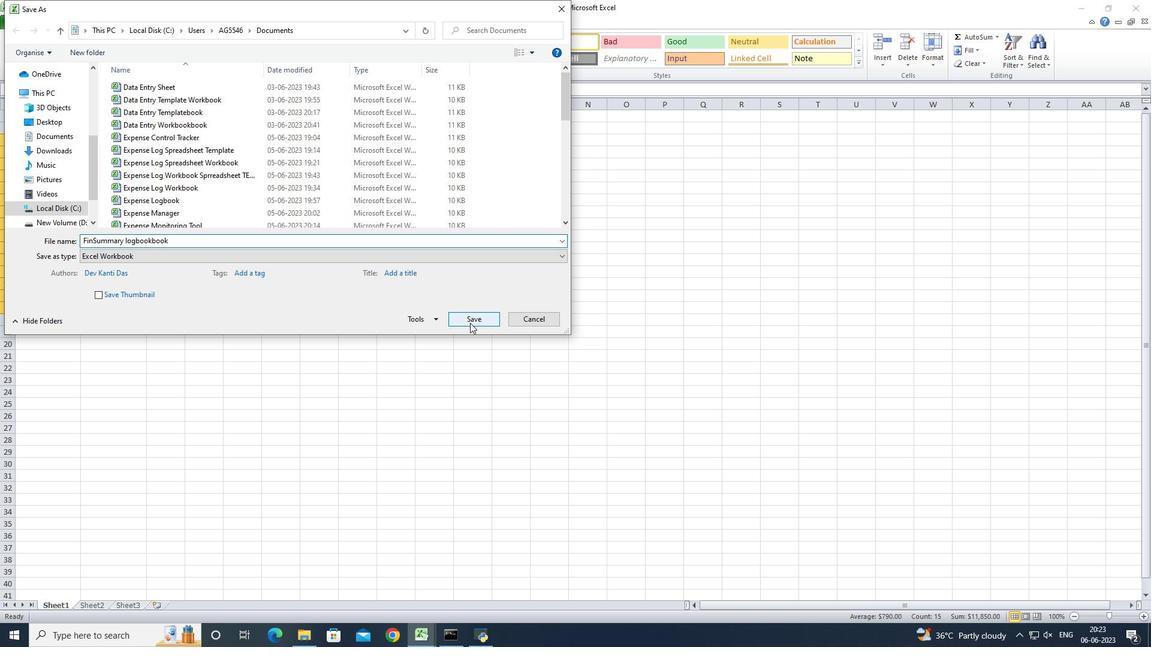 
